 Task: Look for Airbnb options in Kon Tum, Vietnam from 5th December, 2023 to 15th December, 2023 for 9 adults.5 bedrooms having 5 beds and 5 bathrooms. Property type can be house. Look for 4 properties as per requirement.
Action: Mouse moved to (421, 52)
Screenshot: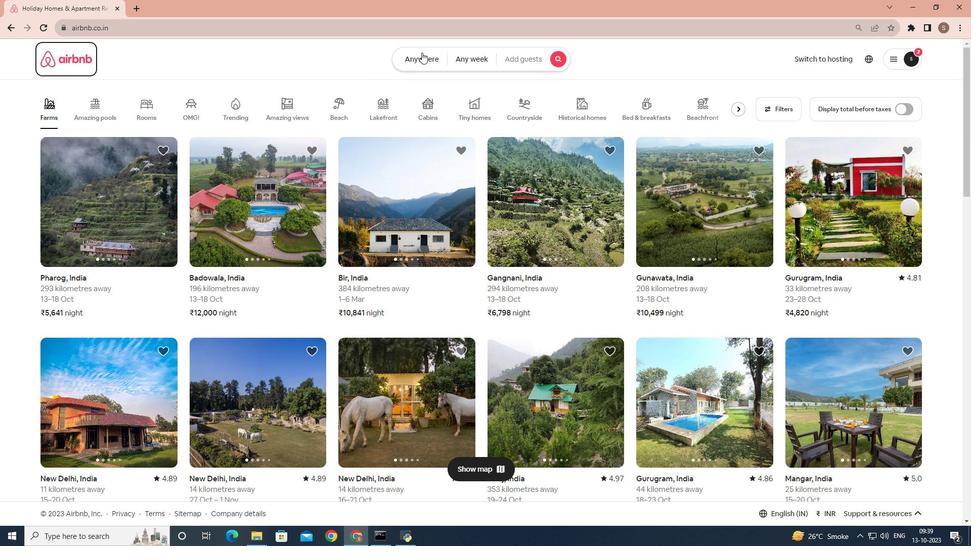 
Action: Mouse pressed left at (421, 52)
Screenshot: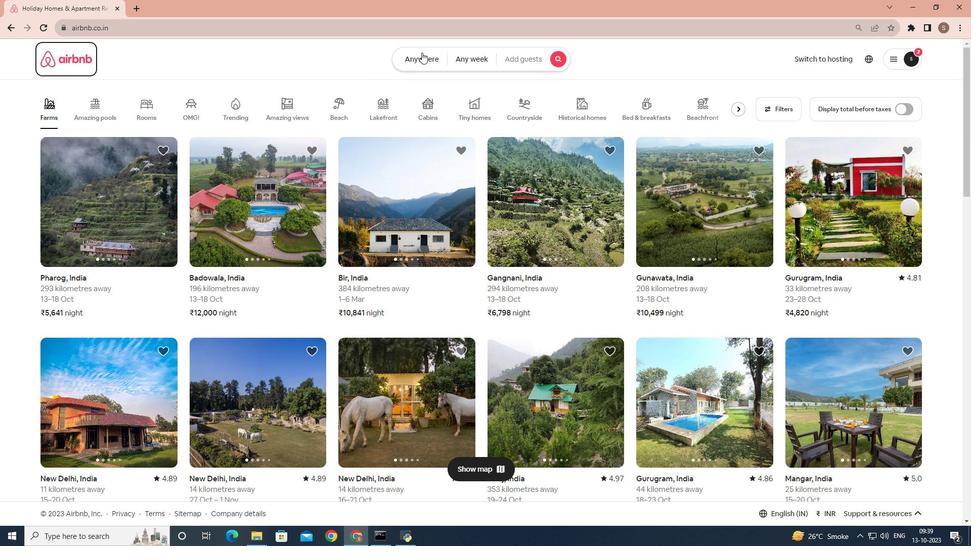 
Action: Mouse moved to (335, 100)
Screenshot: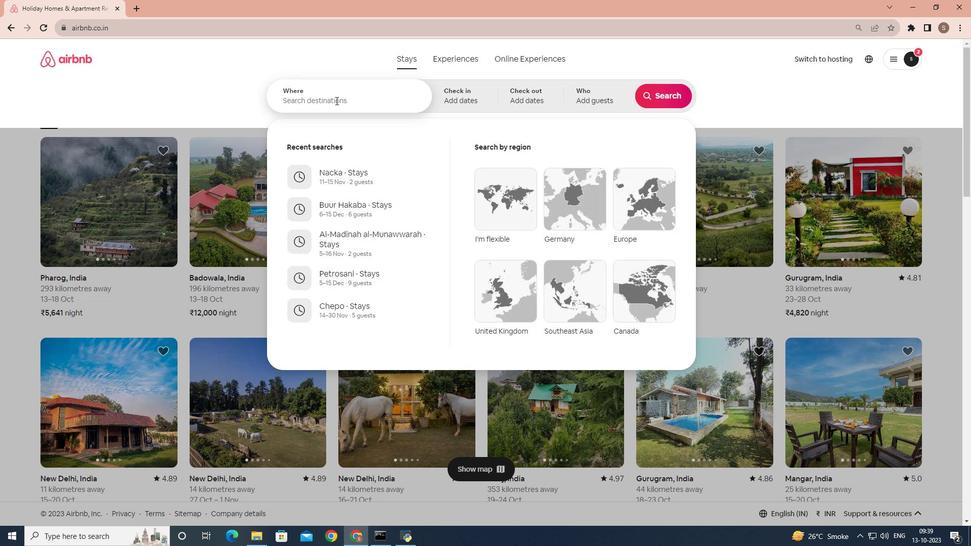 
Action: Mouse pressed left at (335, 100)
Screenshot: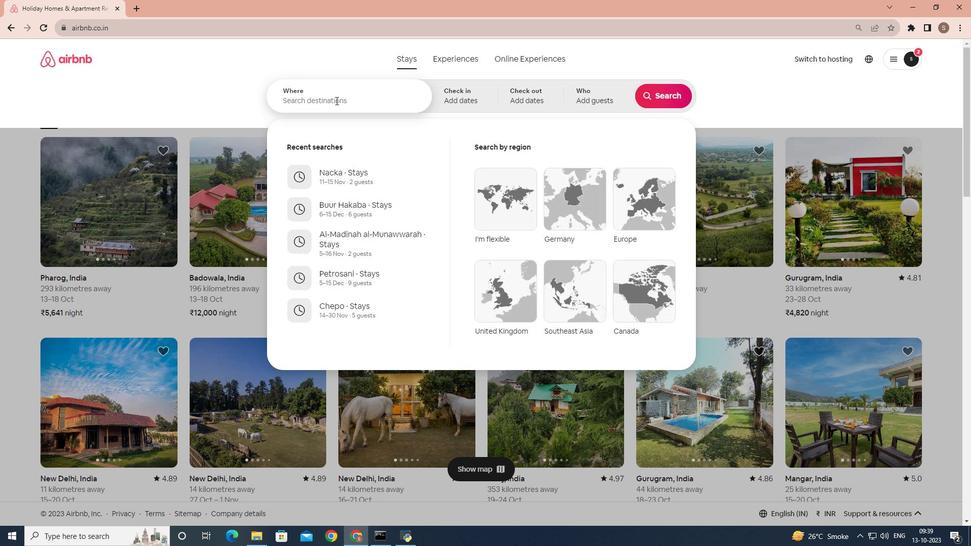 
Action: Key pressed <Key.shift>Kon<Key.space><Key.shift>Tum,<Key.space><Key.shift>Vietnam
Screenshot: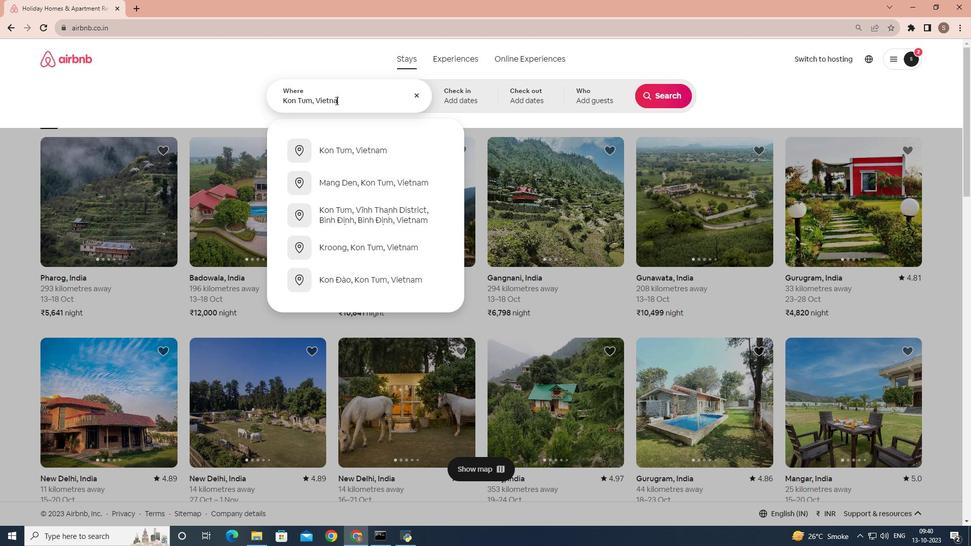 
Action: Mouse moved to (369, 155)
Screenshot: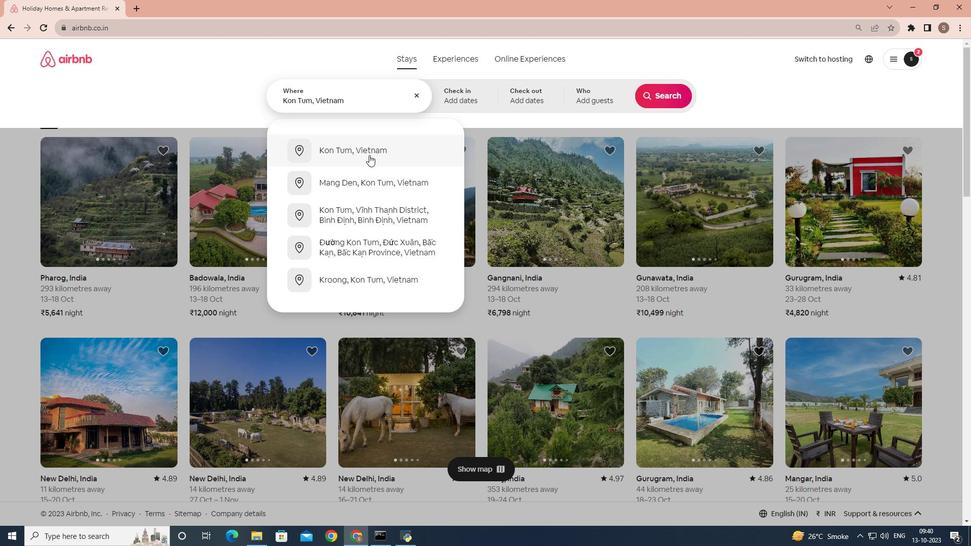 
Action: Mouse pressed left at (369, 155)
Screenshot: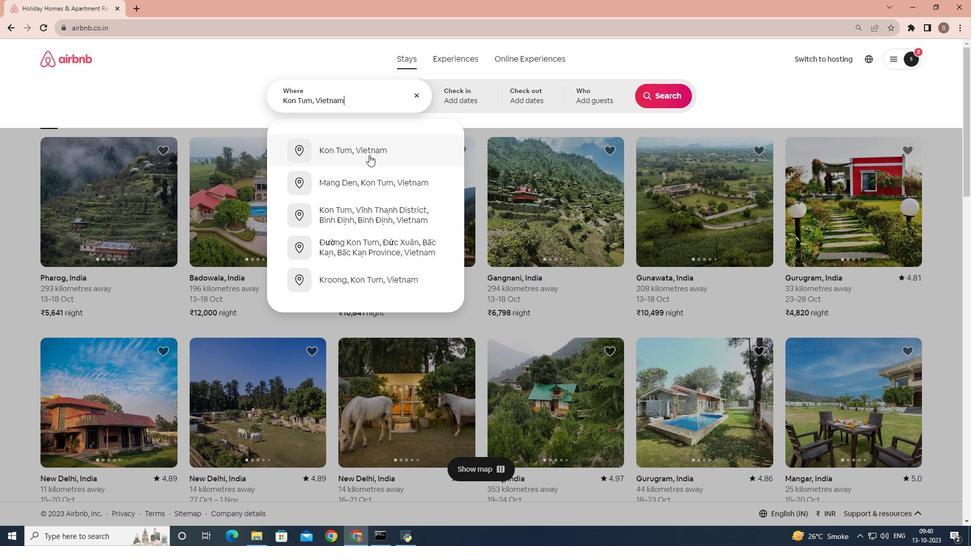 
Action: Mouse moved to (656, 178)
Screenshot: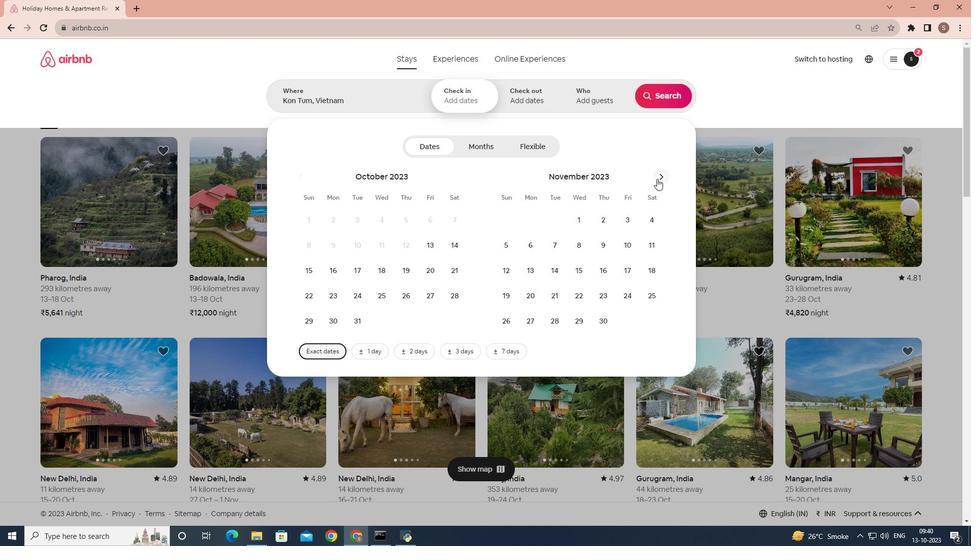 
Action: Mouse pressed left at (656, 178)
Screenshot: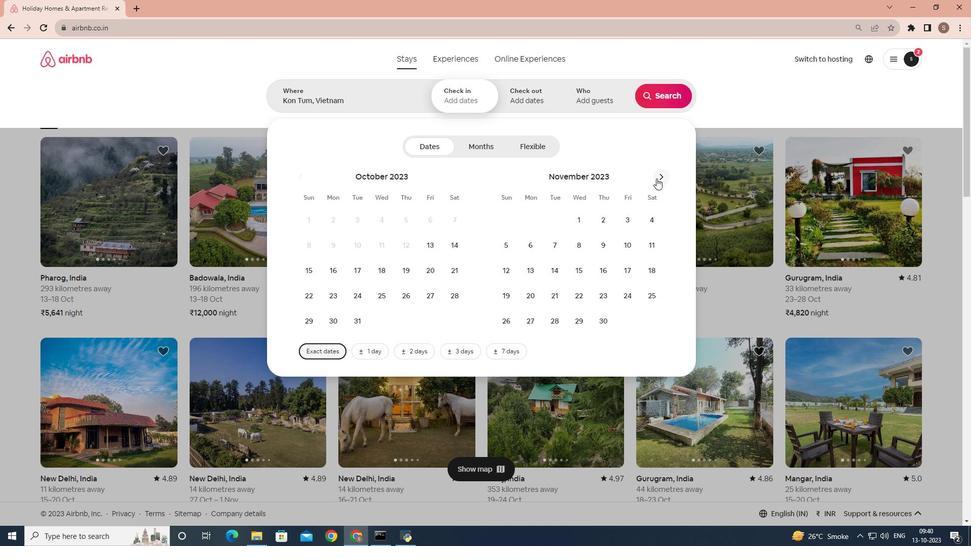 
Action: Mouse moved to (552, 250)
Screenshot: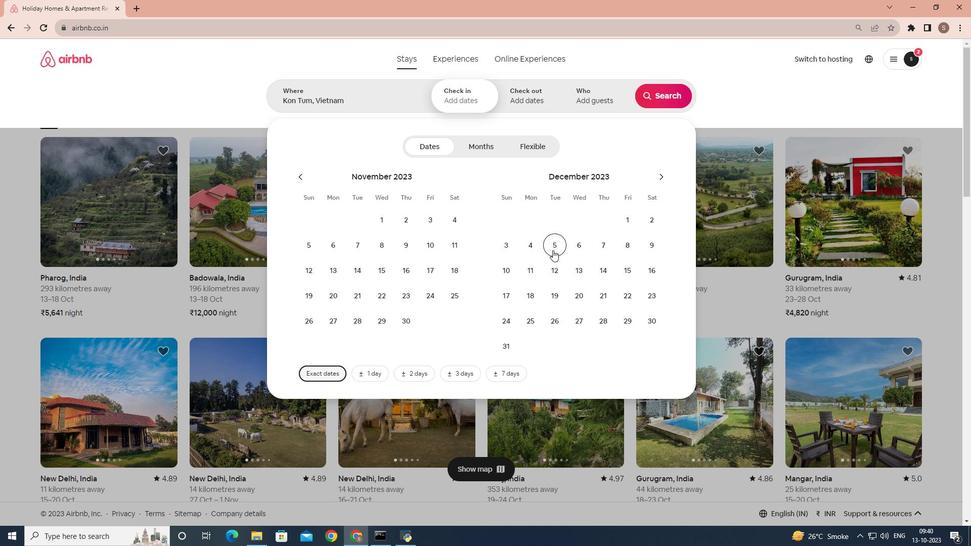 
Action: Mouse pressed left at (552, 250)
Screenshot: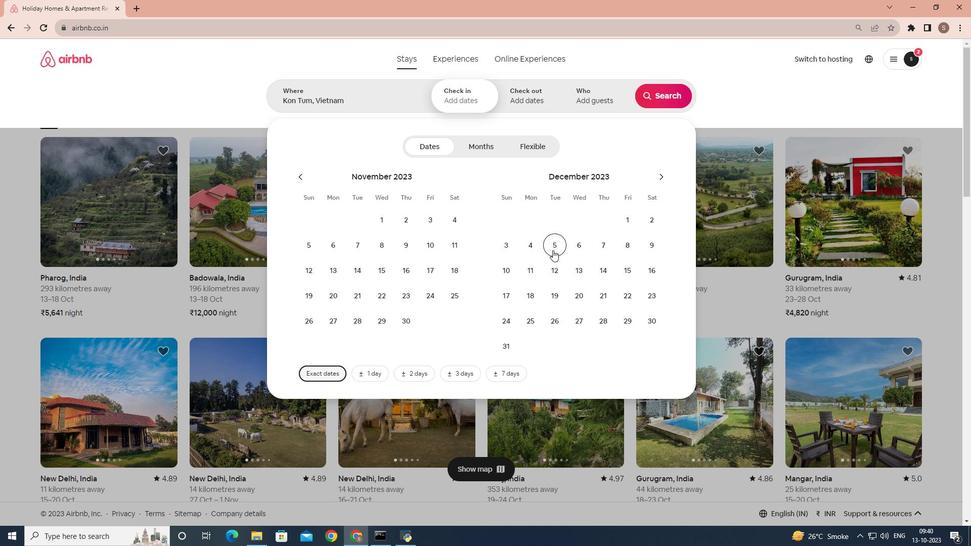 
Action: Mouse moved to (625, 267)
Screenshot: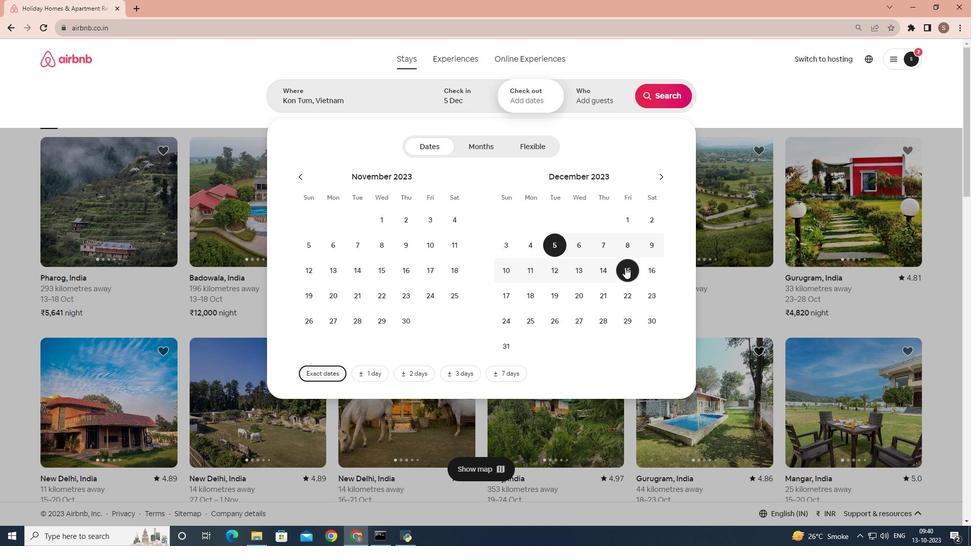 
Action: Mouse pressed left at (625, 267)
Screenshot: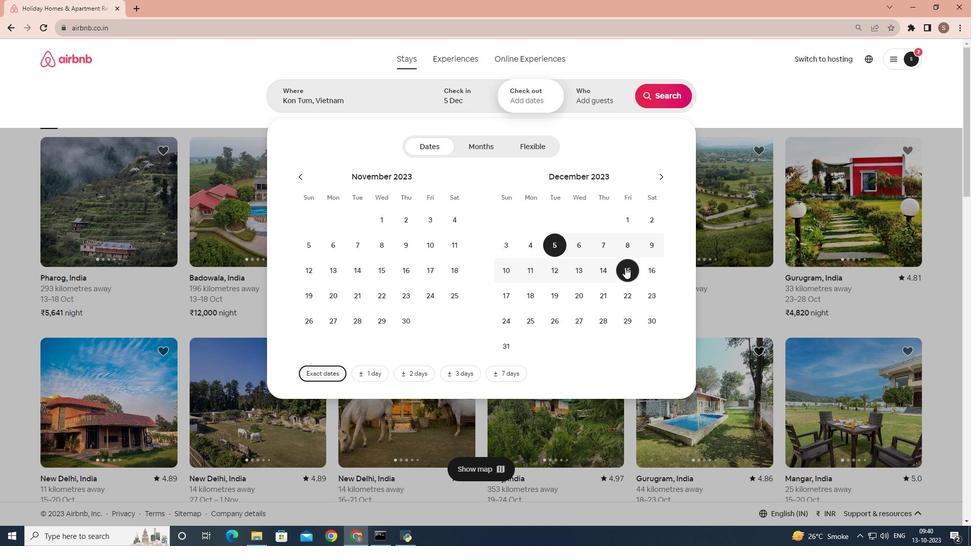 
Action: Mouse moved to (581, 105)
Screenshot: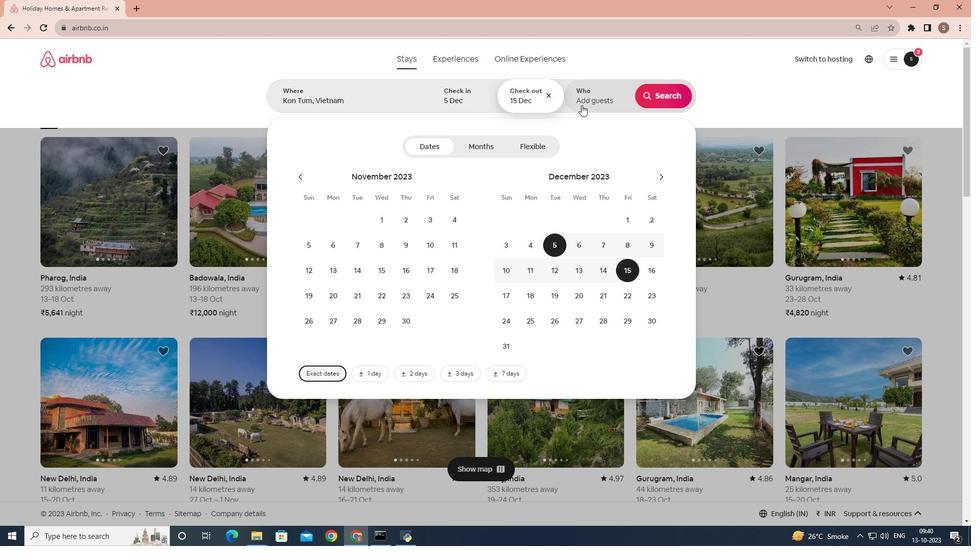 
Action: Mouse pressed left at (581, 105)
Screenshot: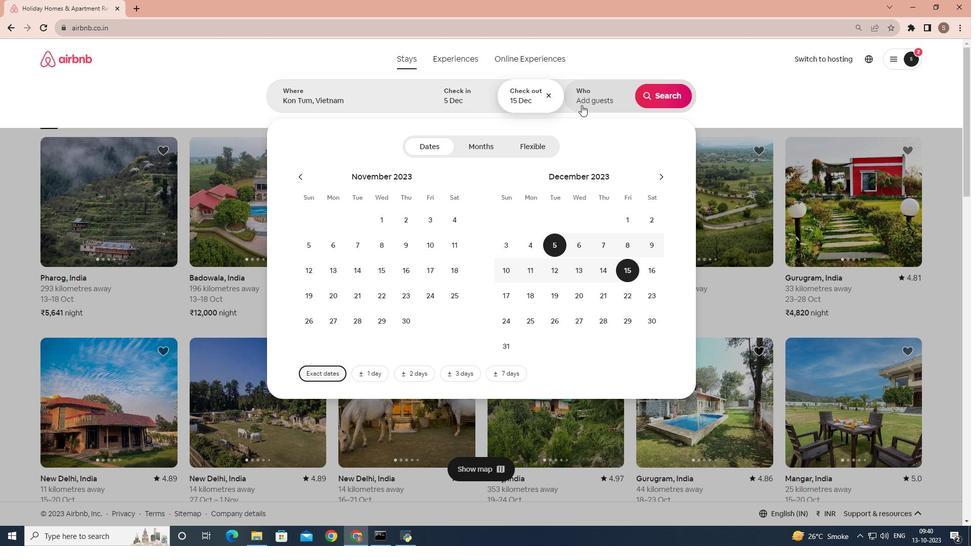 
Action: Mouse moved to (667, 149)
Screenshot: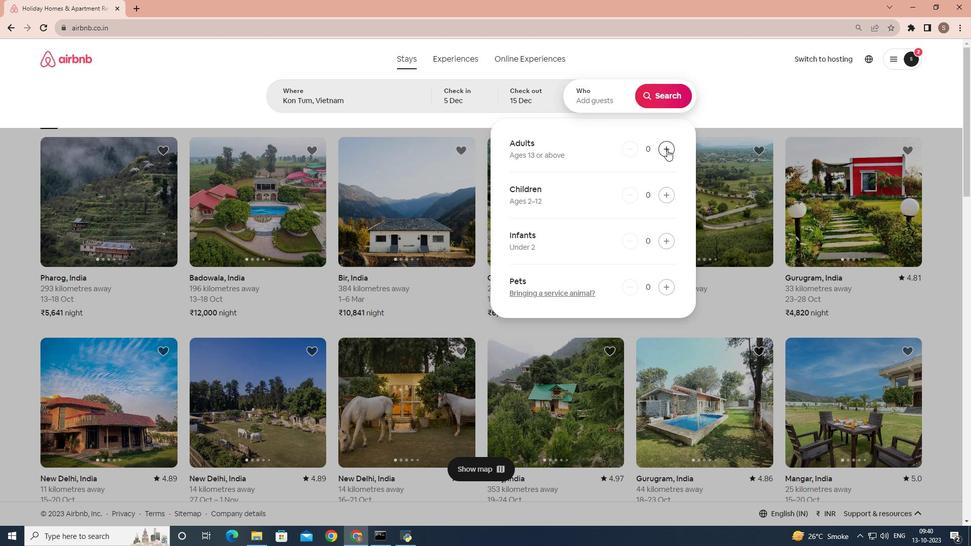 
Action: Mouse pressed left at (667, 149)
Screenshot: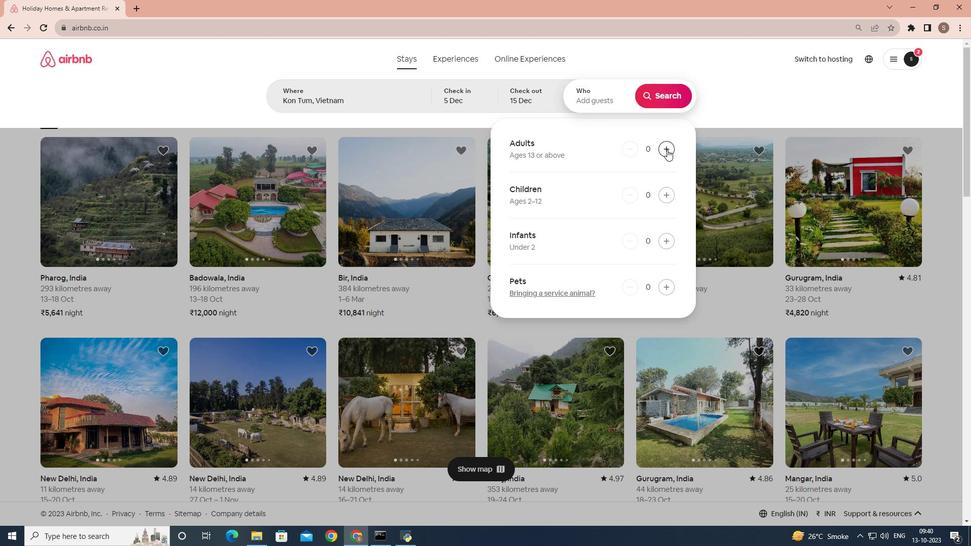 
Action: Mouse pressed left at (667, 149)
Screenshot: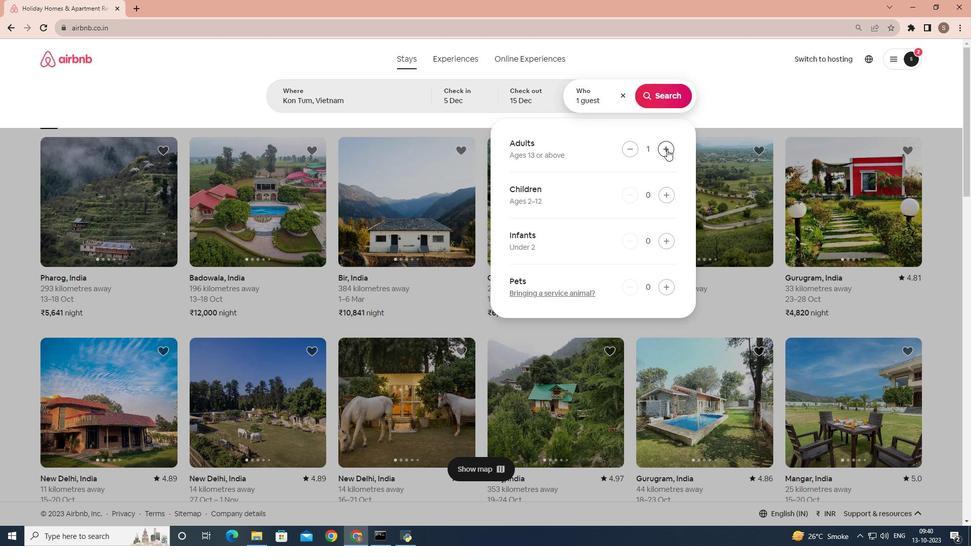 
Action: Mouse pressed left at (667, 149)
Screenshot: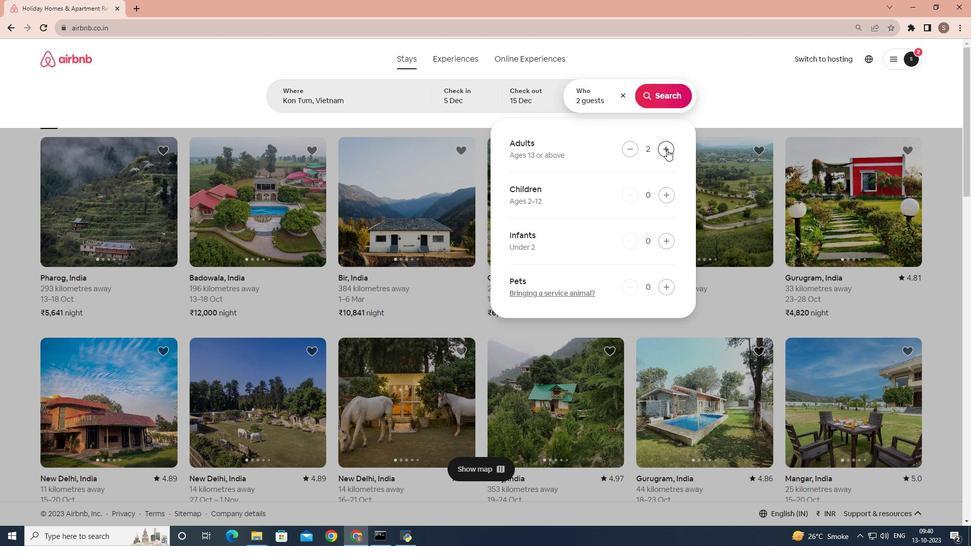 
Action: Mouse pressed left at (667, 149)
Screenshot: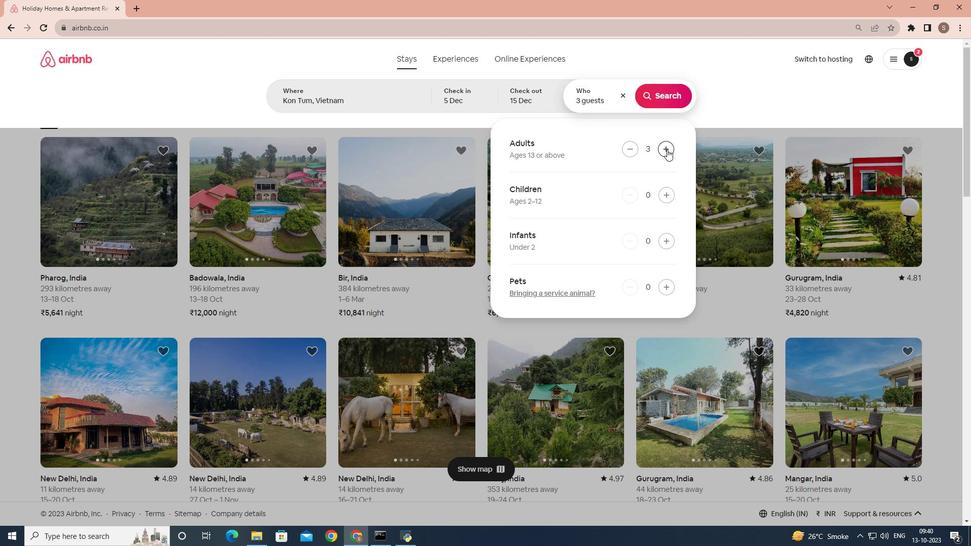 
Action: Mouse pressed left at (667, 149)
Screenshot: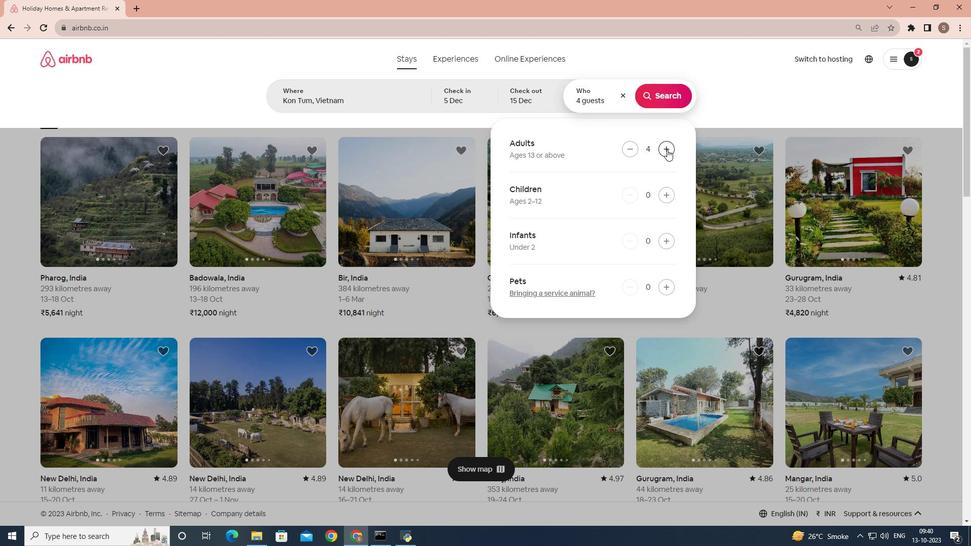 
Action: Mouse pressed left at (667, 149)
Screenshot: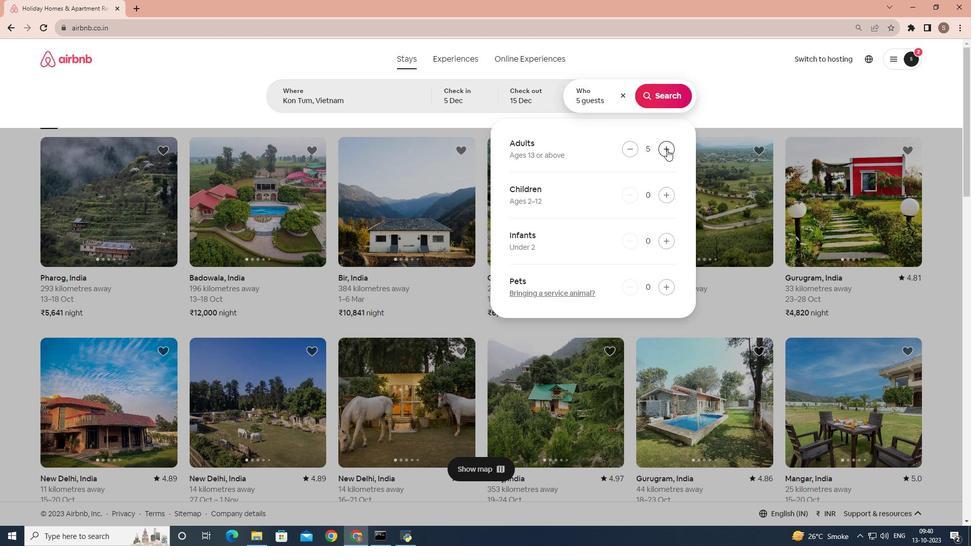 
Action: Mouse pressed left at (667, 149)
Screenshot: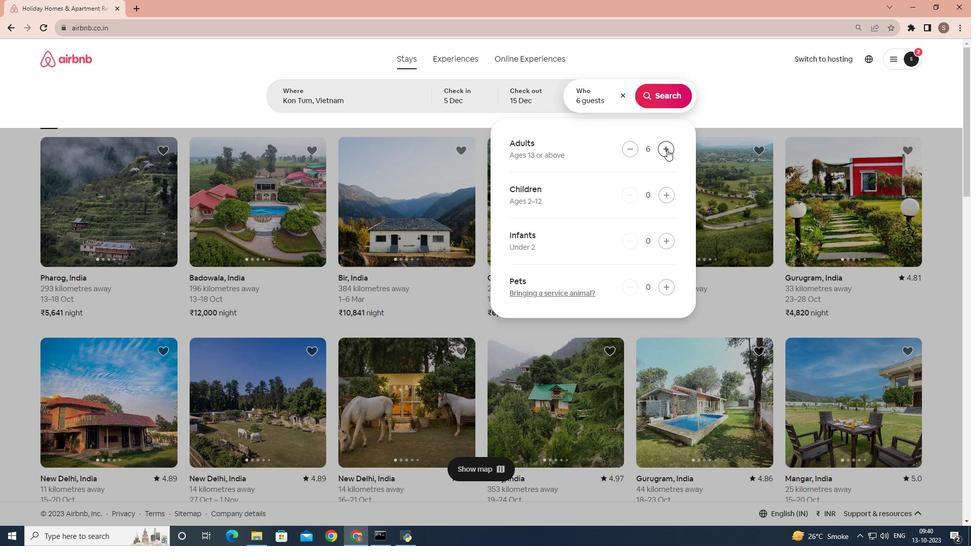 
Action: Mouse pressed left at (667, 149)
Screenshot: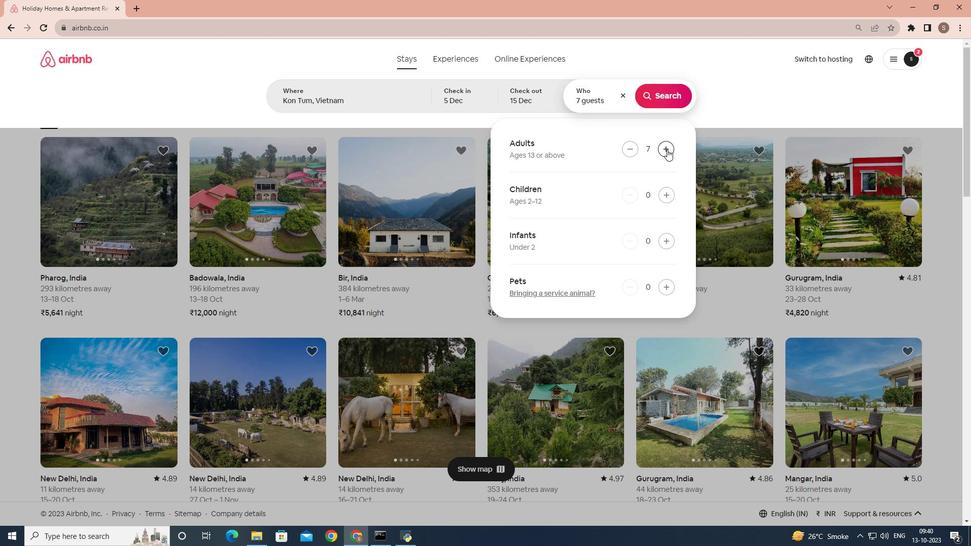 
Action: Mouse pressed left at (667, 149)
Screenshot: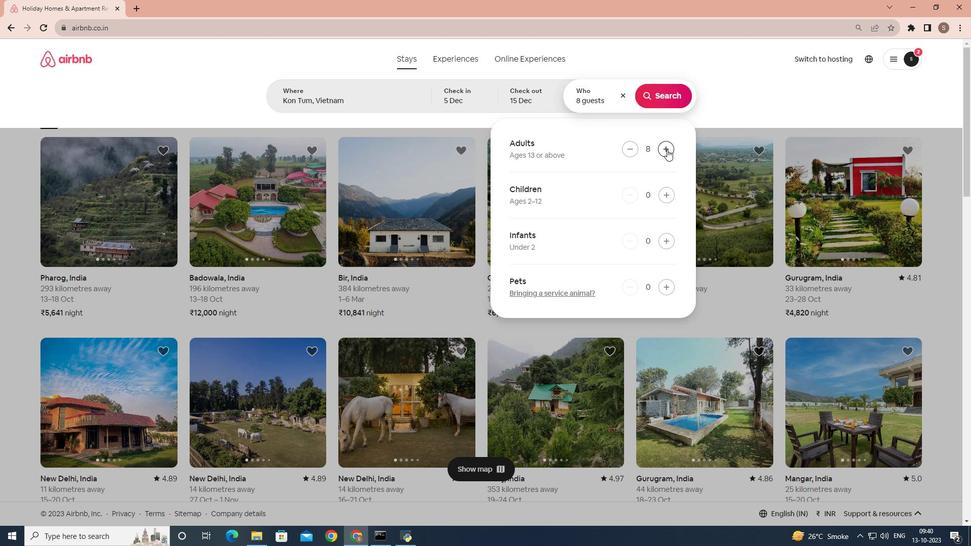 
Action: Mouse moved to (658, 90)
Screenshot: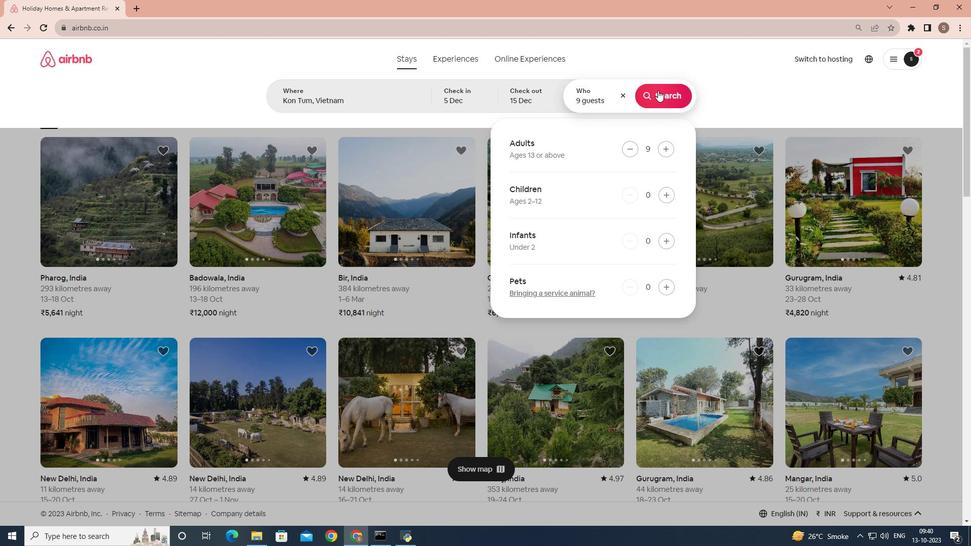 
Action: Mouse pressed left at (658, 90)
Screenshot: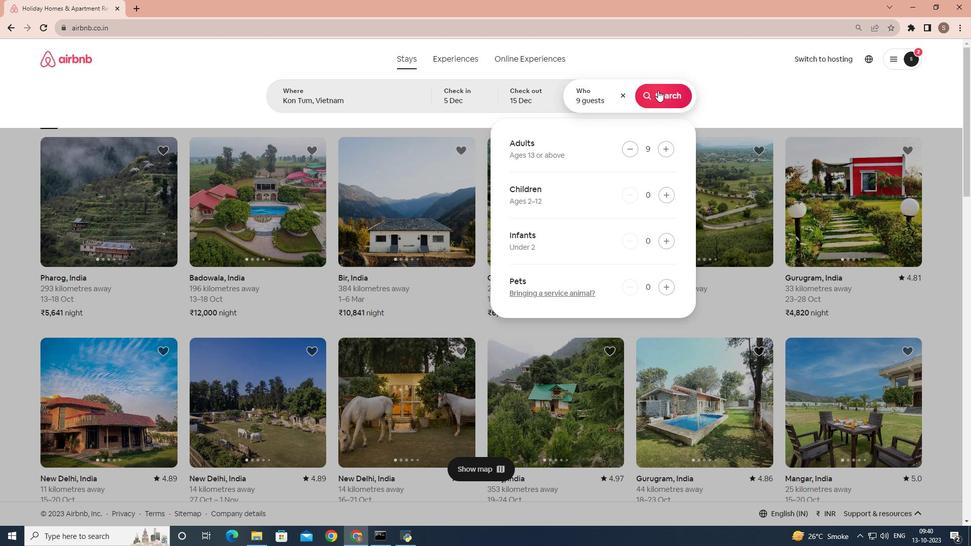 
Action: Mouse moved to (796, 102)
Screenshot: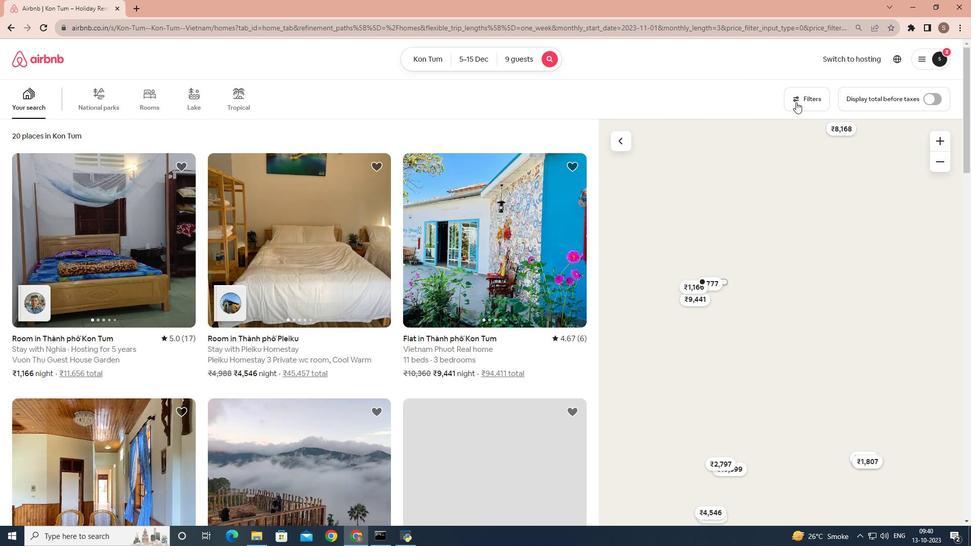 
Action: Mouse pressed left at (796, 102)
Screenshot: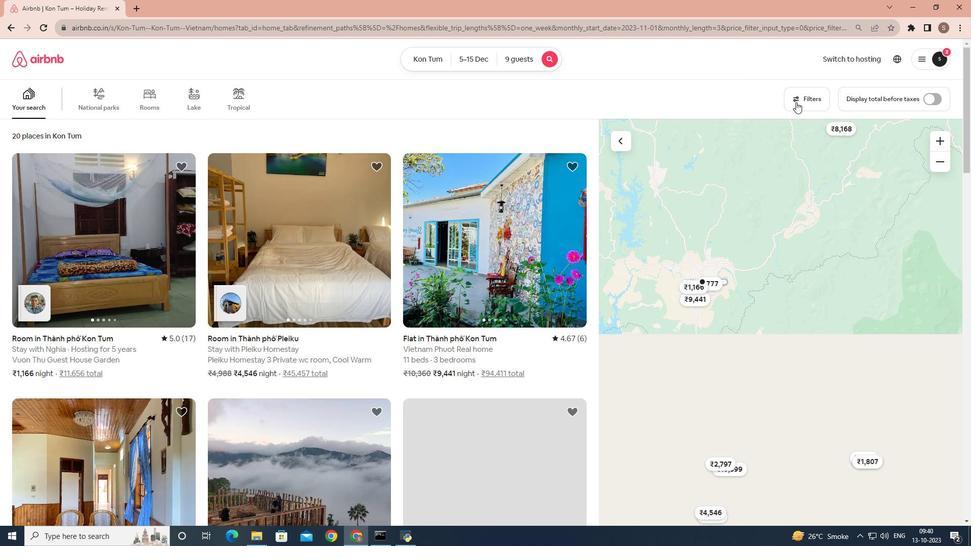 
Action: Mouse moved to (572, 285)
Screenshot: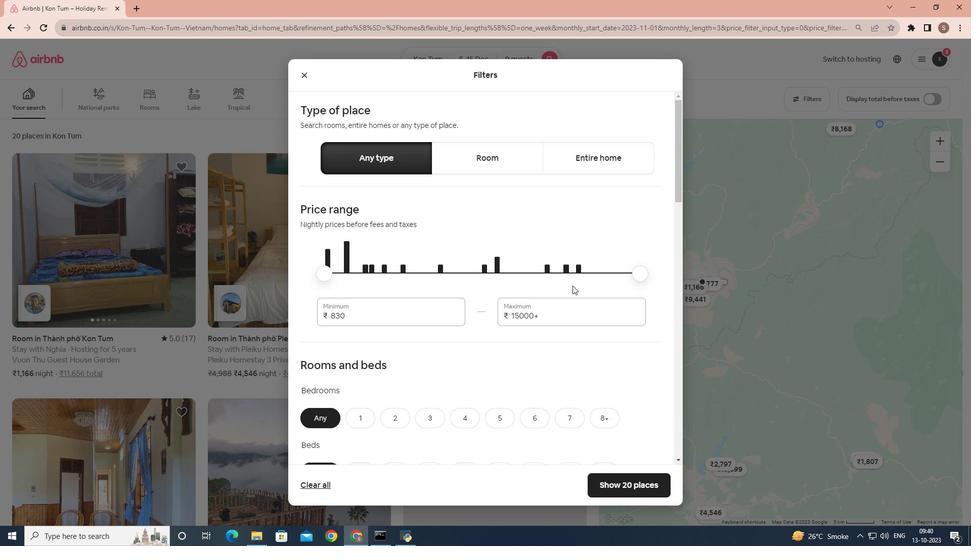 
Action: Mouse scrolled (572, 284) with delta (0, 0)
Screenshot: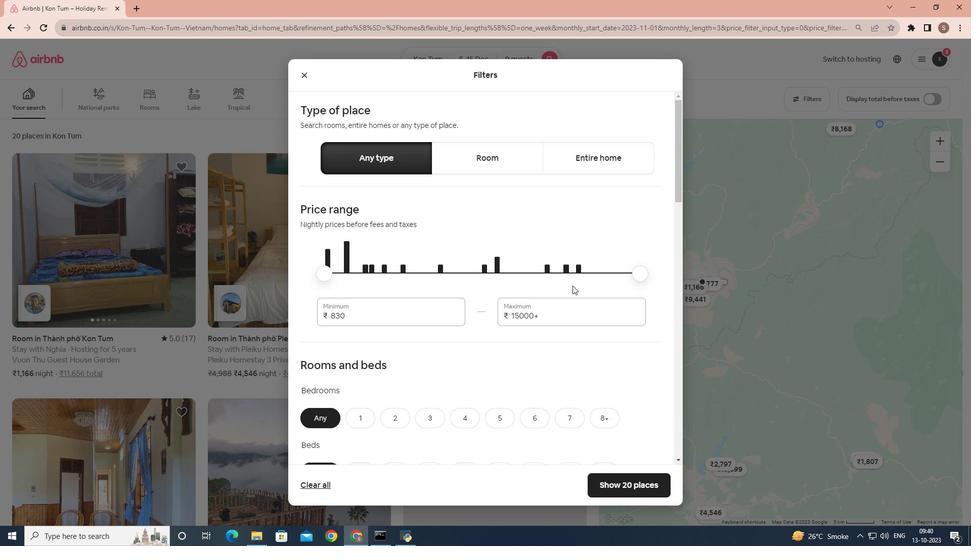 
Action: Mouse moved to (500, 372)
Screenshot: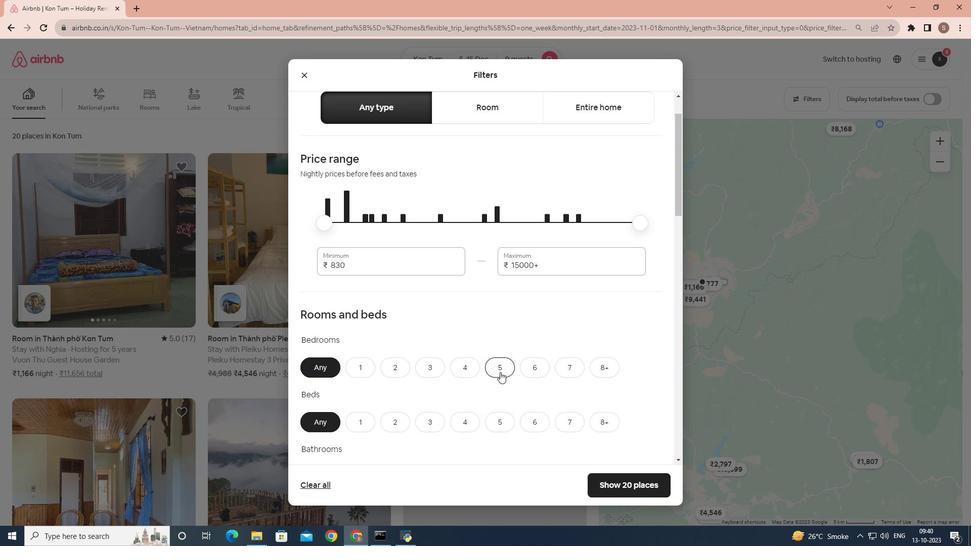 
Action: Mouse pressed left at (500, 372)
Screenshot: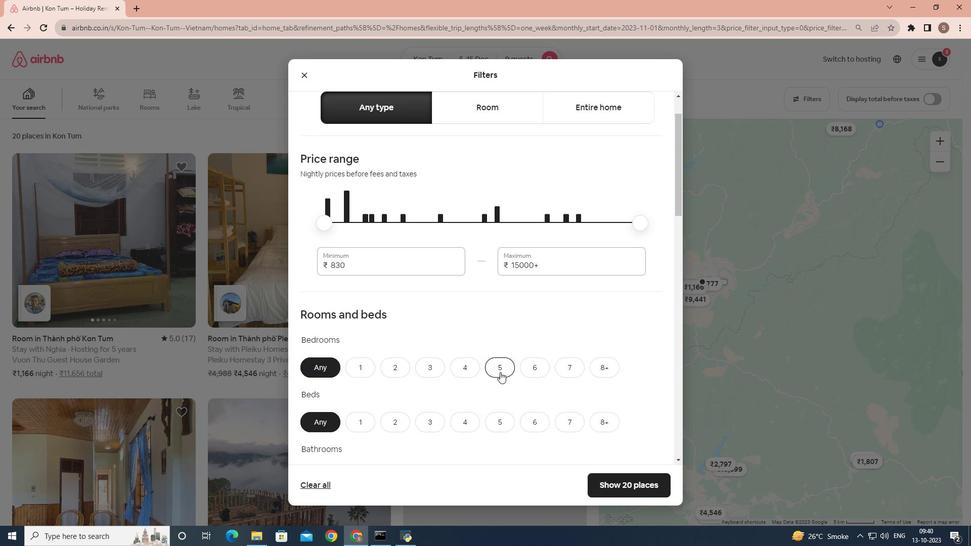 
Action: Mouse scrolled (500, 371) with delta (0, 0)
Screenshot: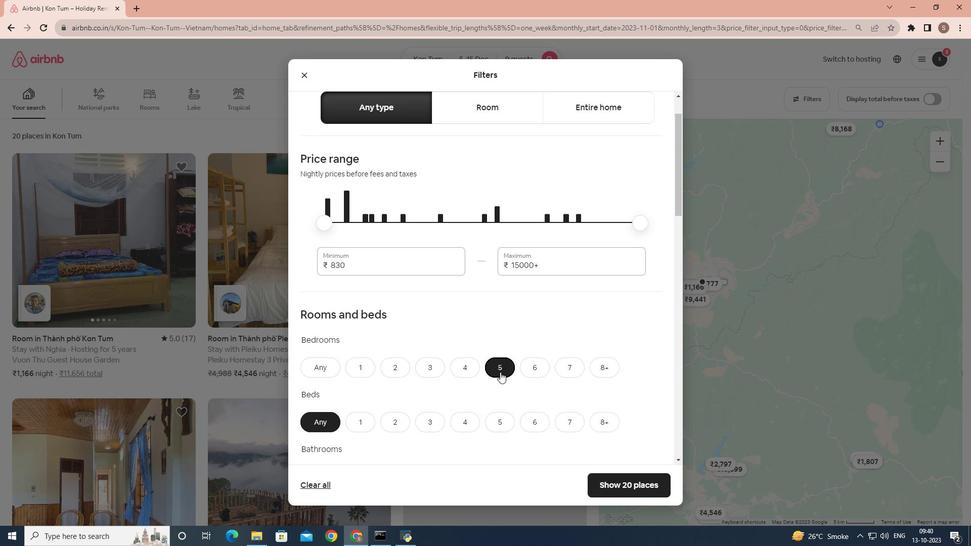 
Action: Mouse scrolled (500, 371) with delta (0, 0)
Screenshot: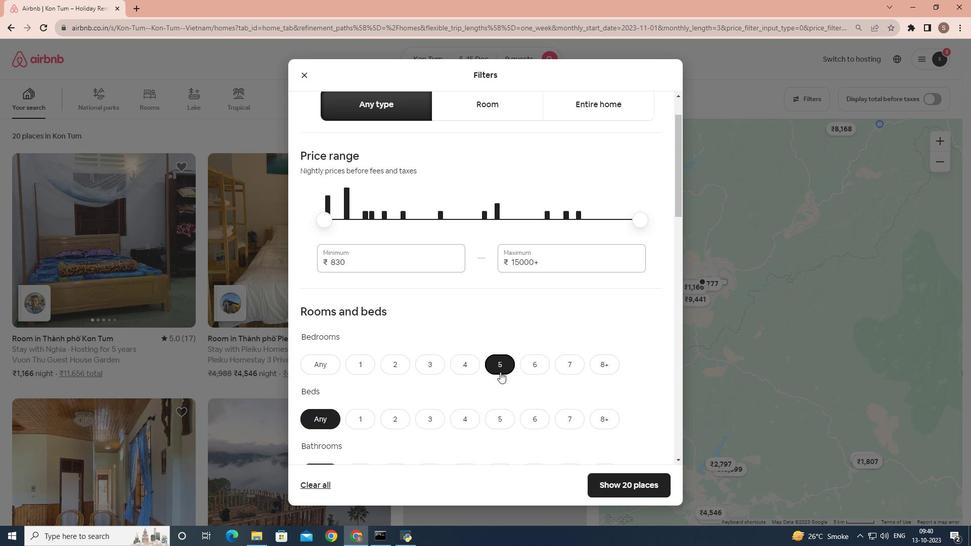 
Action: Mouse moved to (505, 318)
Screenshot: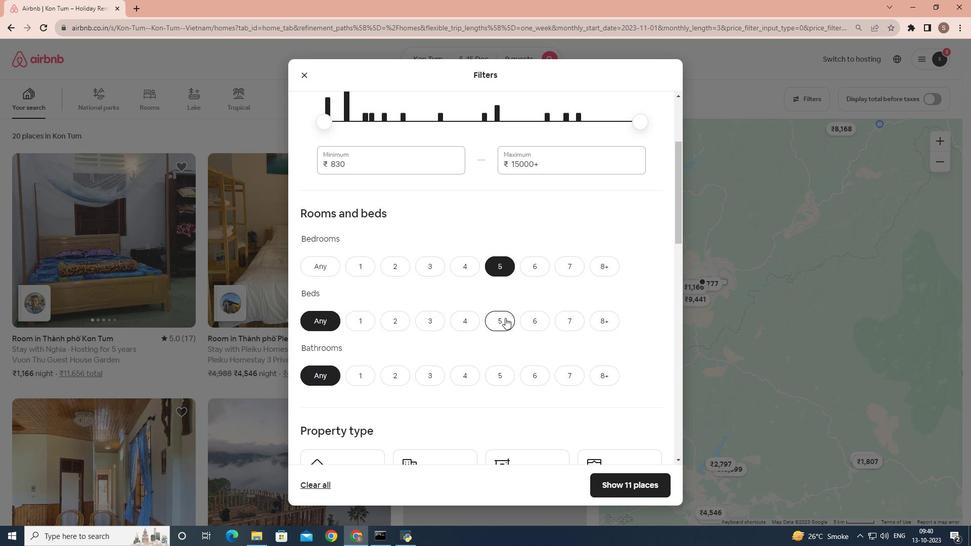 
Action: Mouse pressed left at (505, 318)
Screenshot: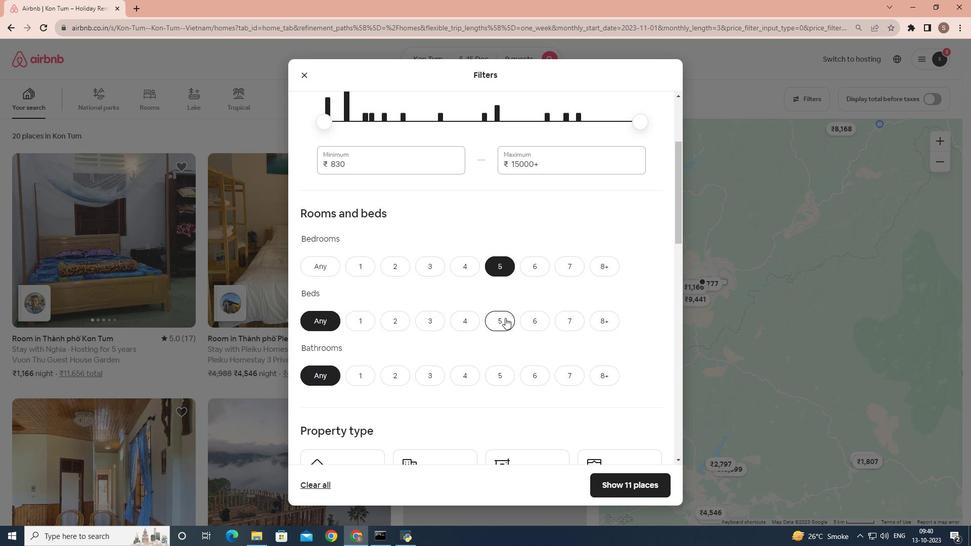 
Action: Mouse scrolled (505, 317) with delta (0, 0)
Screenshot: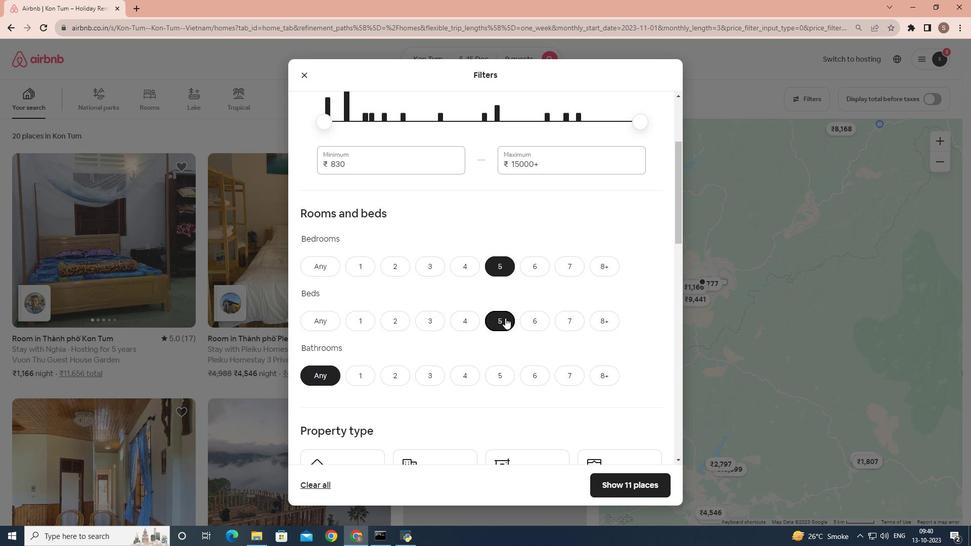 
Action: Mouse scrolled (505, 317) with delta (0, 0)
Screenshot: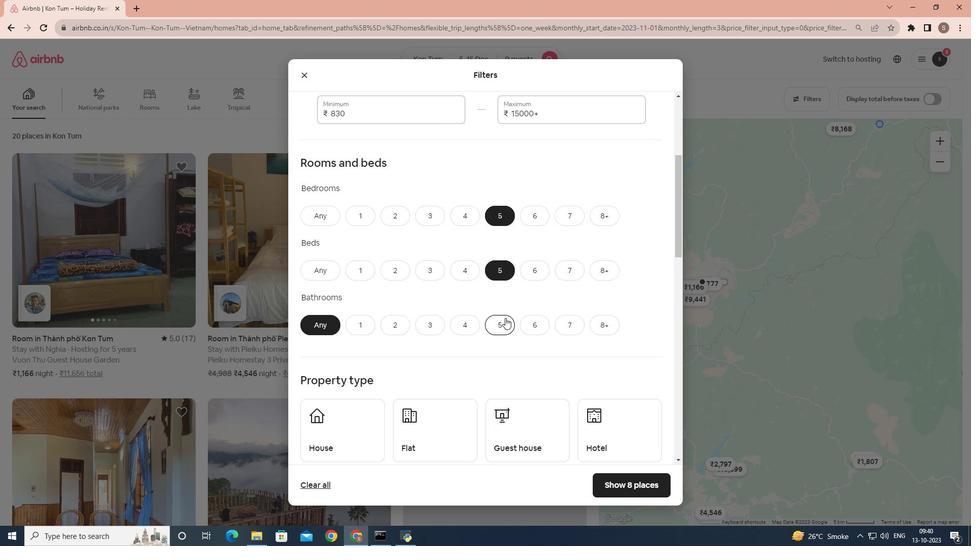 
Action: Mouse moved to (494, 275)
Screenshot: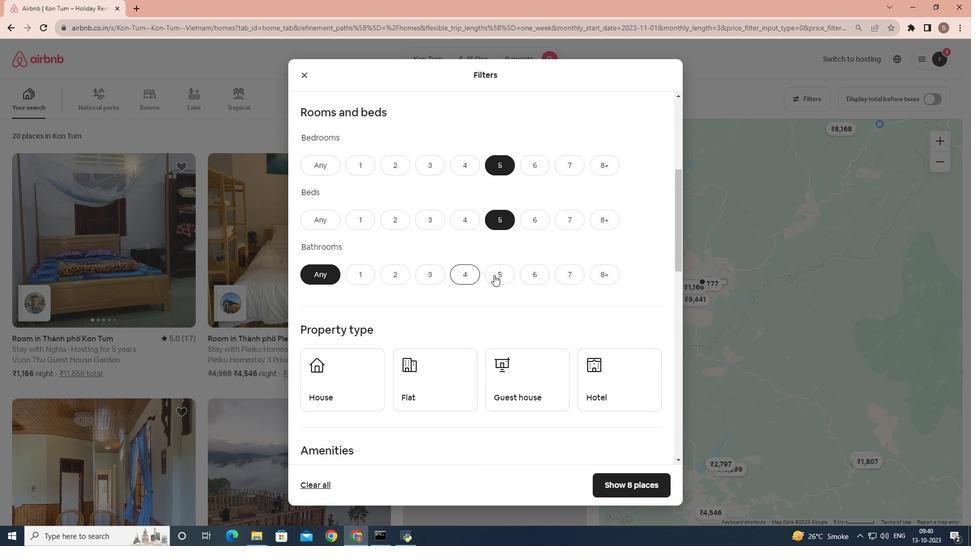 
Action: Mouse pressed left at (494, 275)
Screenshot: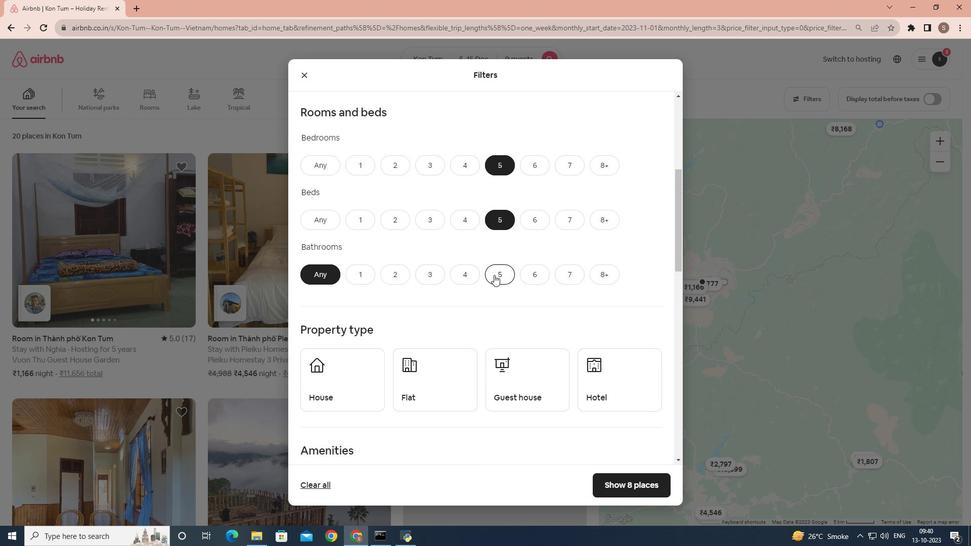
Action: Mouse moved to (496, 294)
Screenshot: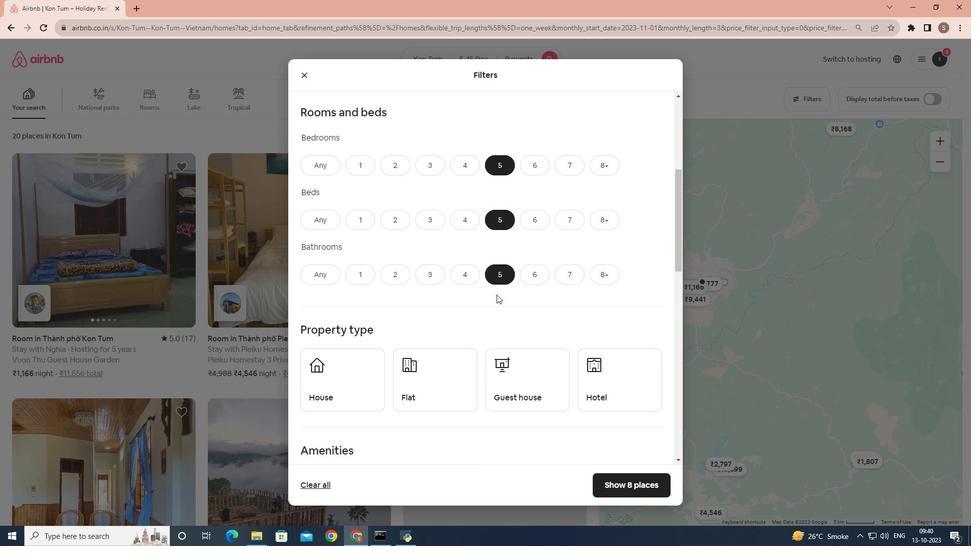 
Action: Mouse scrolled (496, 294) with delta (0, 0)
Screenshot: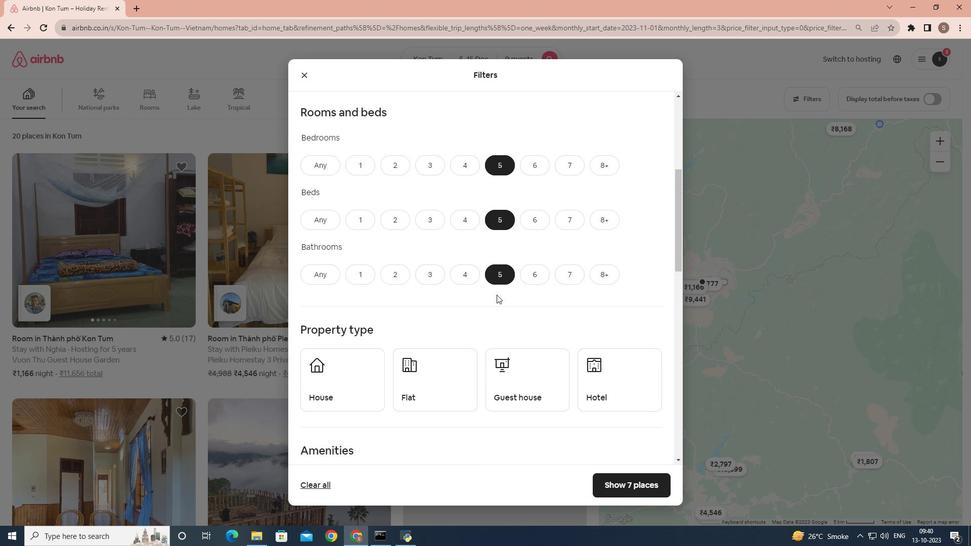 
Action: Mouse moved to (347, 347)
Screenshot: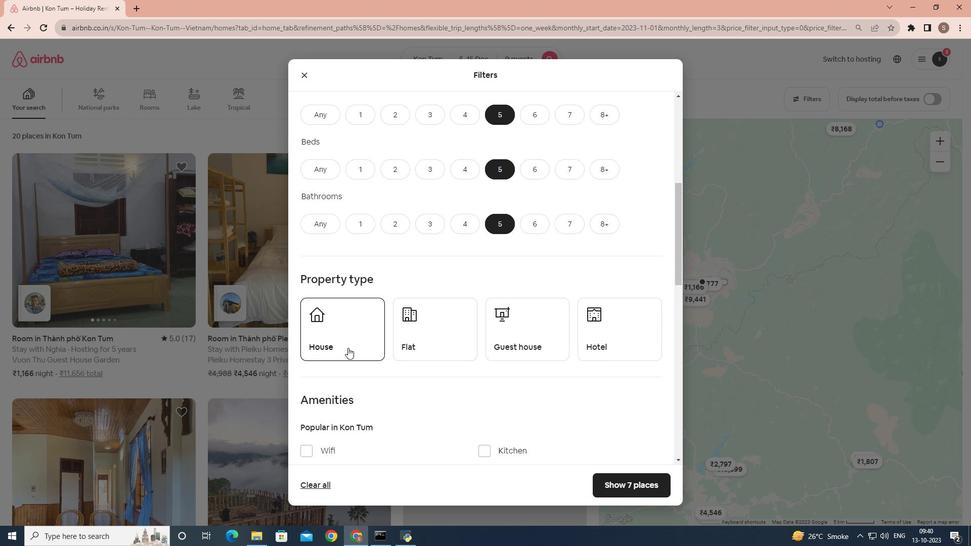 
Action: Mouse pressed left at (347, 347)
Screenshot: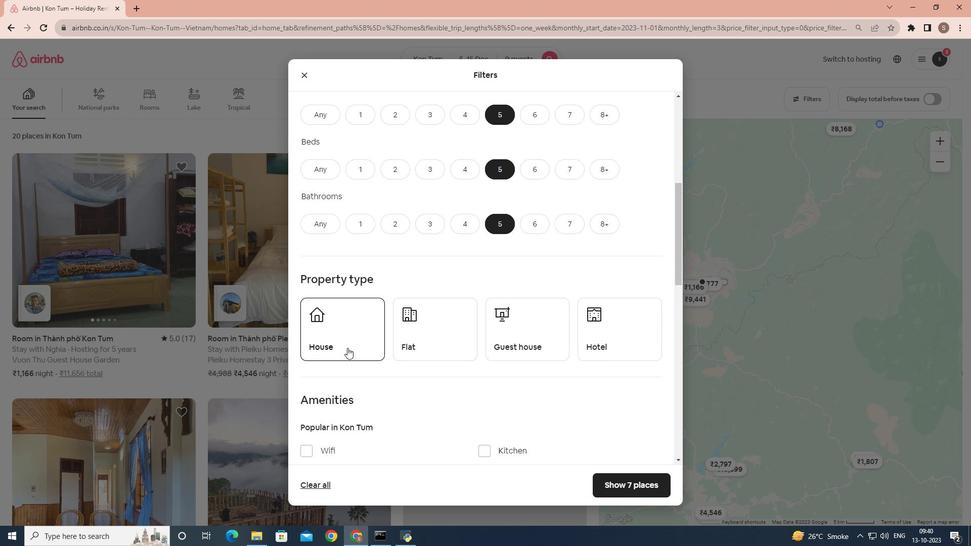 
Action: Mouse moved to (611, 479)
Screenshot: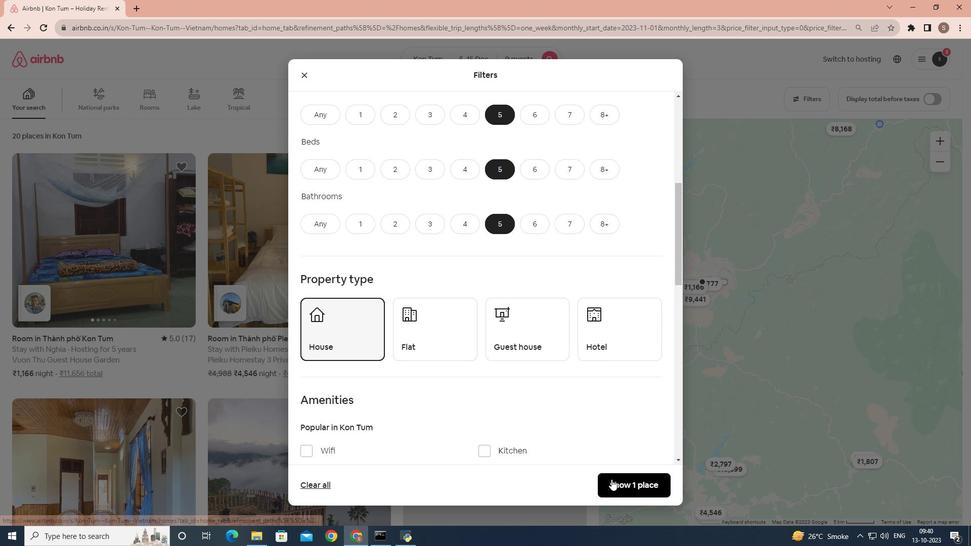 
Action: Mouse pressed left at (611, 479)
Screenshot: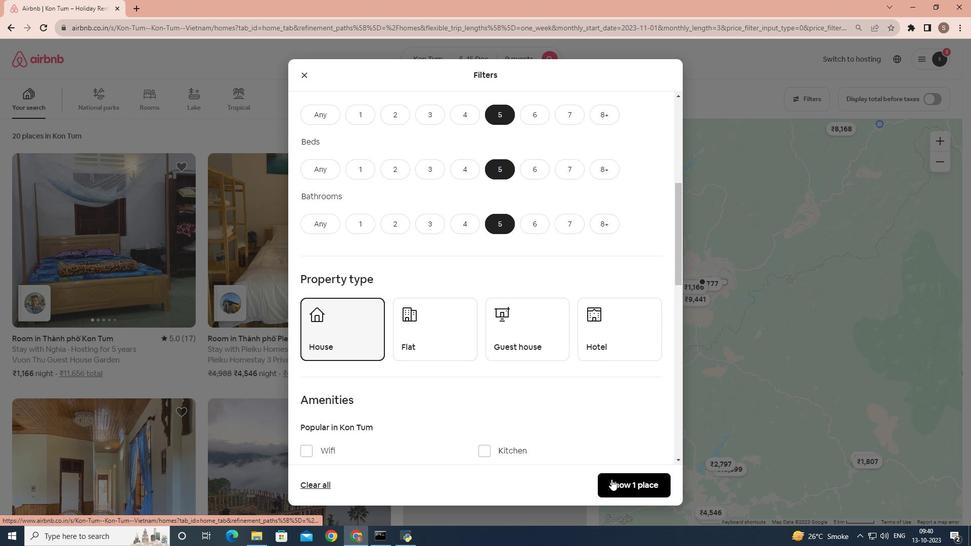 
Action: Mouse moved to (116, 233)
Screenshot: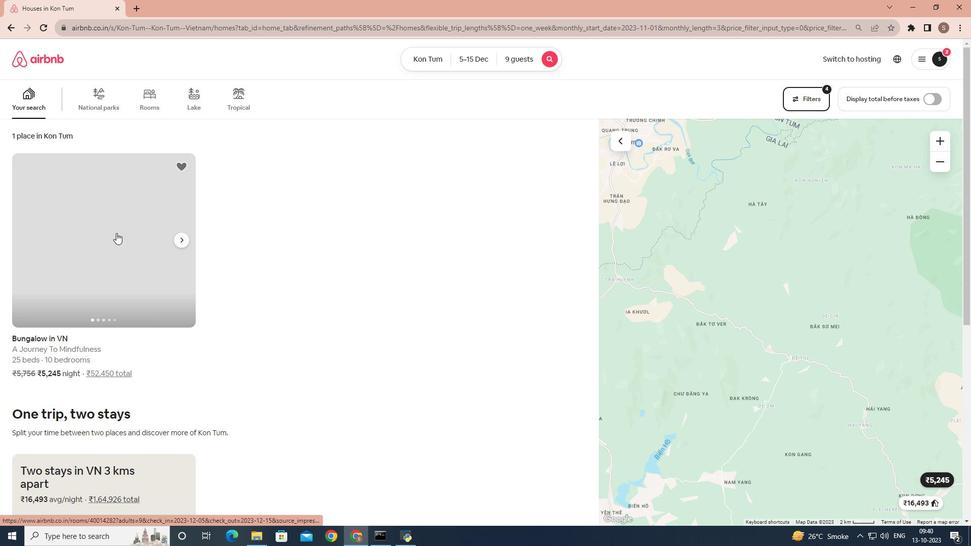 
Action: Mouse pressed left at (116, 233)
Screenshot: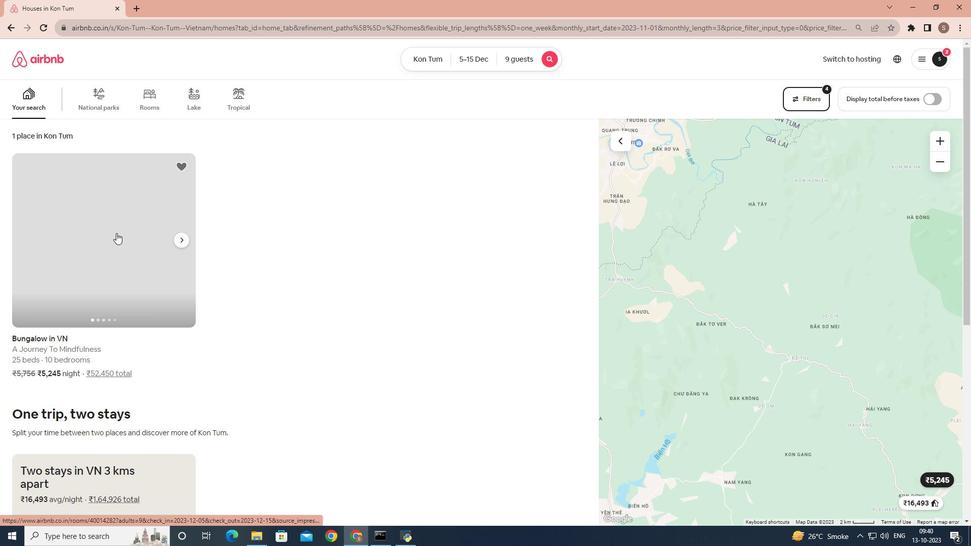 
Action: Mouse moved to (719, 369)
Screenshot: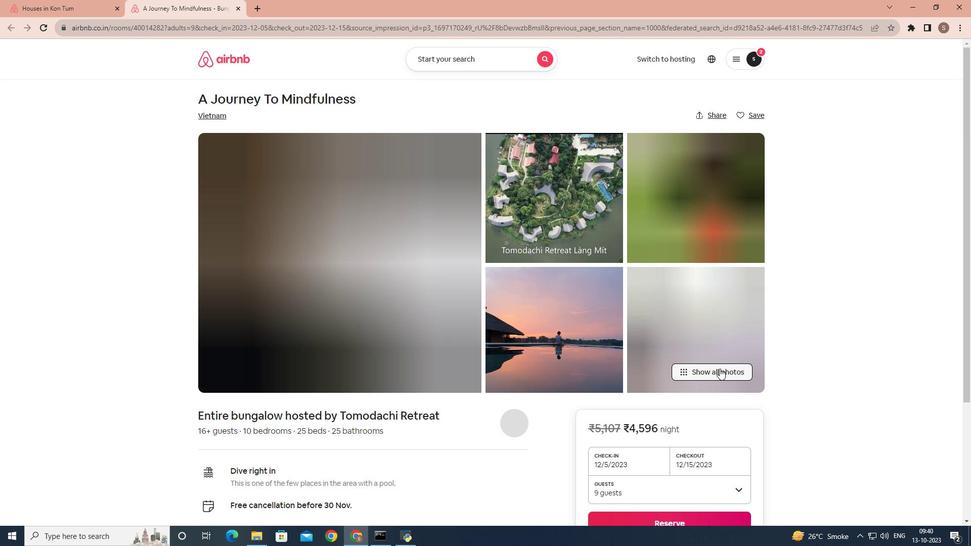 
Action: Mouse pressed left at (719, 369)
Screenshot: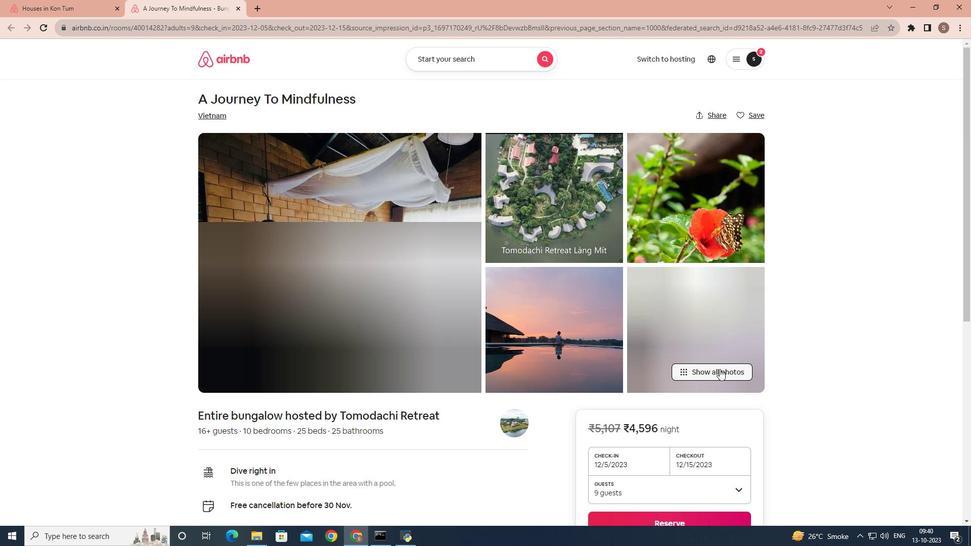 
Action: Mouse moved to (705, 352)
Screenshot: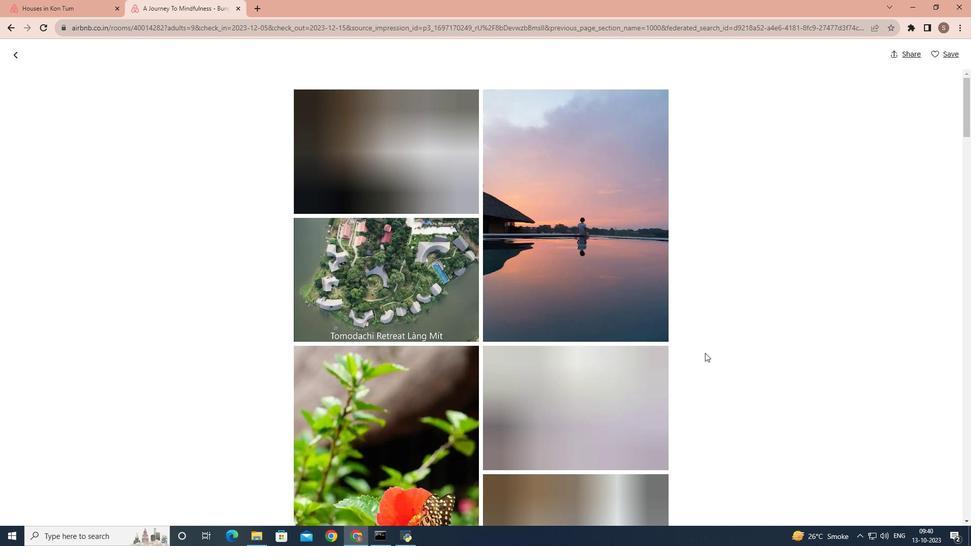 
Action: Mouse scrolled (705, 352) with delta (0, 0)
Screenshot: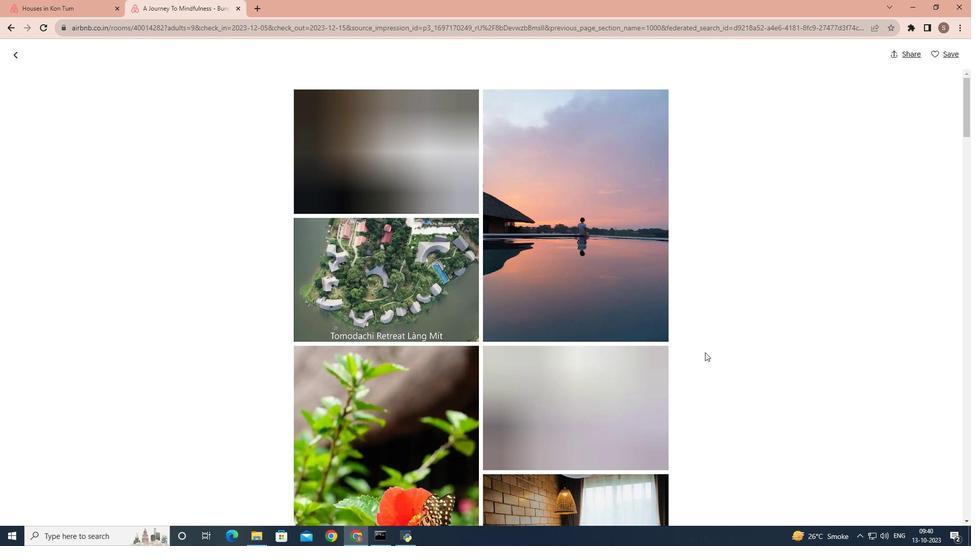 
Action: Mouse scrolled (705, 352) with delta (0, 0)
Screenshot: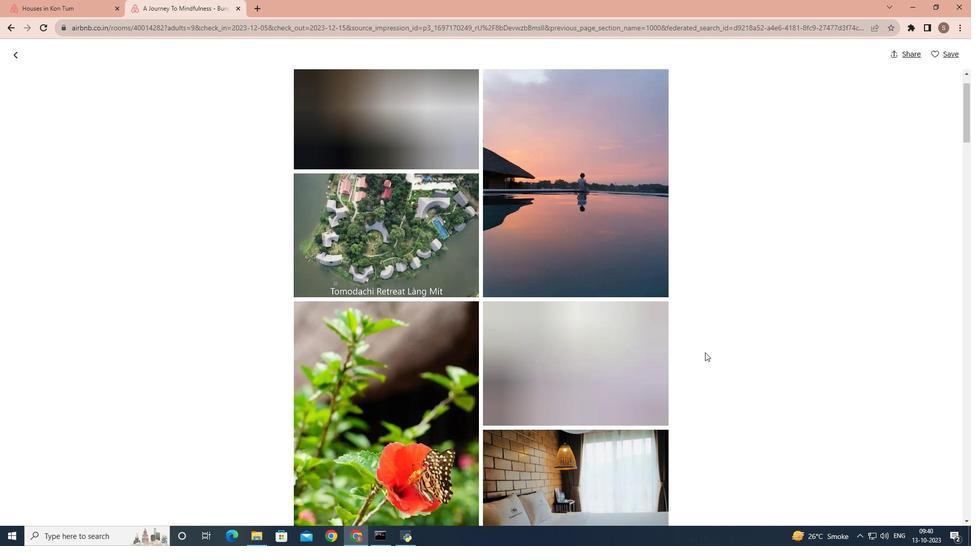 
Action: Mouse scrolled (705, 352) with delta (0, 0)
Screenshot: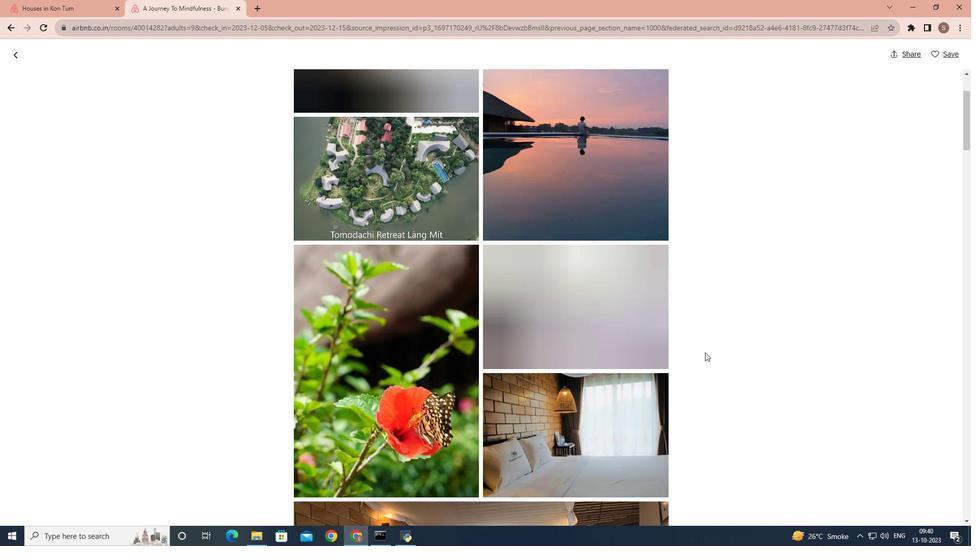 
Action: Mouse scrolled (705, 352) with delta (0, 0)
Screenshot: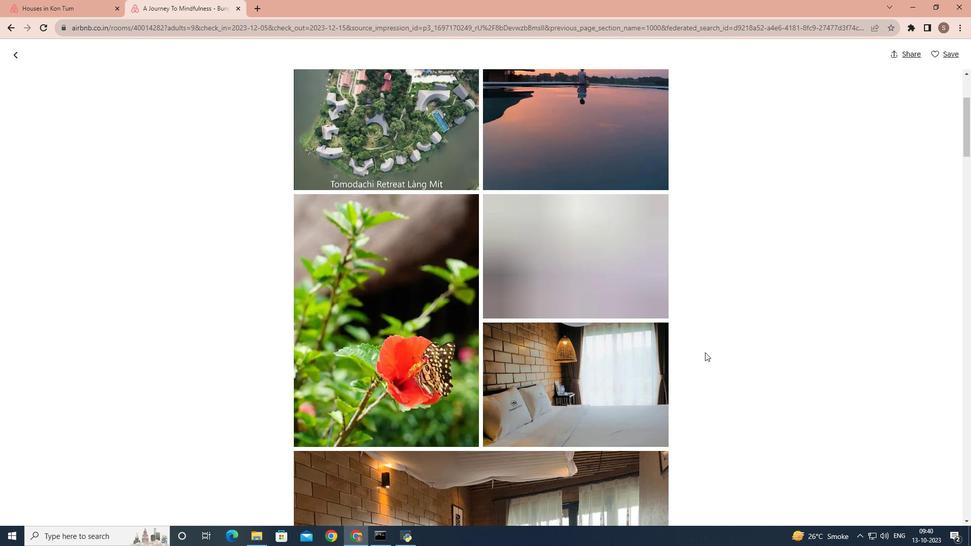 
Action: Mouse scrolled (705, 352) with delta (0, 0)
Screenshot: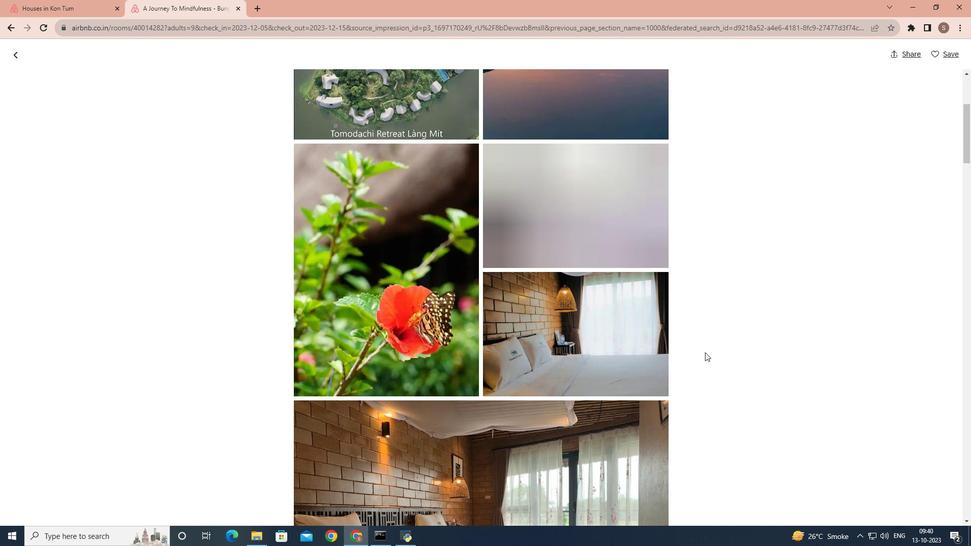 
Action: Mouse scrolled (705, 352) with delta (0, 0)
Screenshot: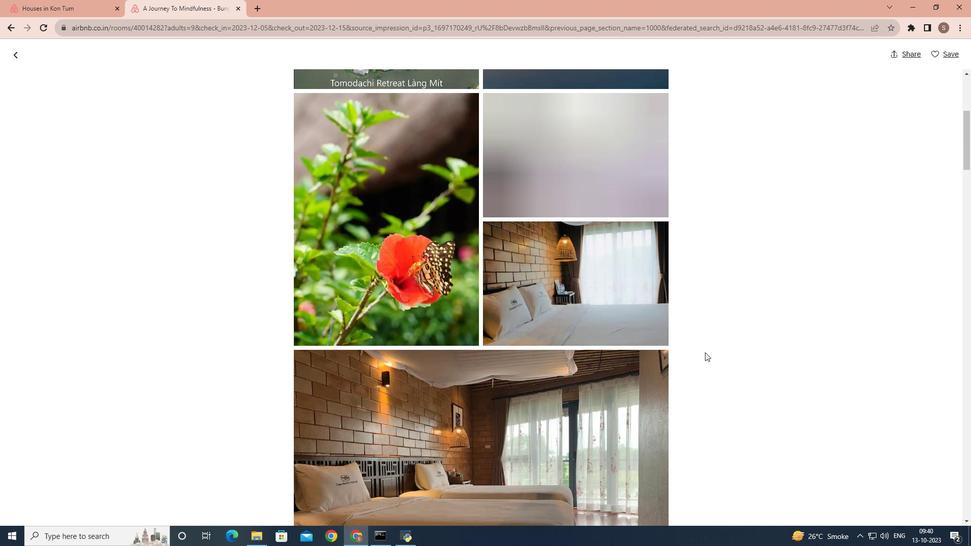 
Action: Mouse scrolled (705, 352) with delta (0, 0)
Screenshot: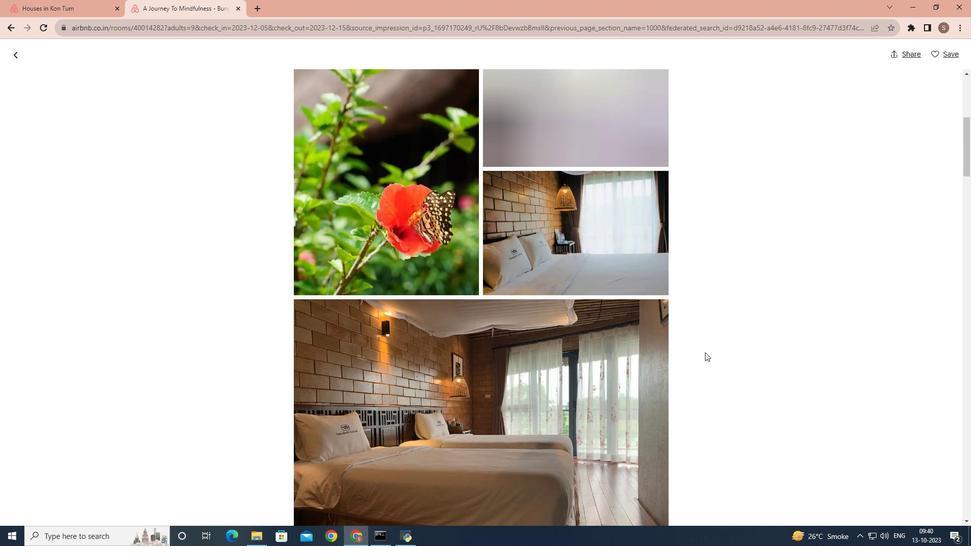 
Action: Mouse scrolled (705, 352) with delta (0, 0)
Screenshot: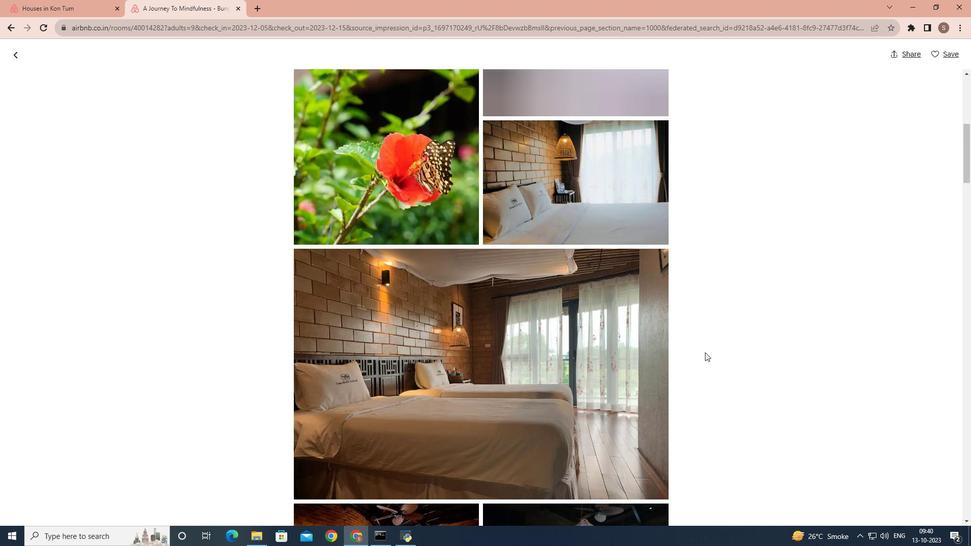 
Action: Mouse scrolled (705, 352) with delta (0, 0)
Screenshot: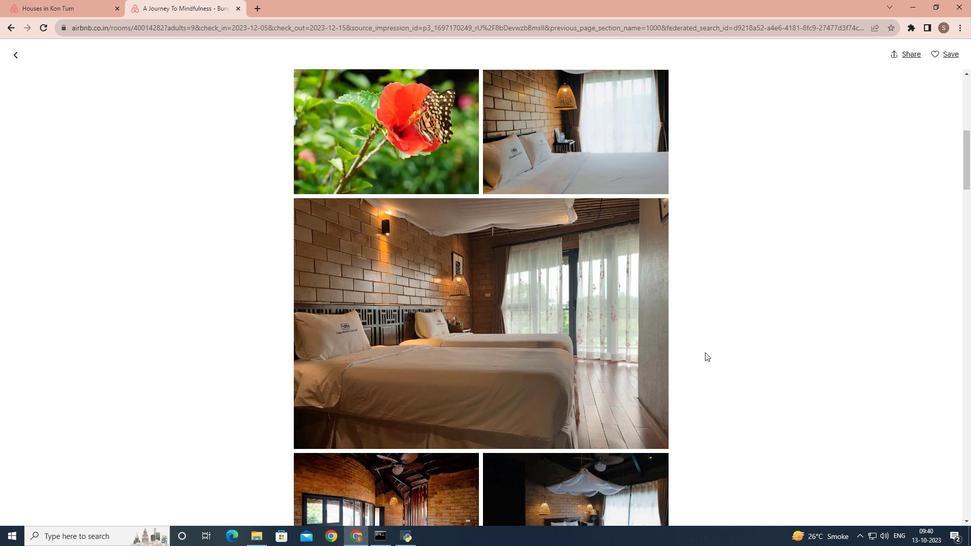 
Action: Mouse scrolled (705, 352) with delta (0, 0)
Screenshot: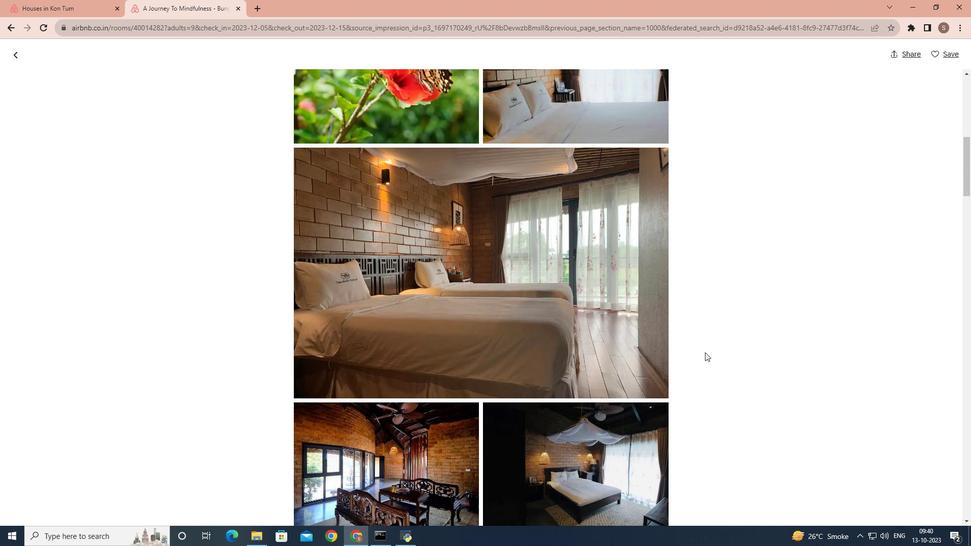 
Action: Mouse scrolled (705, 352) with delta (0, 0)
Screenshot: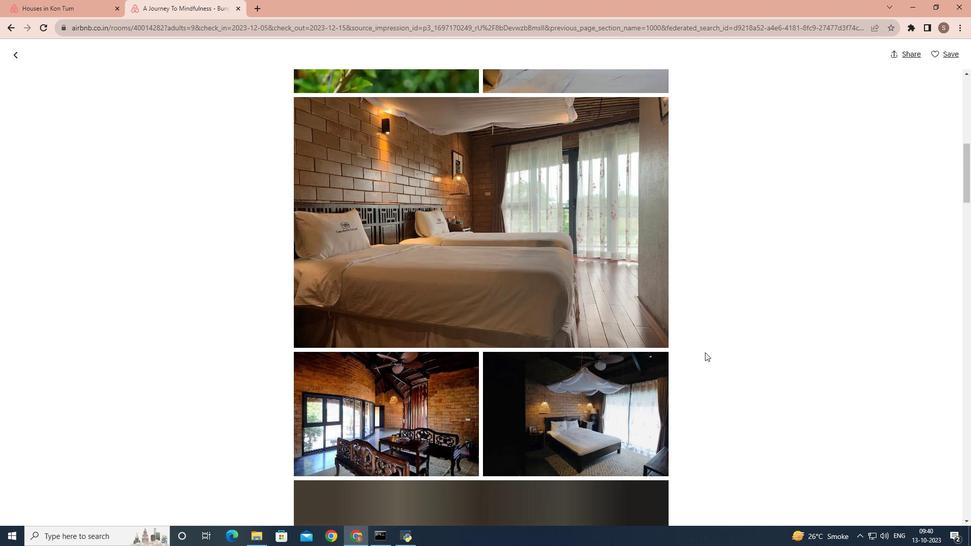
Action: Mouse scrolled (705, 352) with delta (0, 0)
Screenshot: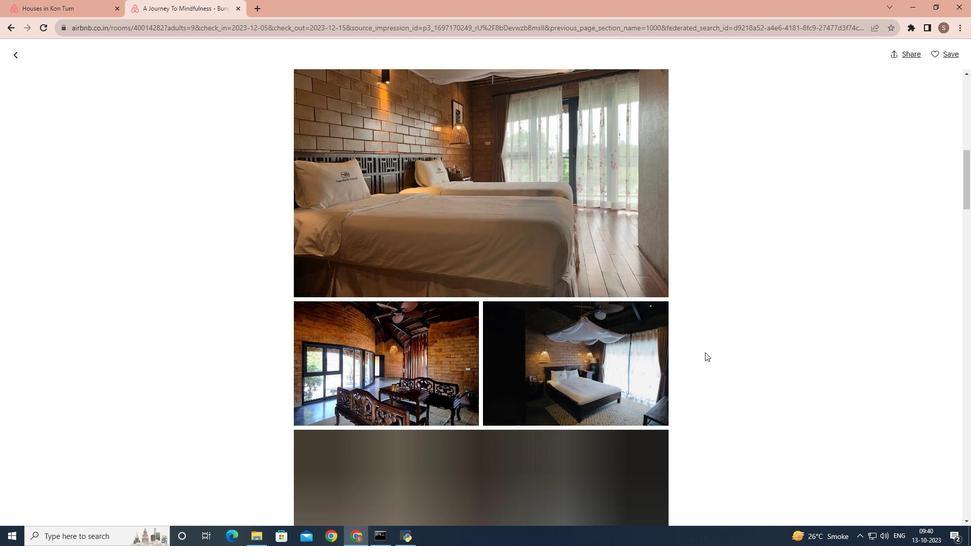 
Action: Mouse scrolled (705, 352) with delta (0, 0)
Screenshot: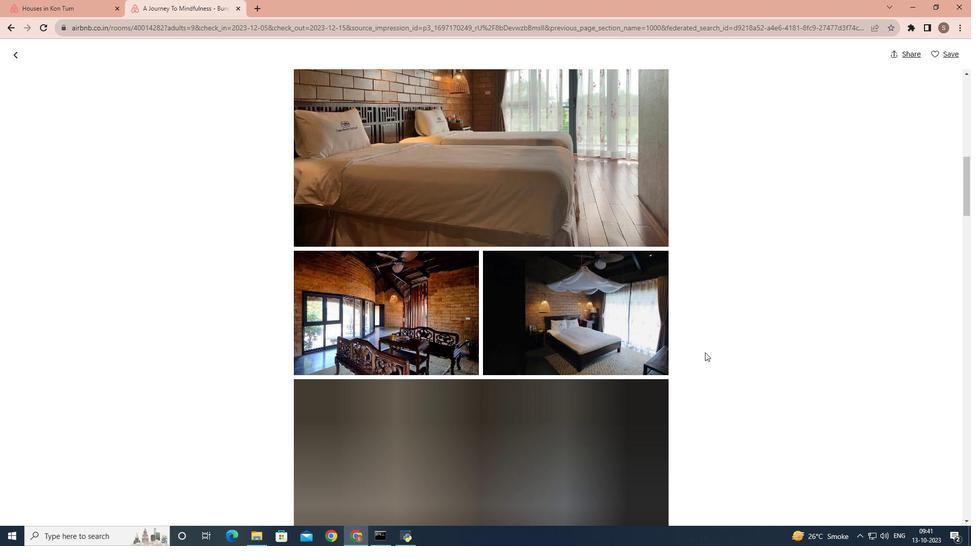 
Action: Mouse scrolled (705, 352) with delta (0, 0)
Screenshot: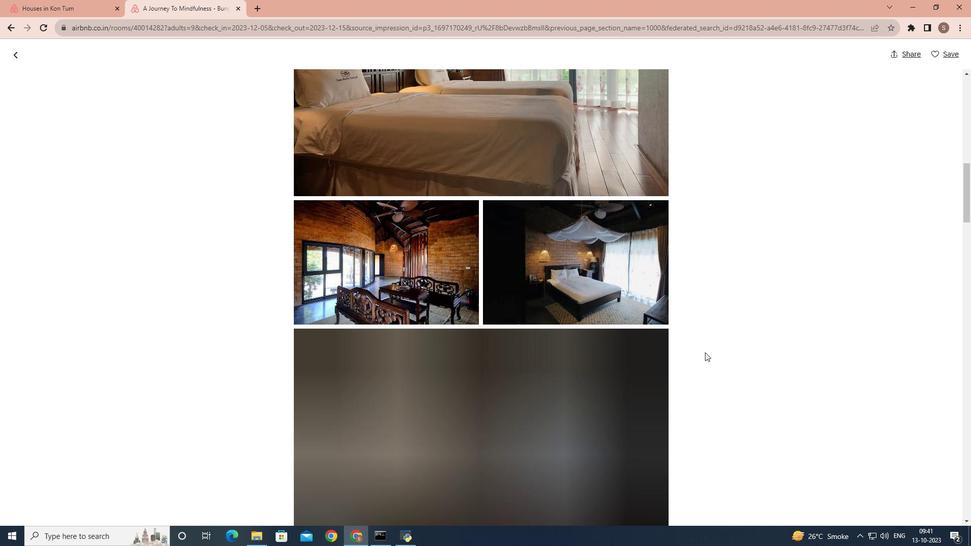 
Action: Mouse scrolled (705, 352) with delta (0, 0)
Screenshot: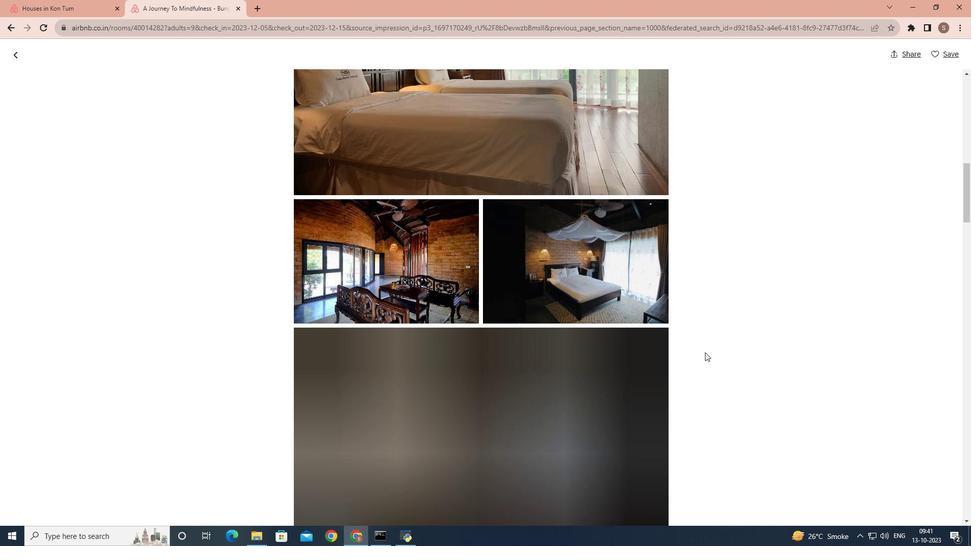 
Action: Mouse scrolled (705, 352) with delta (0, 0)
Screenshot: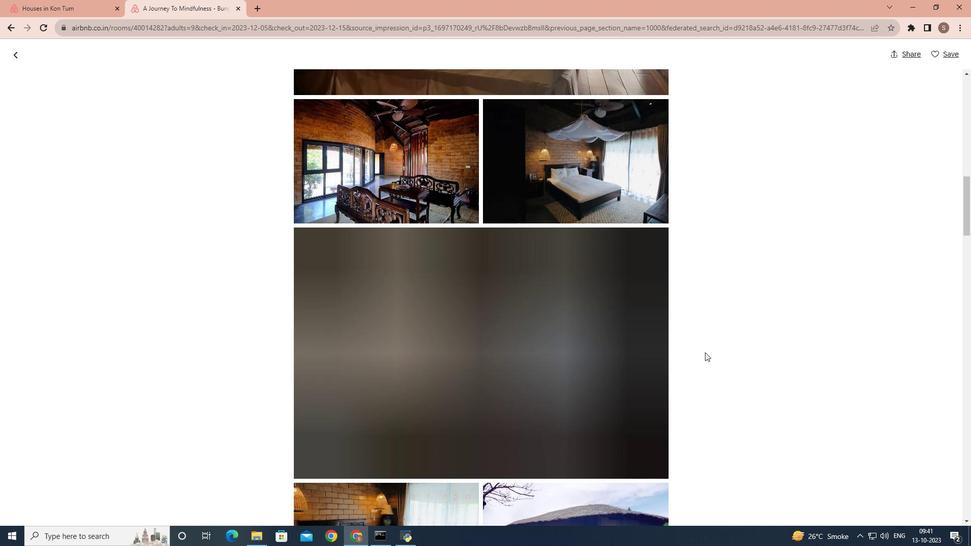 
Action: Mouse scrolled (705, 352) with delta (0, 0)
Screenshot: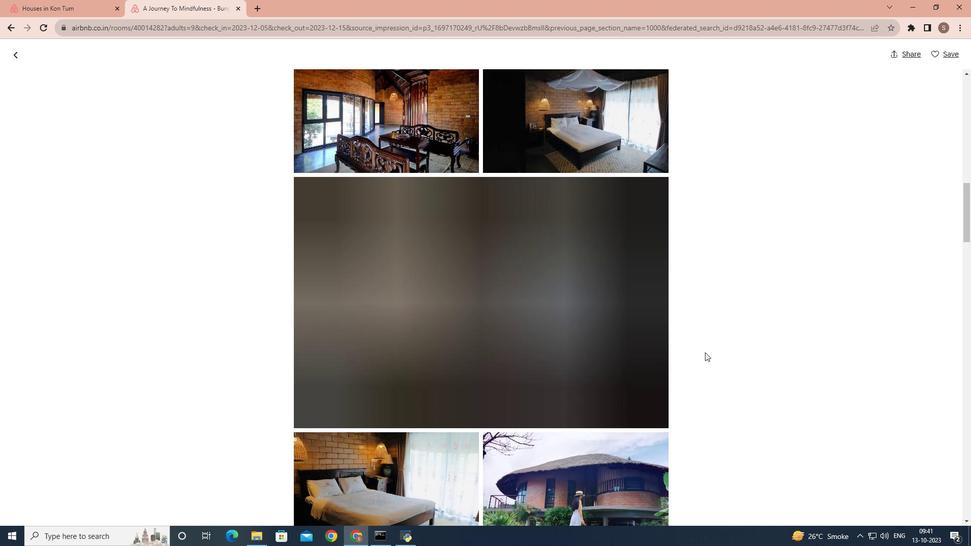 
Action: Mouse scrolled (705, 352) with delta (0, 0)
Screenshot: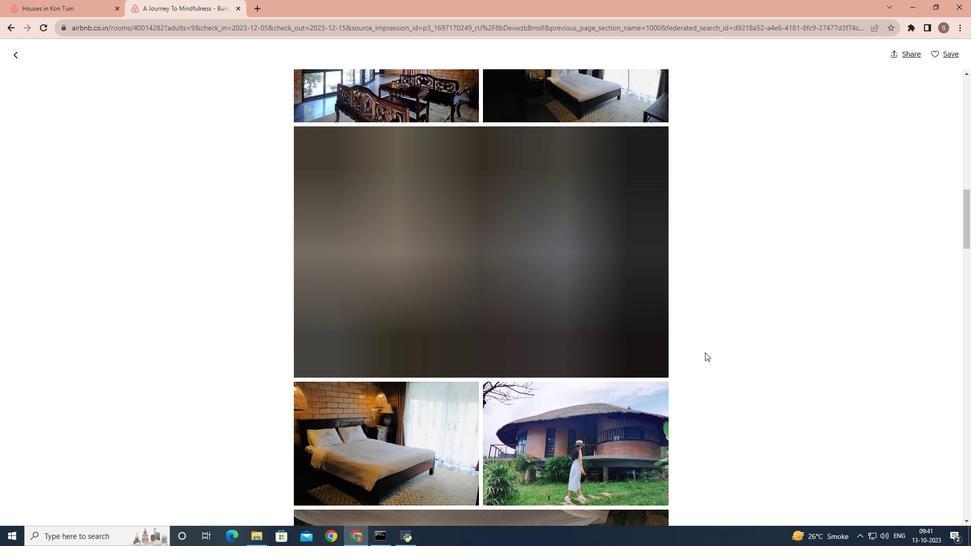 
Action: Mouse scrolled (705, 352) with delta (0, 0)
Screenshot: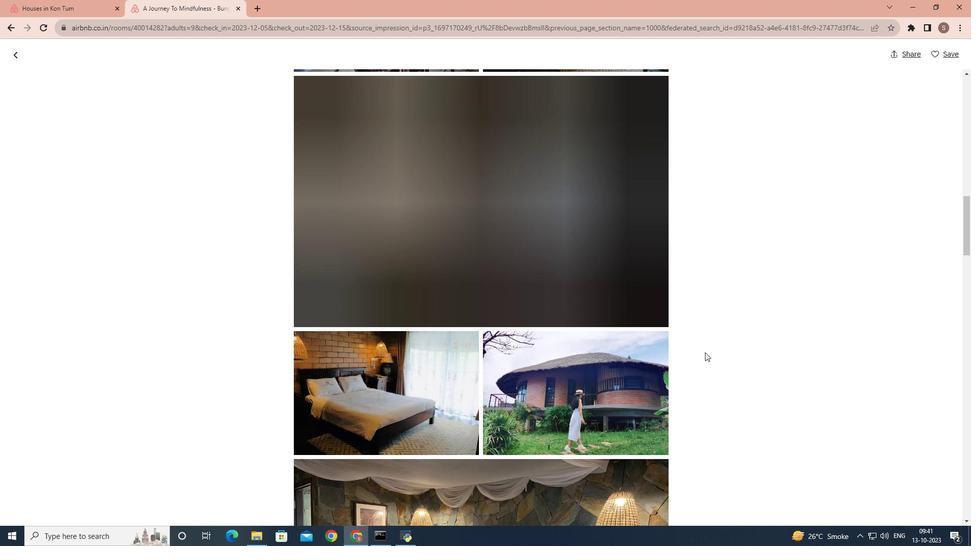 
Action: Mouse scrolled (705, 352) with delta (0, 0)
Screenshot: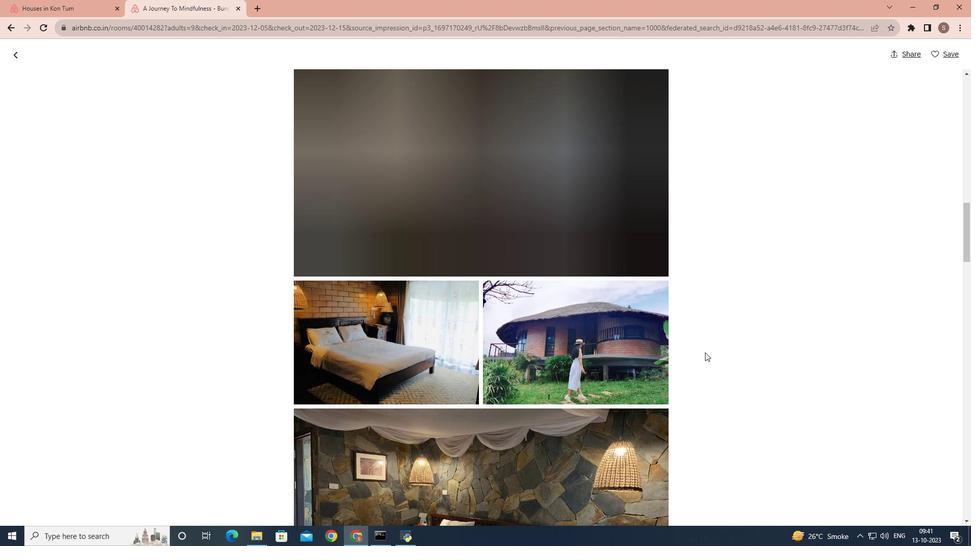 
Action: Mouse scrolled (705, 352) with delta (0, 0)
Screenshot: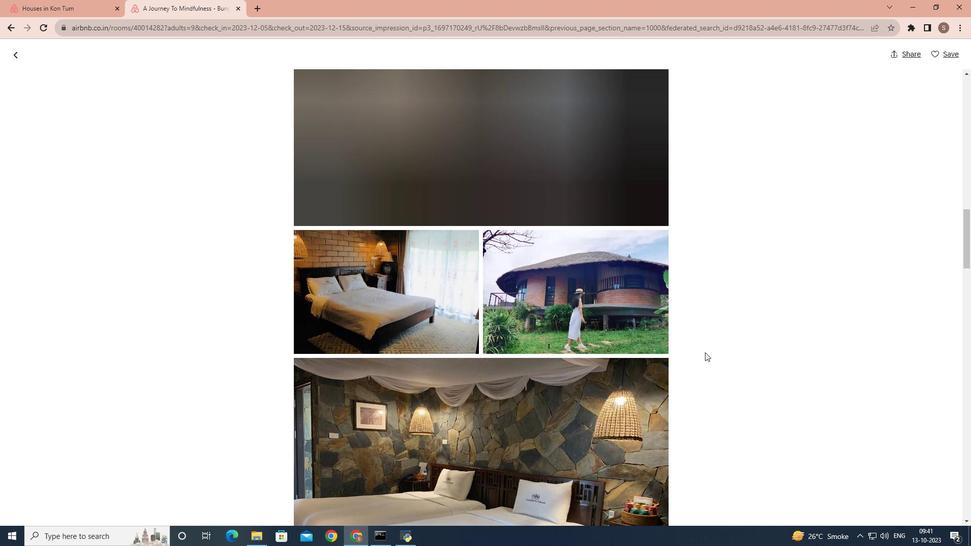
Action: Mouse scrolled (705, 352) with delta (0, 0)
Screenshot: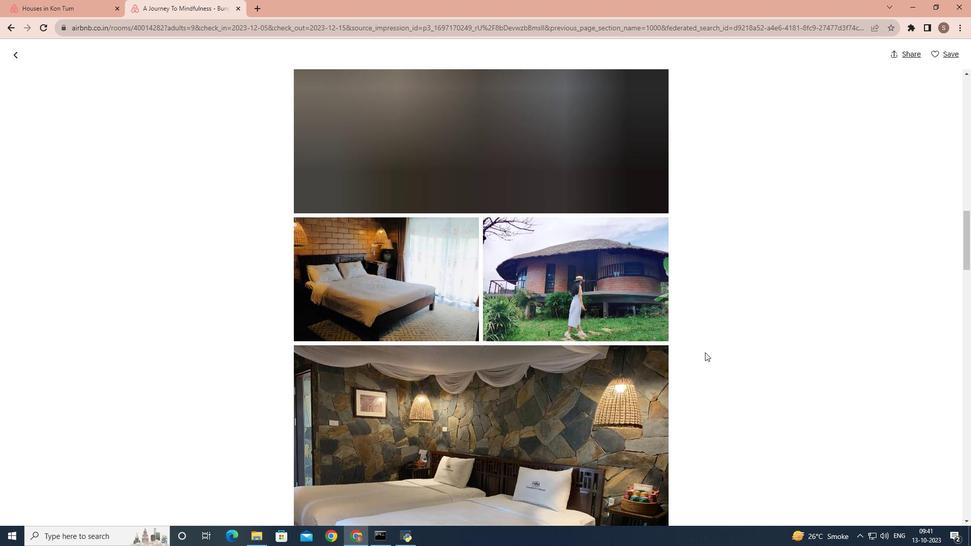 
Action: Mouse scrolled (705, 352) with delta (0, 0)
Screenshot: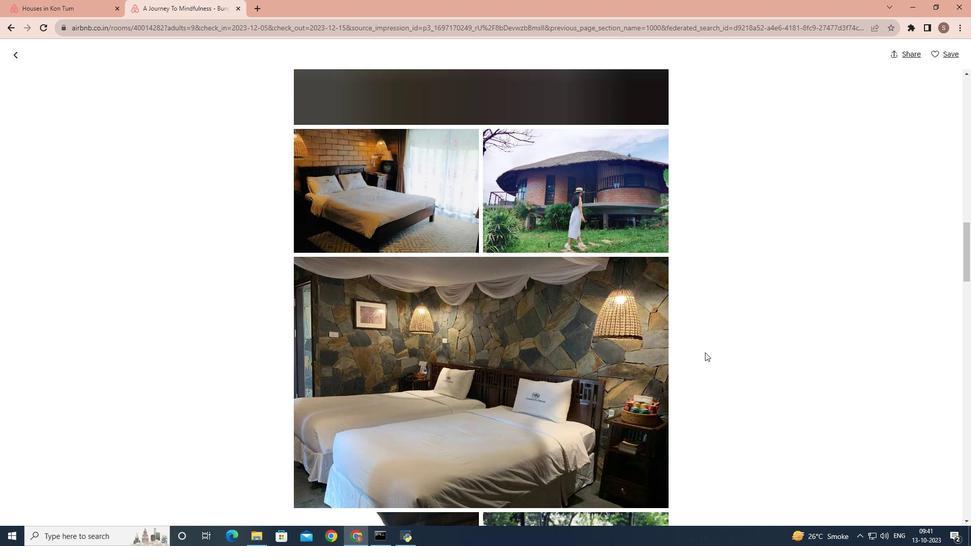 
Action: Mouse scrolled (705, 352) with delta (0, 0)
Screenshot: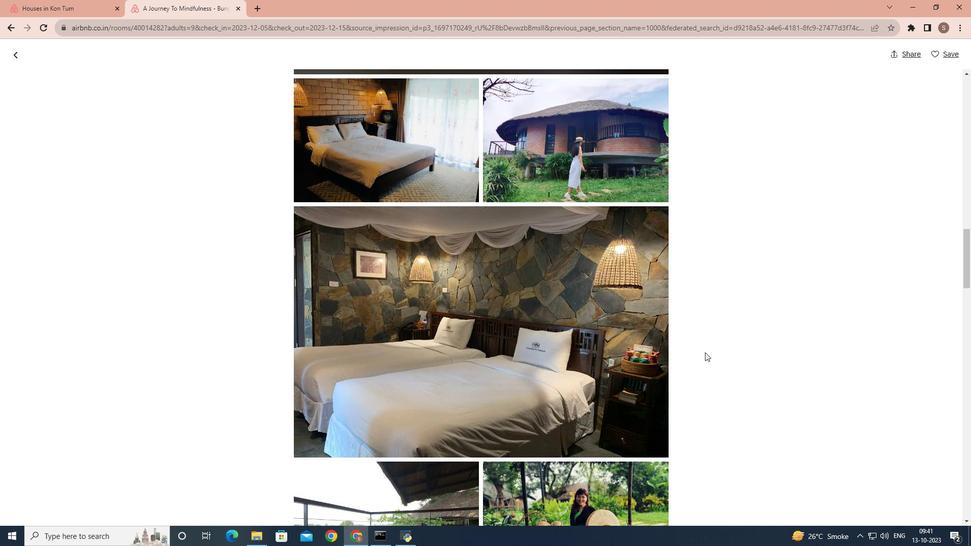 
Action: Mouse scrolled (705, 352) with delta (0, 0)
Screenshot: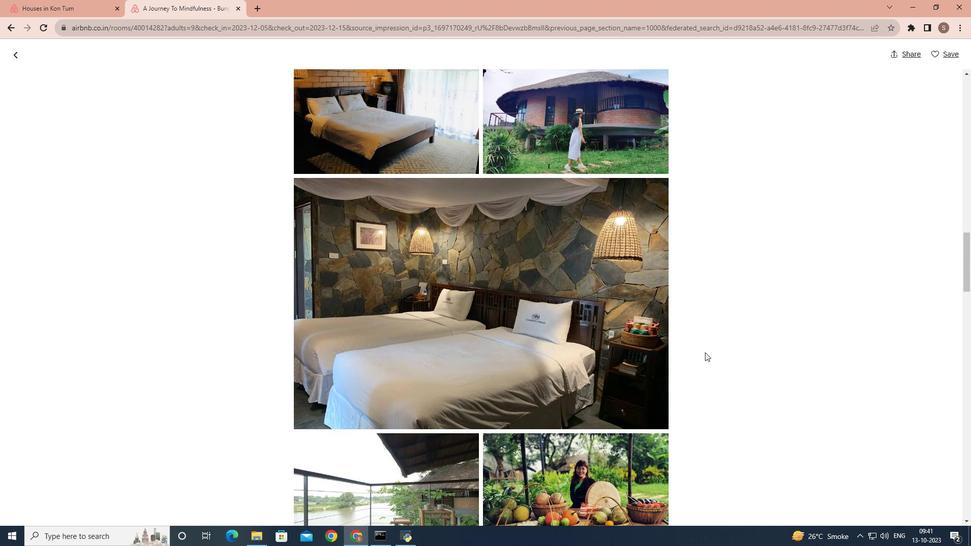 
Action: Mouse scrolled (705, 352) with delta (0, 0)
Screenshot: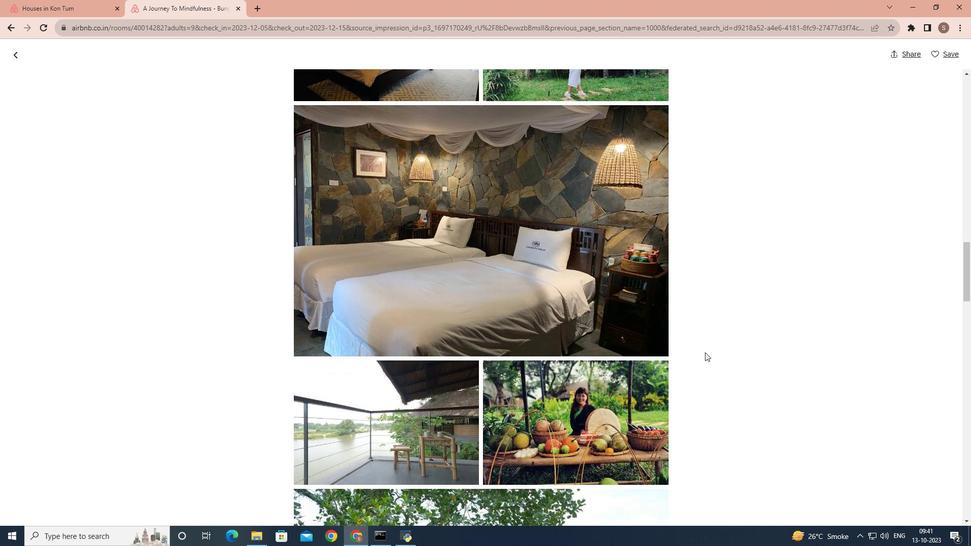 
Action: Mouse scrolled (705, 352) with delta (0, 0)
Screenshot: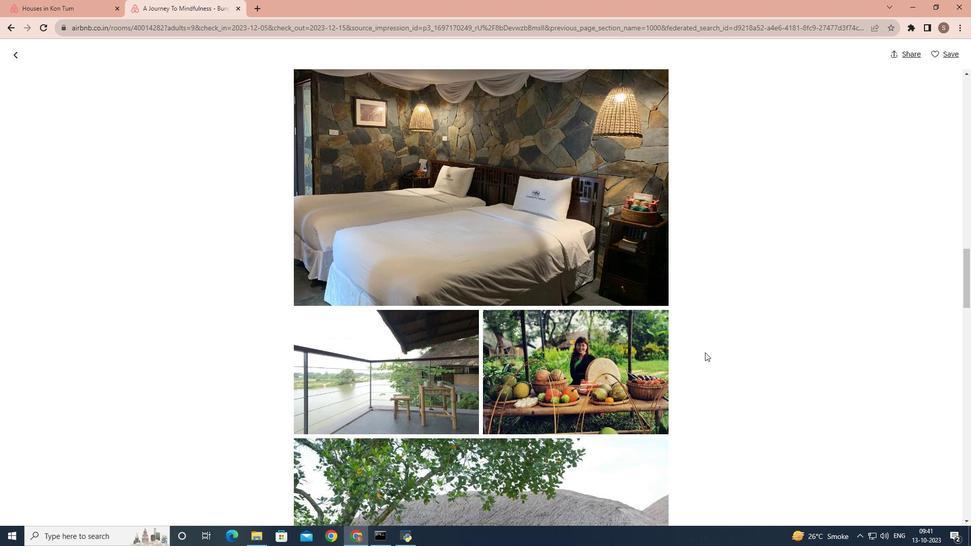 
Action: Mouse scrolled (705, 352) with delta (0, 0)
Screenshot: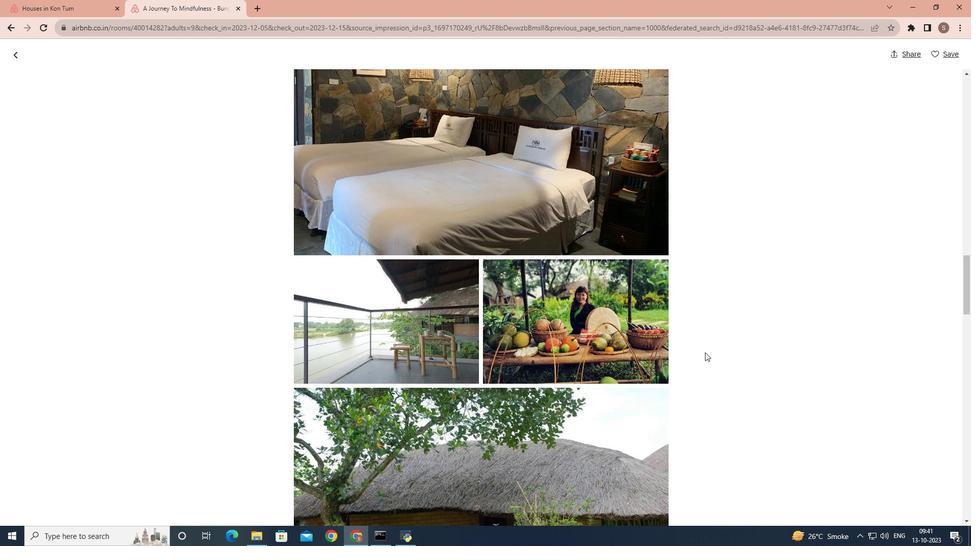 
Action: Mouse scrolled (705, 352) with delta (0, 0)
Screenshot: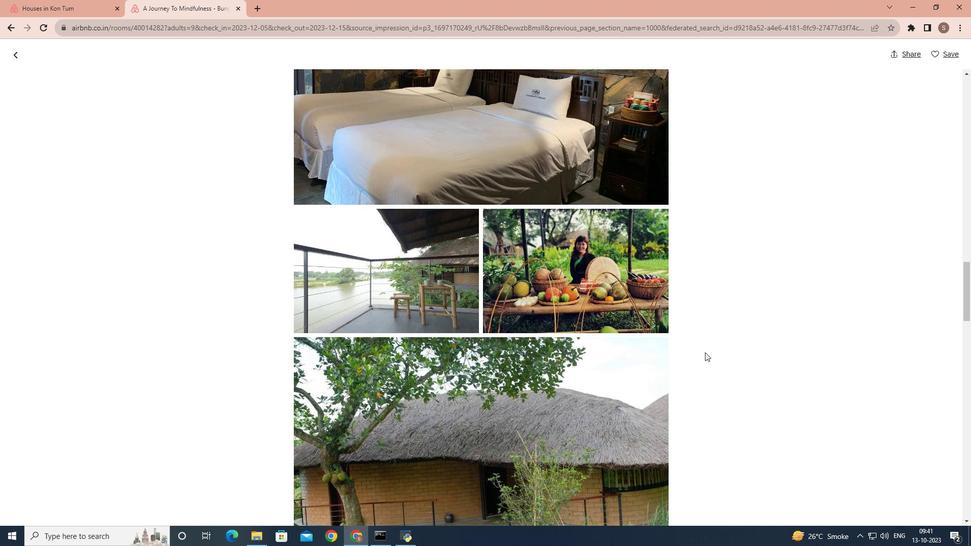 
Action: Mouse scrolled (705, 352) with delta (0, 0)
Screenshot: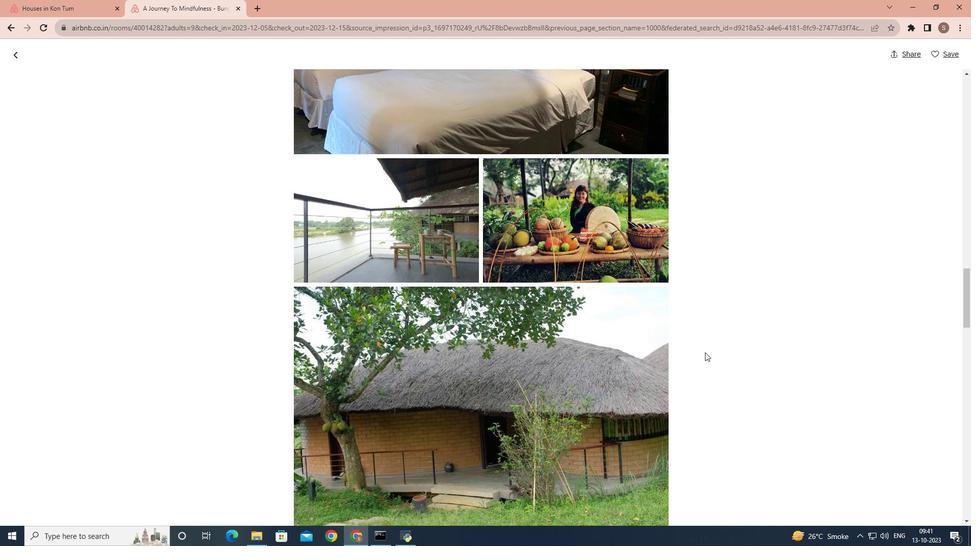 
Action: Mouse scrolled (705, 352) with delta (0, 0)
Screenshot: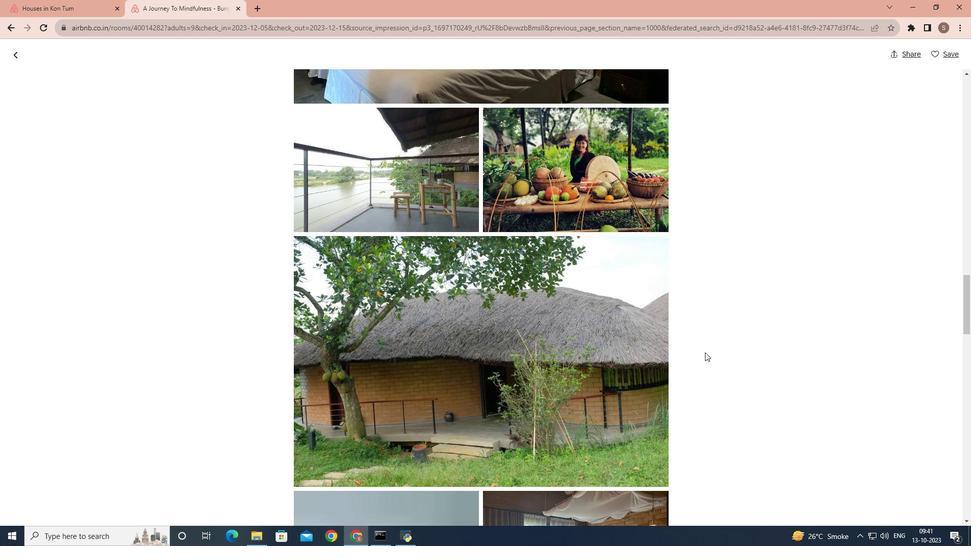 
Action: Mouse scrolled (705, 352) with delta (0, 0)
Screenshot: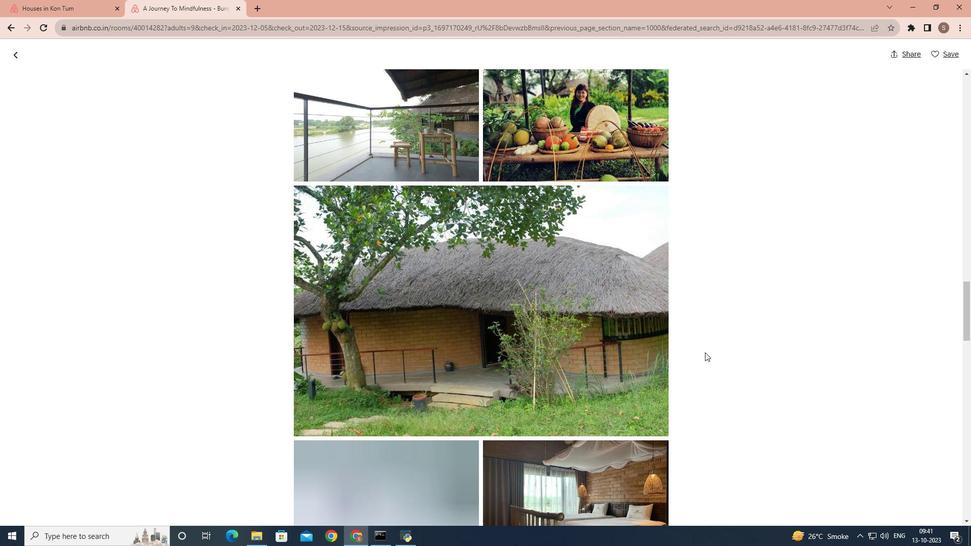 
Action: Mouse scrolled (705, 352) with delta (0, 0)
Screenshot: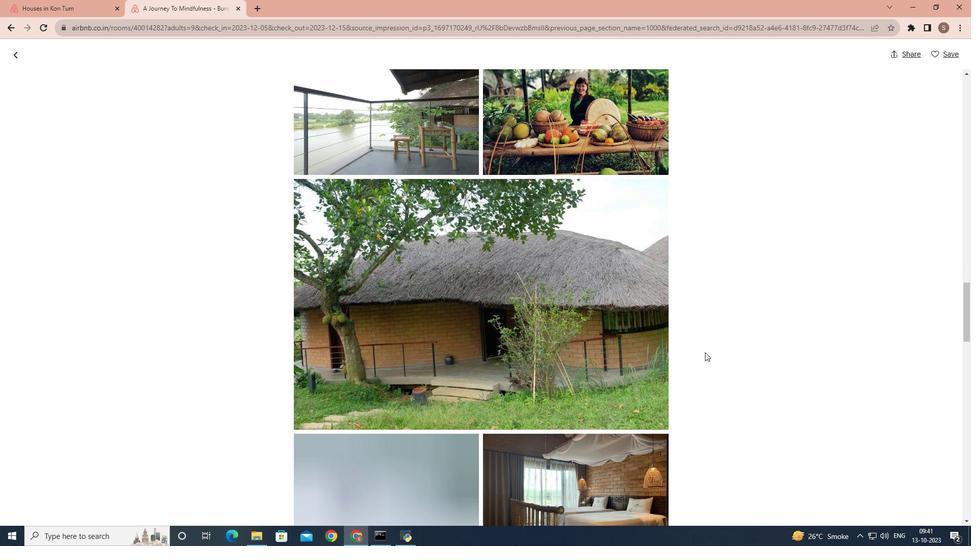 
Action: Mouse scrolled (705, 352) with delta (0, 0)
Screenshot: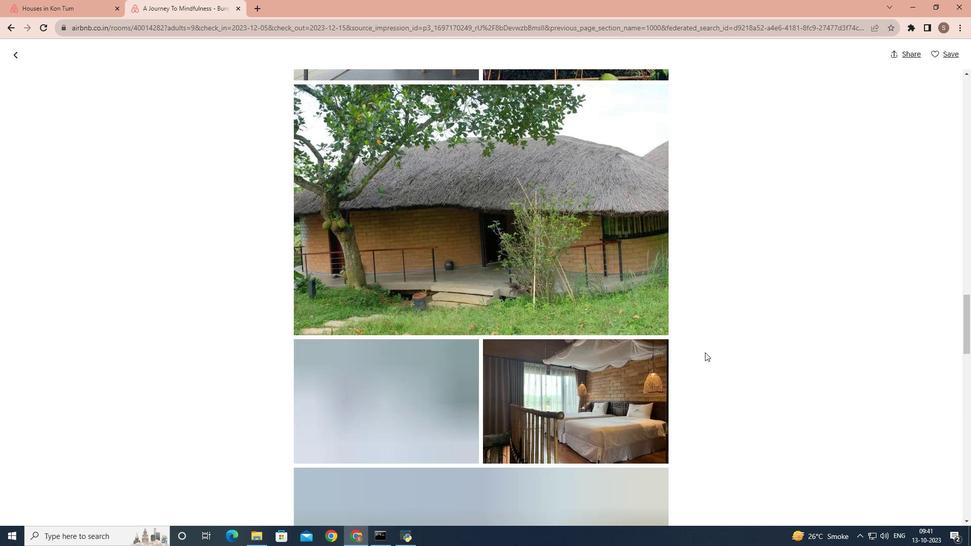 
Action: Mouse scrolled (705, 352) with delta (0, 0)
Screenshot: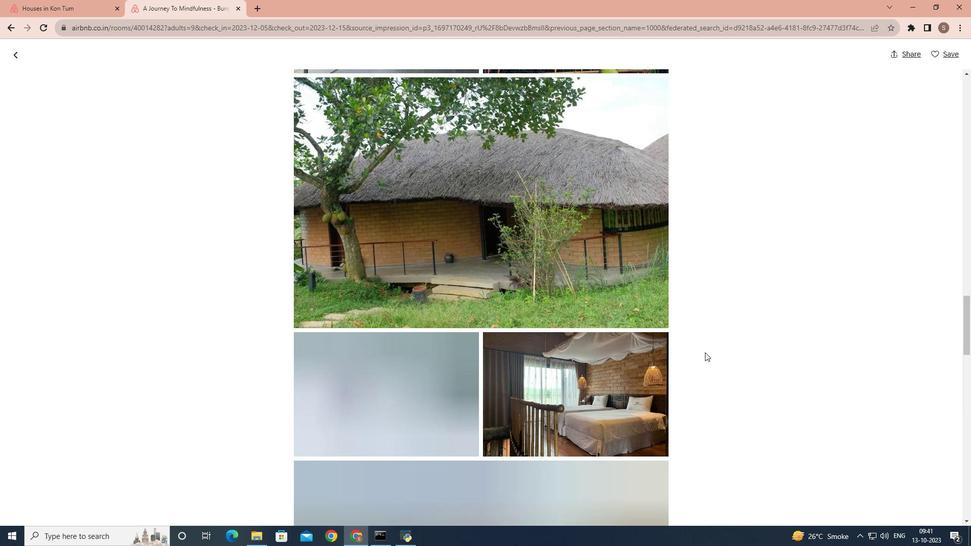 
Action: Mouse scrolled (705, 352) with delta (0, 0)
Screenshot: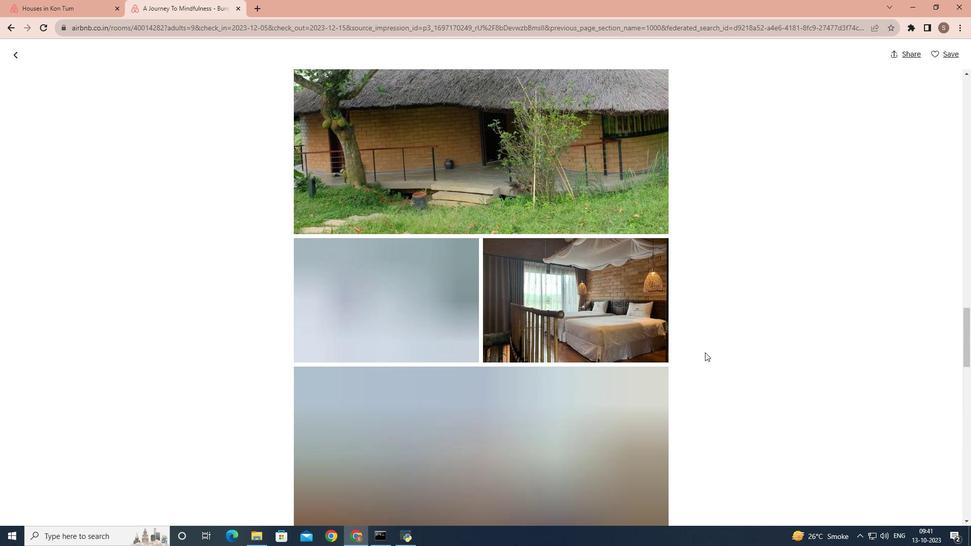 
Action: Mouse scrolled (705, 352) with delta (0, 0)
Screenshot: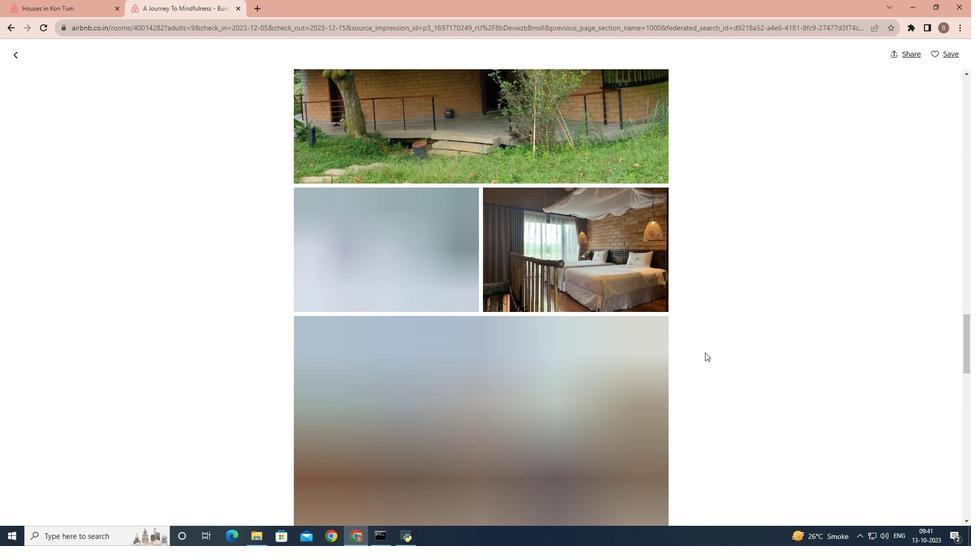 
Action: Mouse scrolled (705, 352) with delta (0, 0)
Screenshot: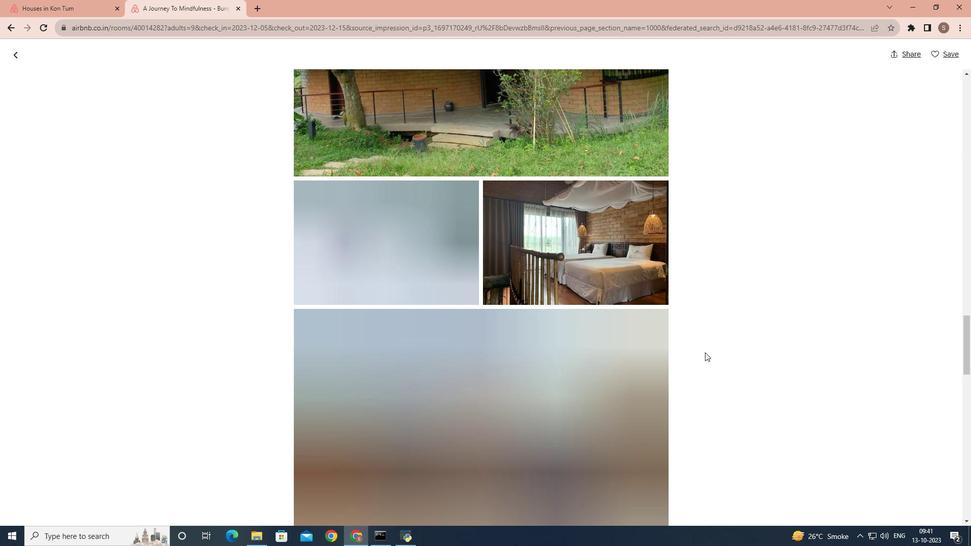 
Action: Mouse scrolled (705, 352) with delta (0, 0)
Screenshot: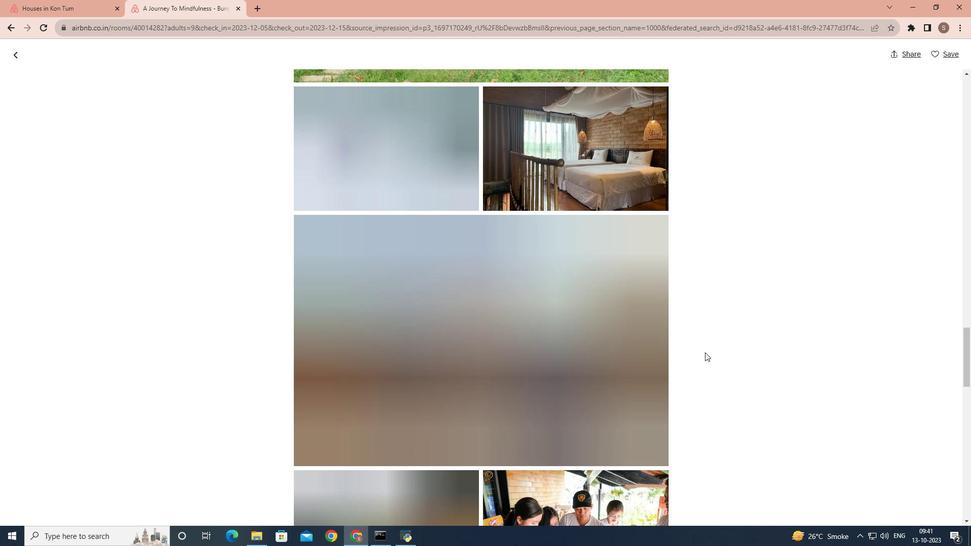 
Action: Mouse scrolled (705, 352) with delta (0, 0)
Screenshot: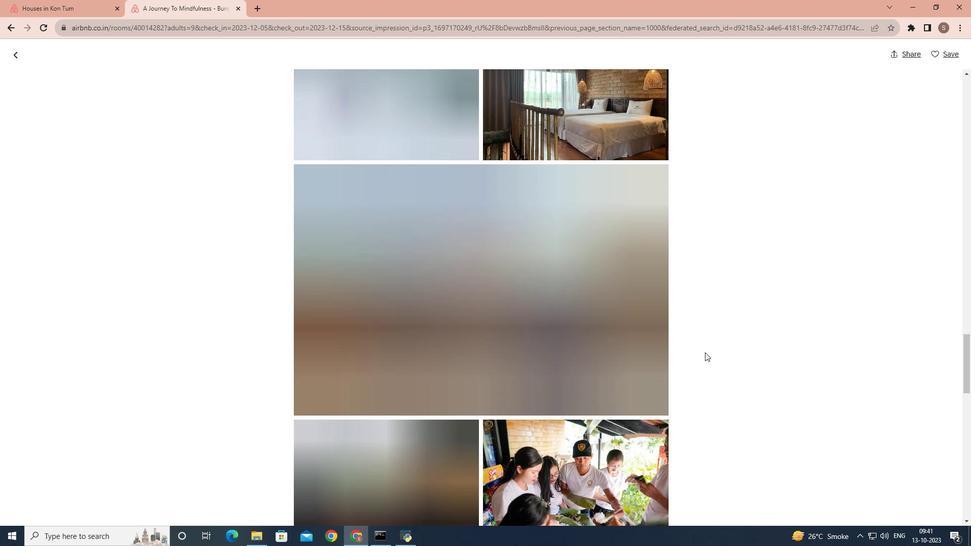 
Action: Mouse scrolled (705, 352) with delta (0, 0)
Screenshot: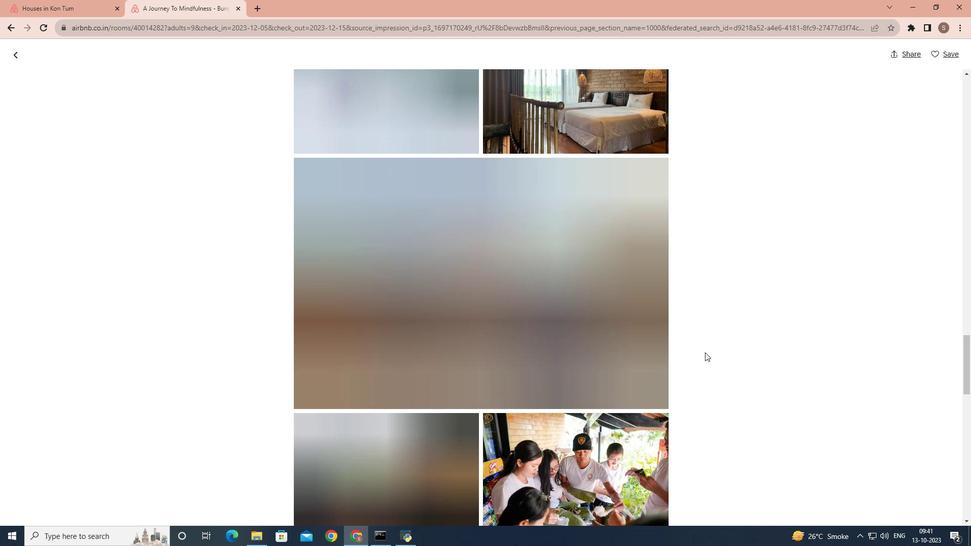 
Action: Mouse scrolled (705, 352) with delta (0, 0)
Screenshot: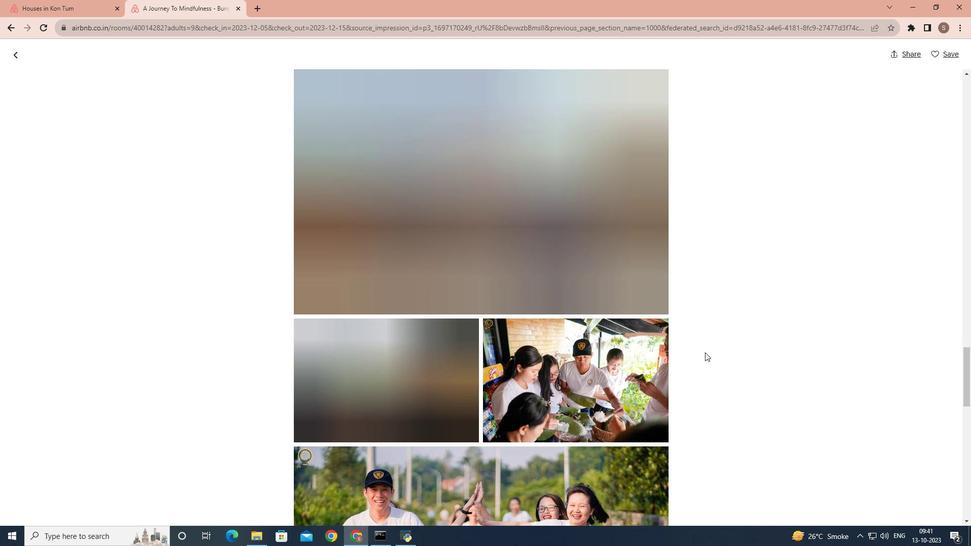 
Action: Mouse scrolled (705, 352) with delta (0, 0)
Screenshot: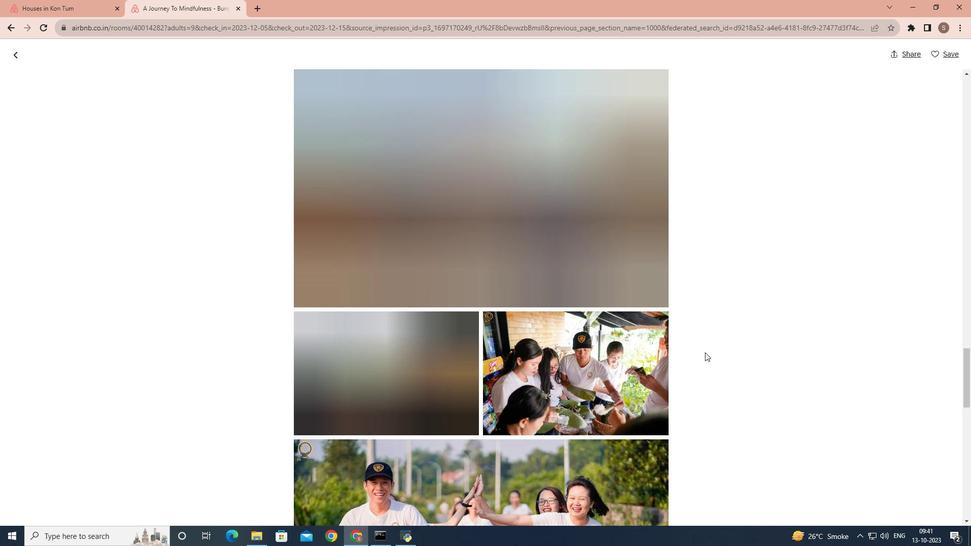
Action: Mouse scrolled (705, 352) with delta (0, 0)
Screenshot: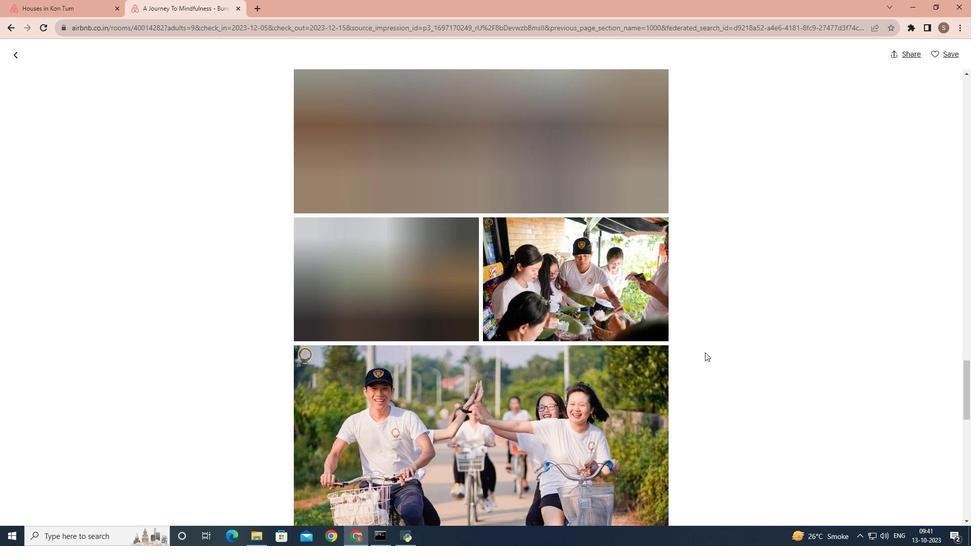 
Action: Mouse scrolled (705, 352) with delta (0, 0)
Screenshot: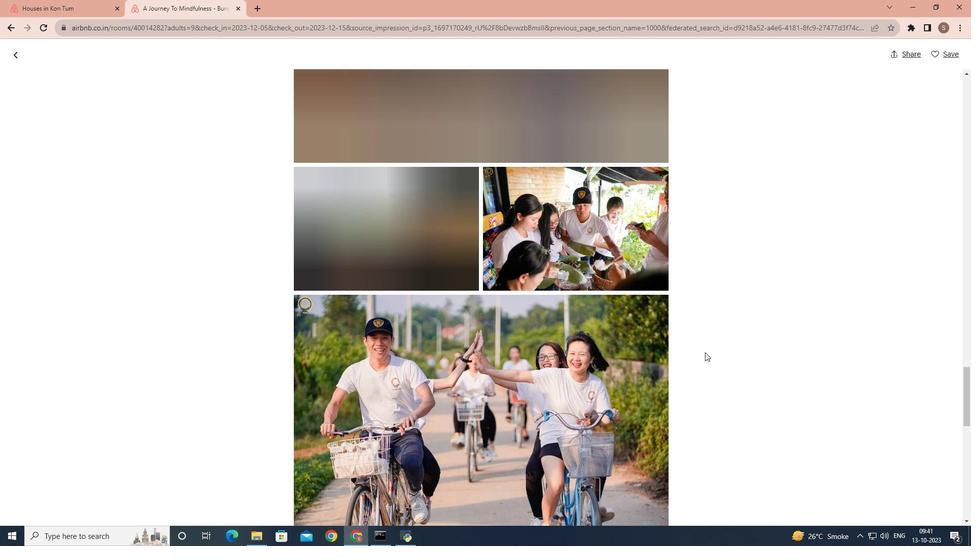 
Action: Mouse scrolled (705, 352) with delta (0, 0)
Screenshot: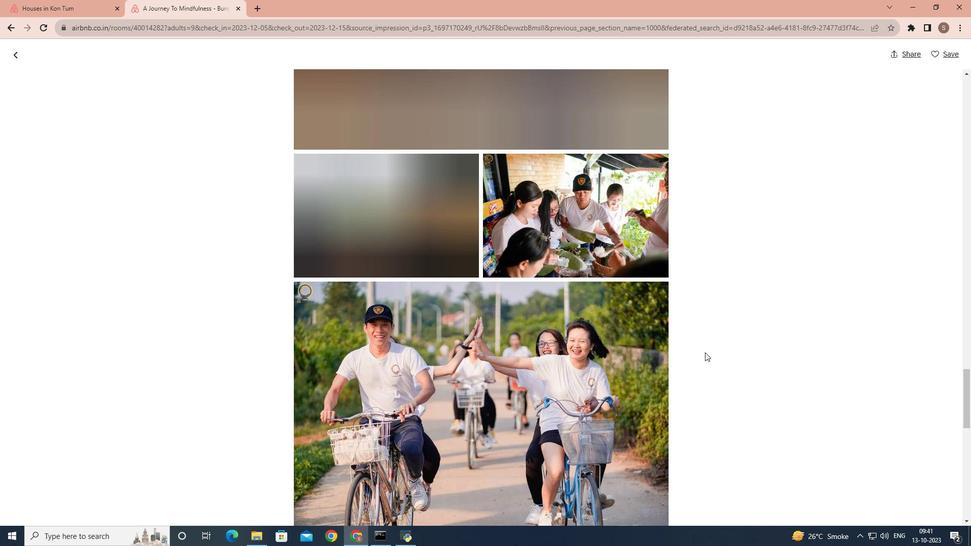 
Action: Mouse scrolled (705, 352) with delta (0, 0)
Screenshot: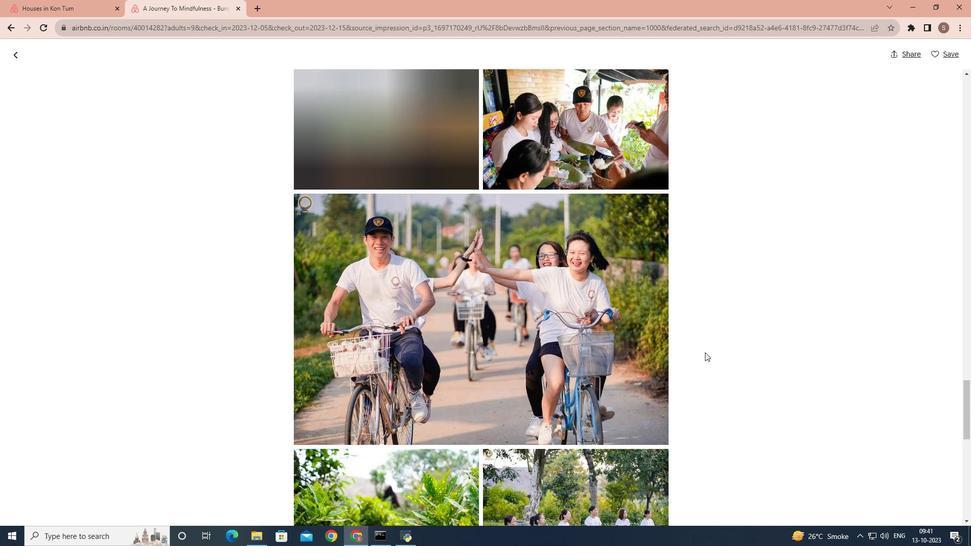
Action: Mouse scrolled (705, 352) with delta (0, 0)
Screenshot: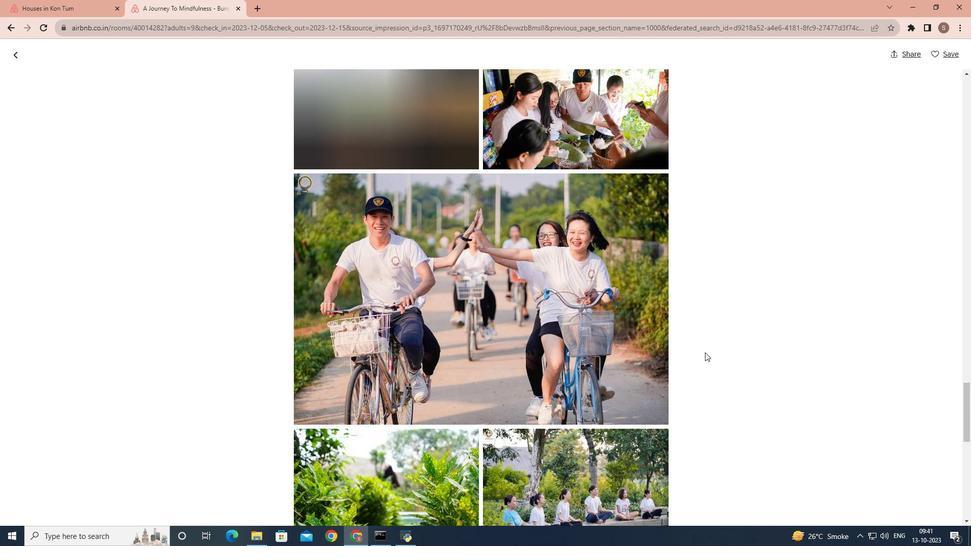 
Action: Mouse scrolled (705, 352) with delta (0, 0)
Screenshot: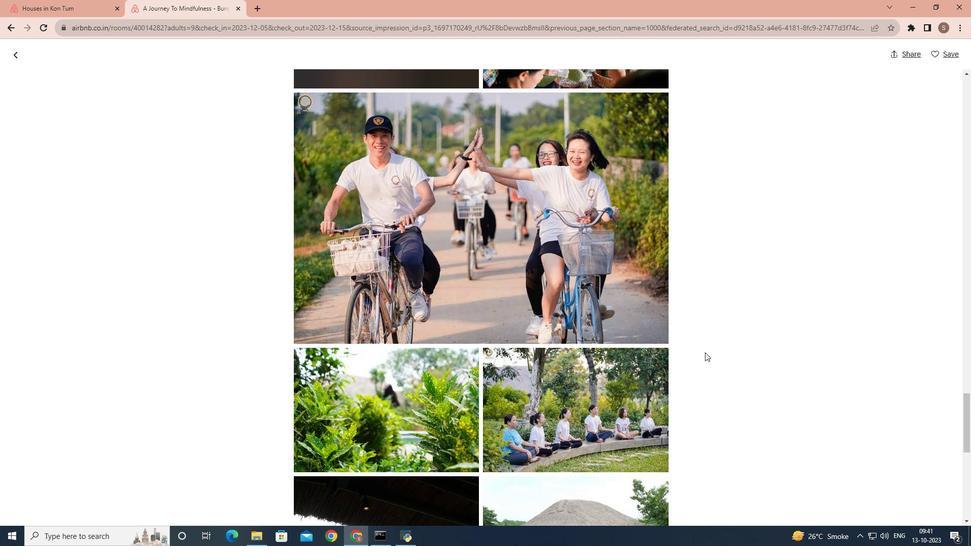 
Action: Mouse scrolled (705, 352) with delta (0, 0)
Screenshot: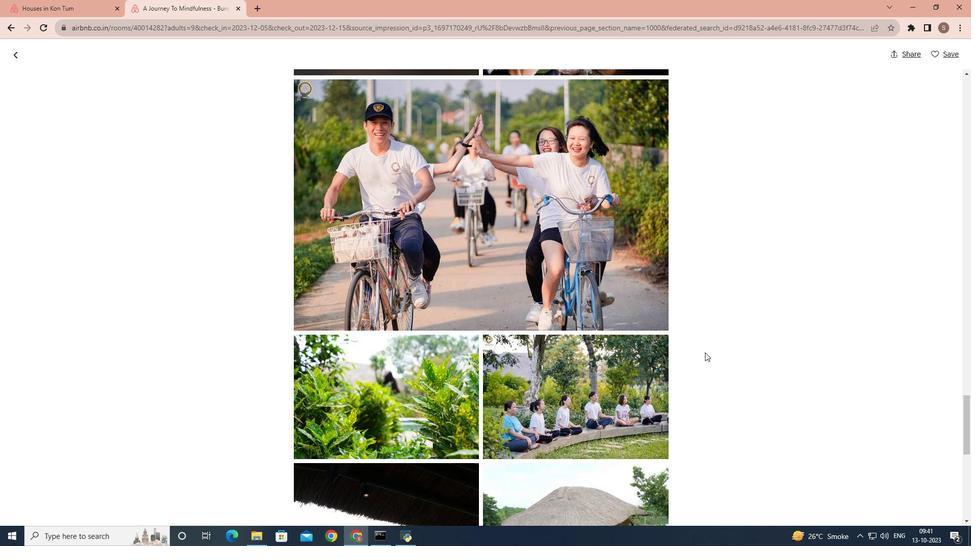 
Action: Mouse scrolled (705, 352) with delta (0, 0)
Screenshot: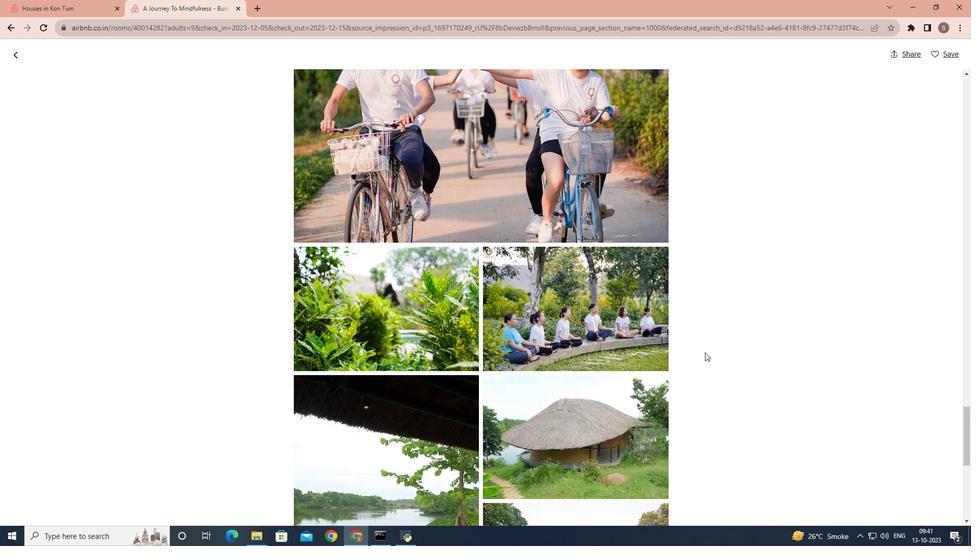 
Action: Mouse scrolled (705, 352) with delta (0, 0)
Screenshot: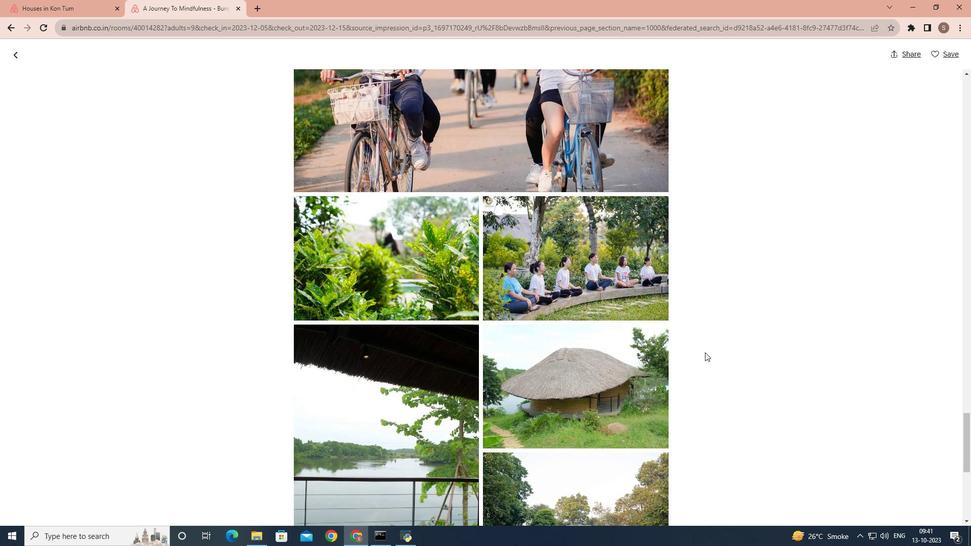 
Action: Mouse scrolled (705, 352) with delta (0, 0)
Screenshot: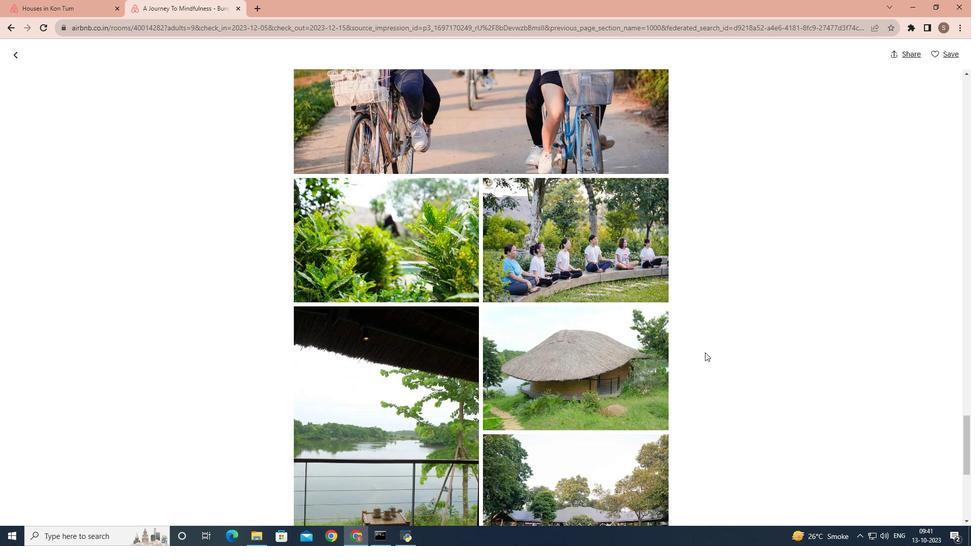 
Action: Mouse scrolled (705, 352) with delta (0, 0)
Screenshot: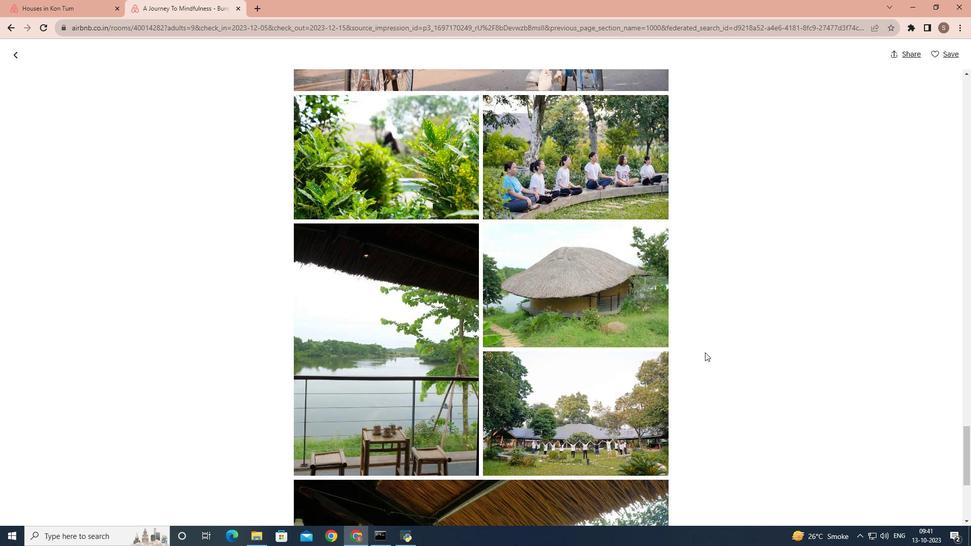 
Action: Mouse scrolled (705, 352) with delta (0, 0)
Screenshot: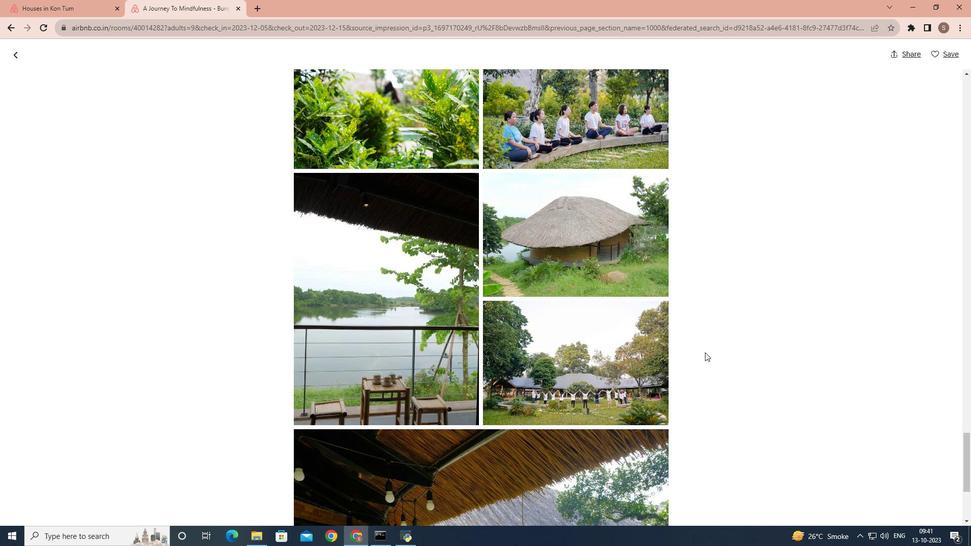 
Action: Mouse scrolled (705, 352) with delta (0, 0)
Screenshot: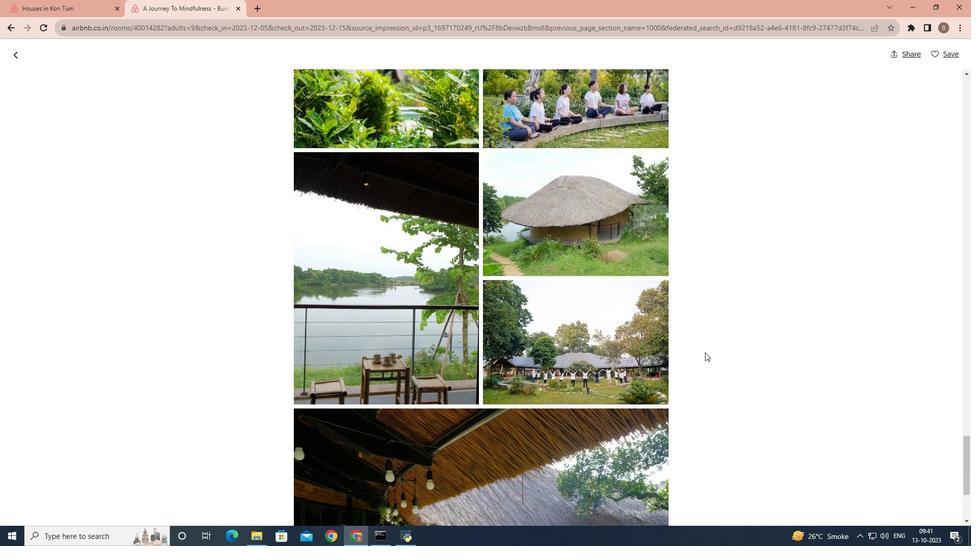 
Action: Mouse scrolled (705, 352) with delta (0, 0)
Screenshot: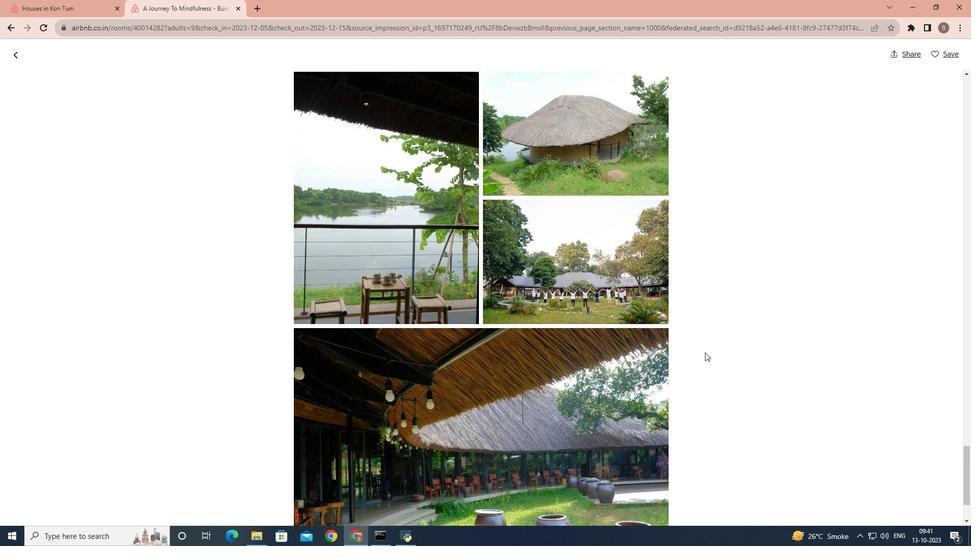 
Action: Mouse scrolled (705, 352) with delta (0, 0)
Screenshot: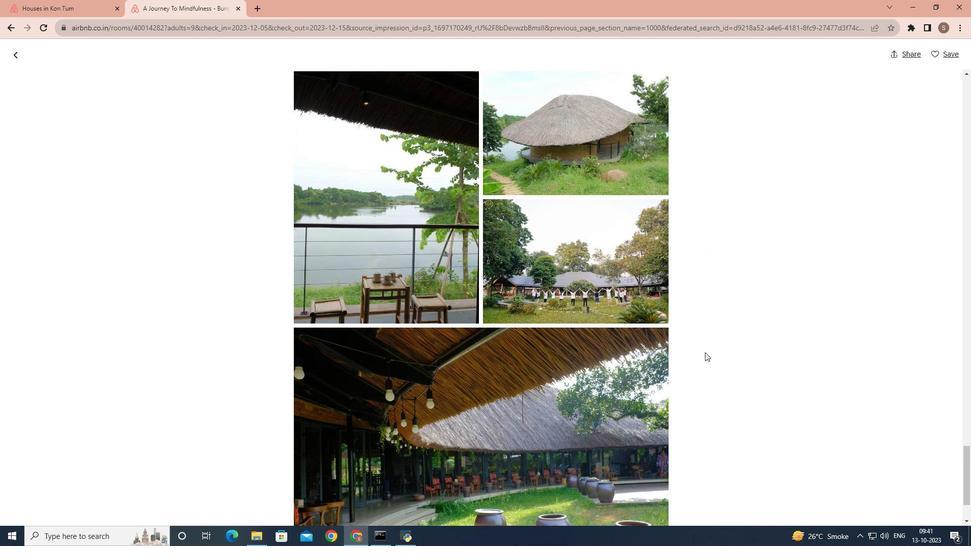 
Action: Mouse scrolled (705, 352) with delta (0, 0)
Screenshot: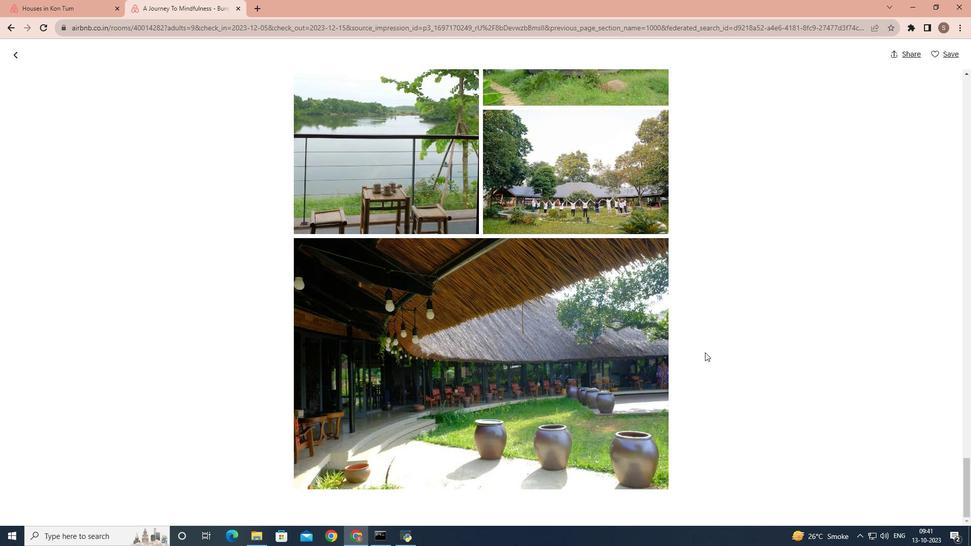 
Action: Mouse scrolled (705, 352) with delta (0, 0)
Screenshot: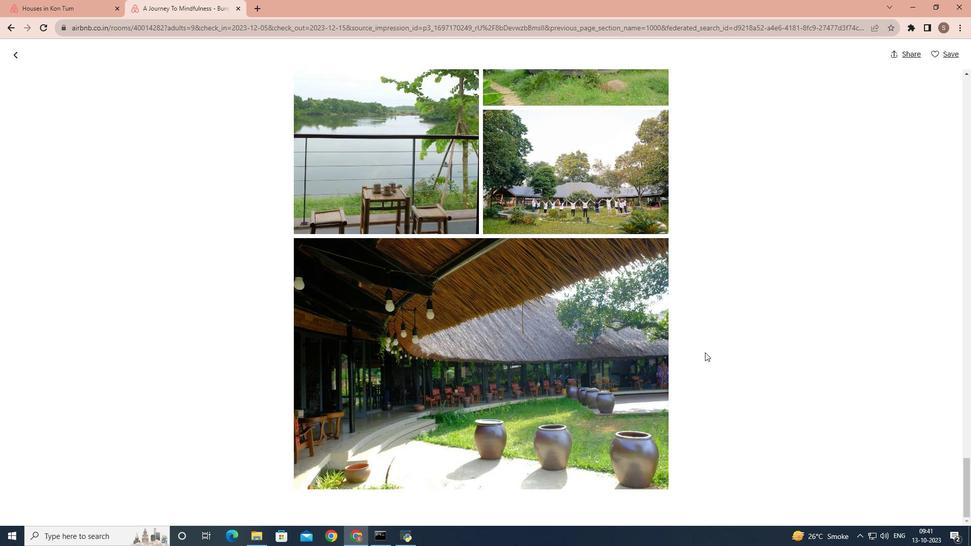 
Action: Mouse scrolled (705, 352) with delta (0, 0)
Screenshot: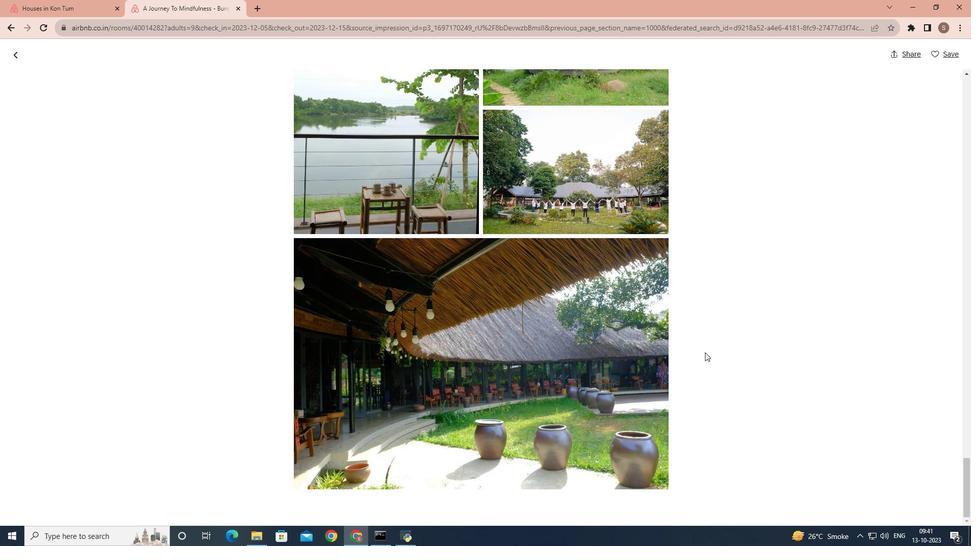 
Action: Mouse scrolled (705, 352) with delta (0, 0)
Screenshot: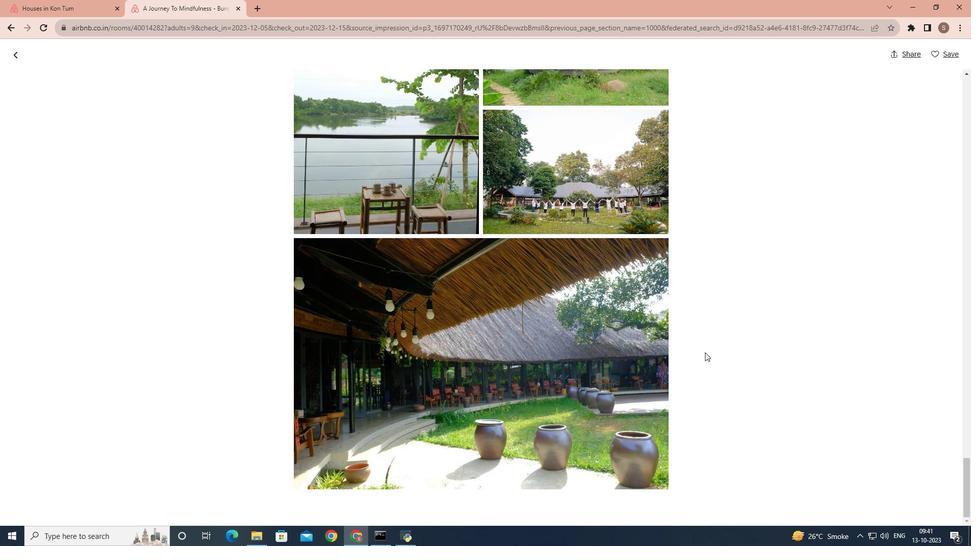 
Action: Mouse scrolled (705, 352) with delta (0, 0)
Screenshot: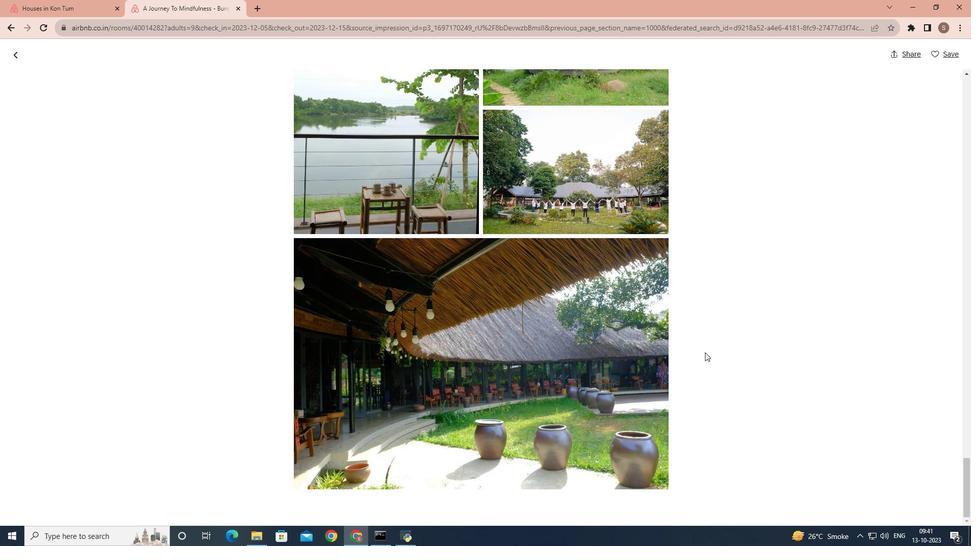 
Action: Mouse scrolled (705, 352) with delta (0, 0)
Screenshot: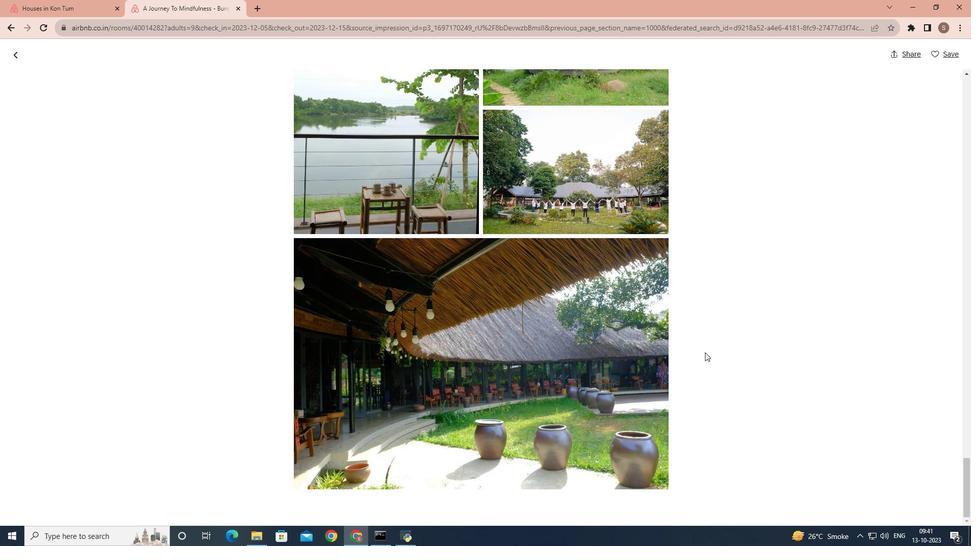 
Action: Mouse scrolled (705, 352) with delta (0, 0)
Screenshot: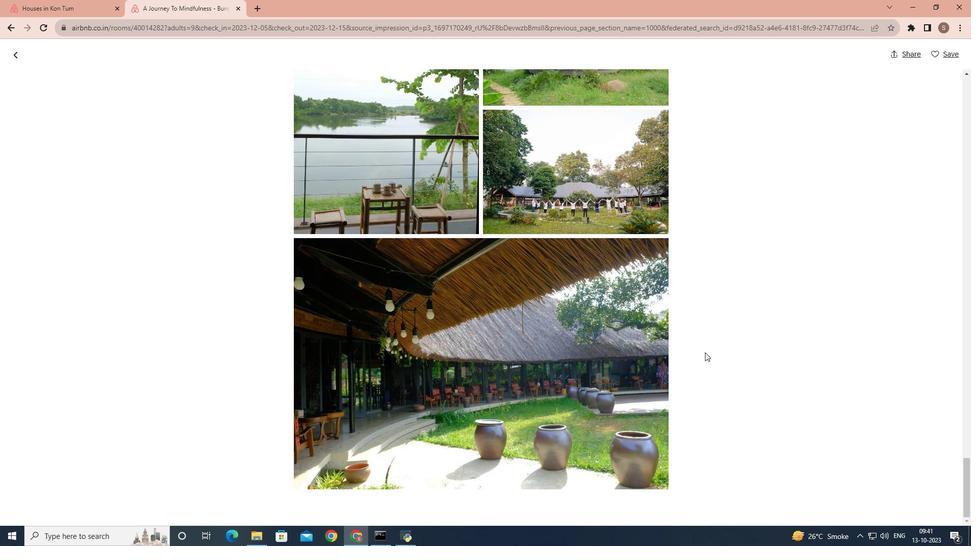 
Action: Mouse moved to (16, 57)
Screenshot: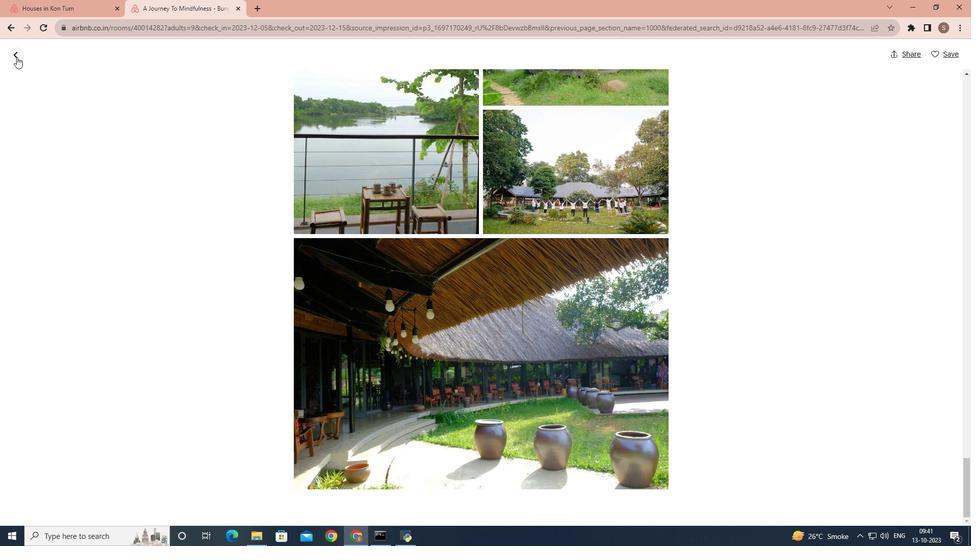 
Action: Mouse pressed left at (16, 57)
Screenshot: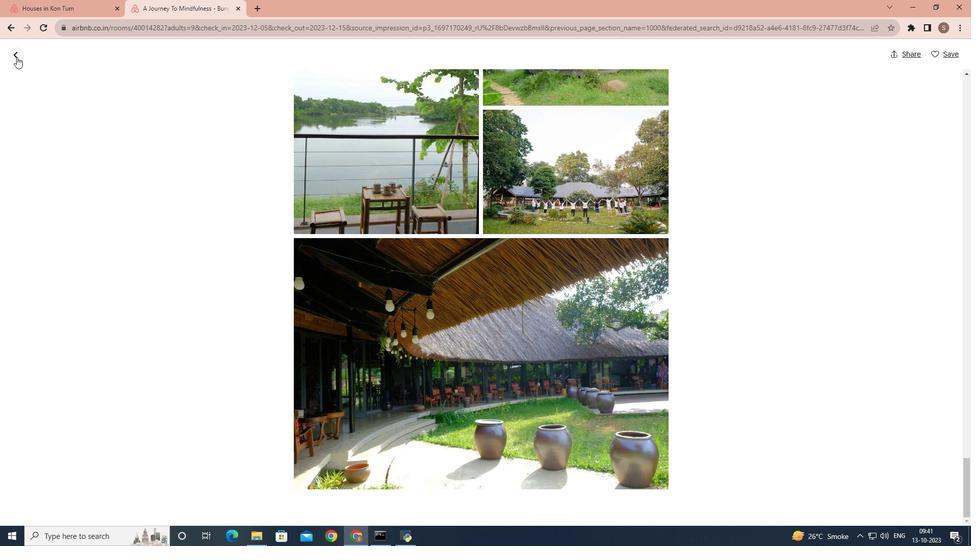
Action: Mouse moved to (659, 292)
Screenshot: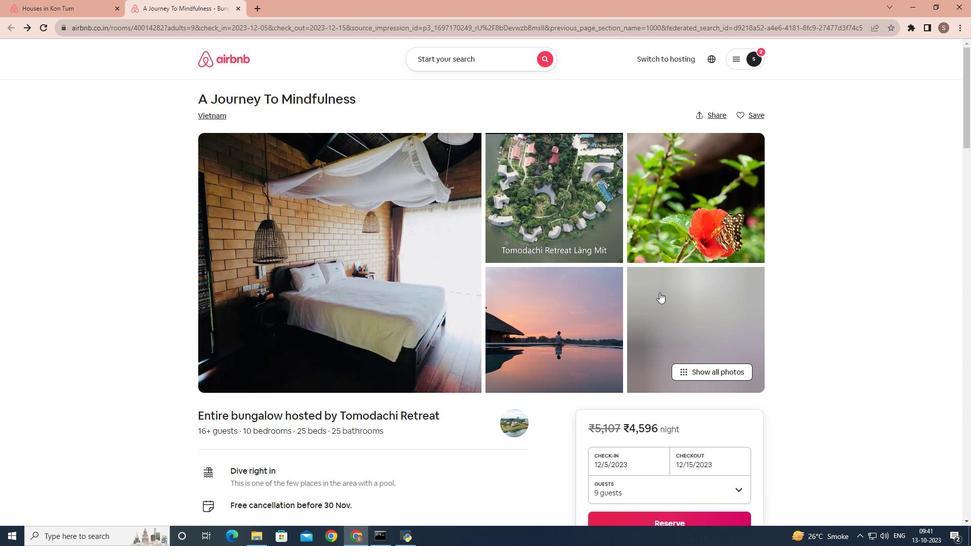 
Action: Mouse scrolled (659, 291) with delta (0, 0)
Screenshot: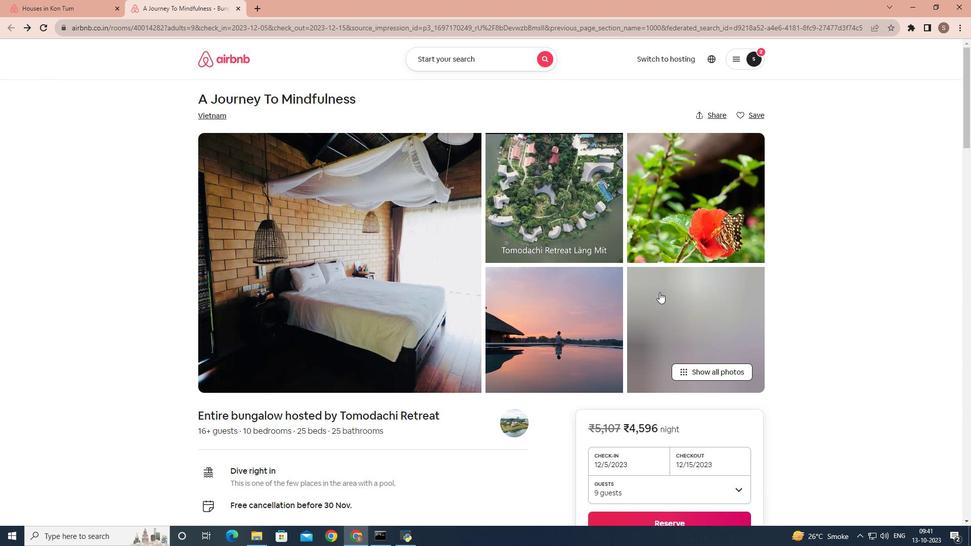 
Action: Mouse scrolled (659, 291) with delta (0, 0)
Screenshot: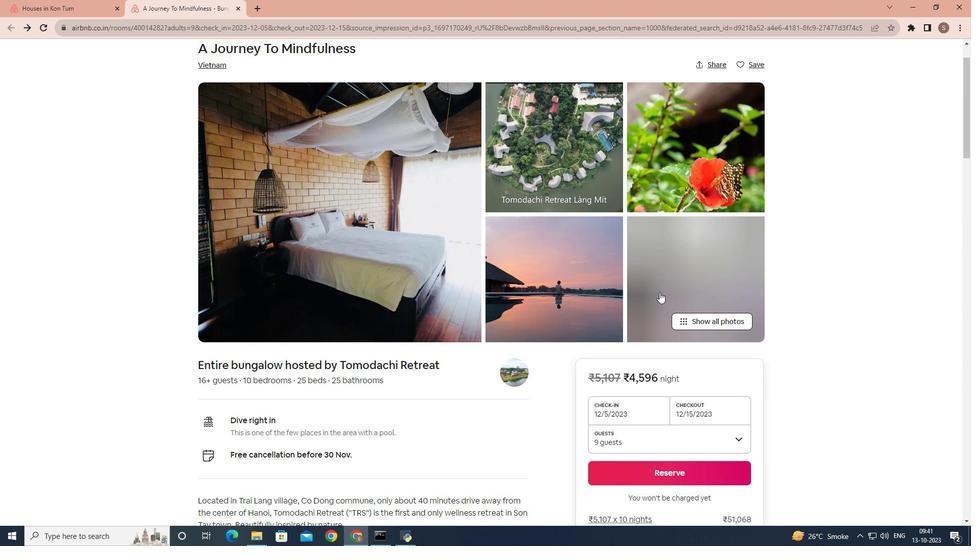 
Action: Mouse scrolled (659, 291) with delta (0, 0)
Screenshot: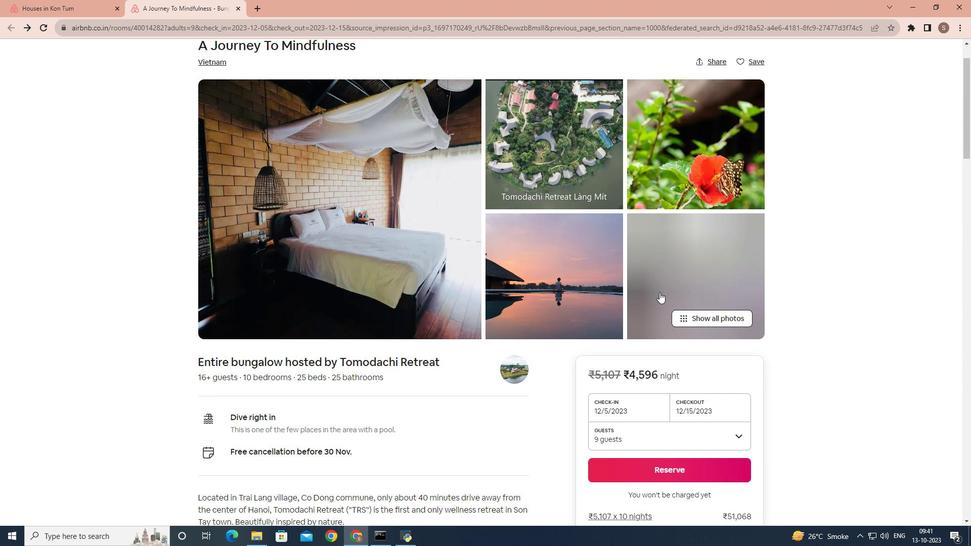 
Action: Mouse scrolled (659, 291) with delta (0, 0)
Screenshot: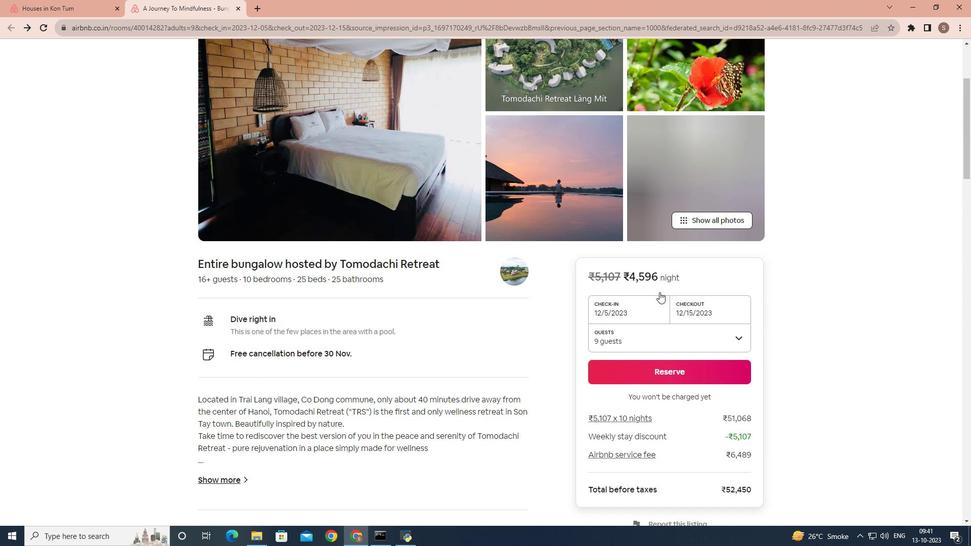 
Action: Mouse scrolled (659, 291) with delta (0, 0)
Screenshot: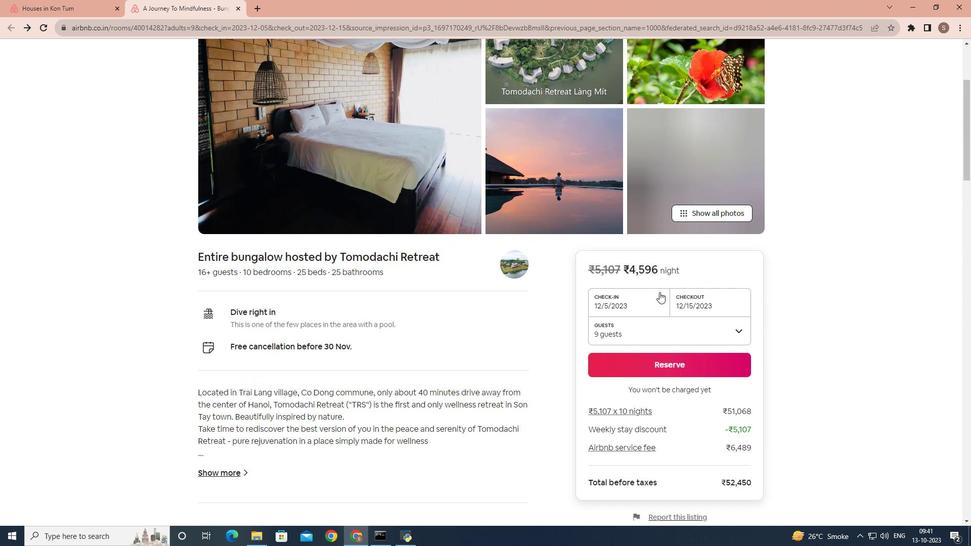 
Action: Mouse moved to (608, 326)
Screenshot: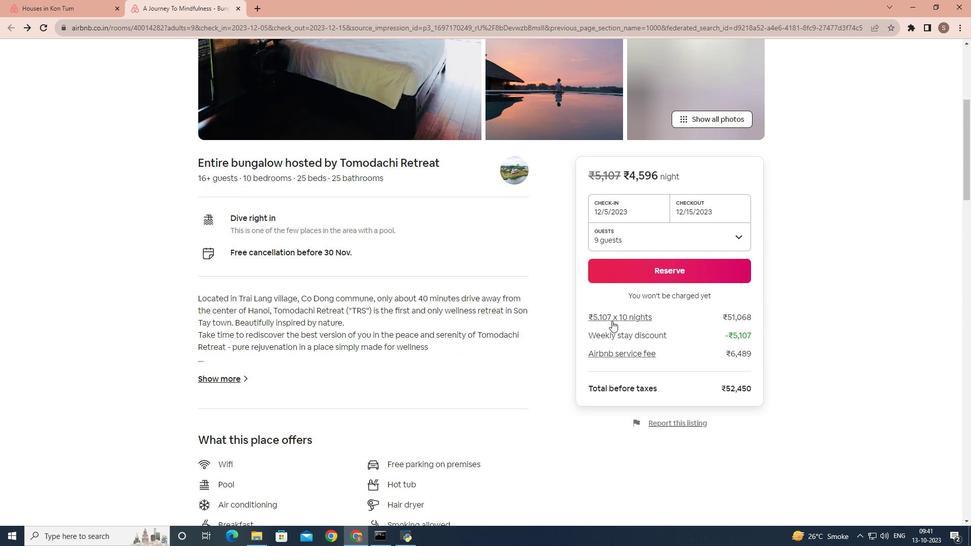 
Action: Mouse scrolled (608, 326) with delta (0, 0)
Screenshot: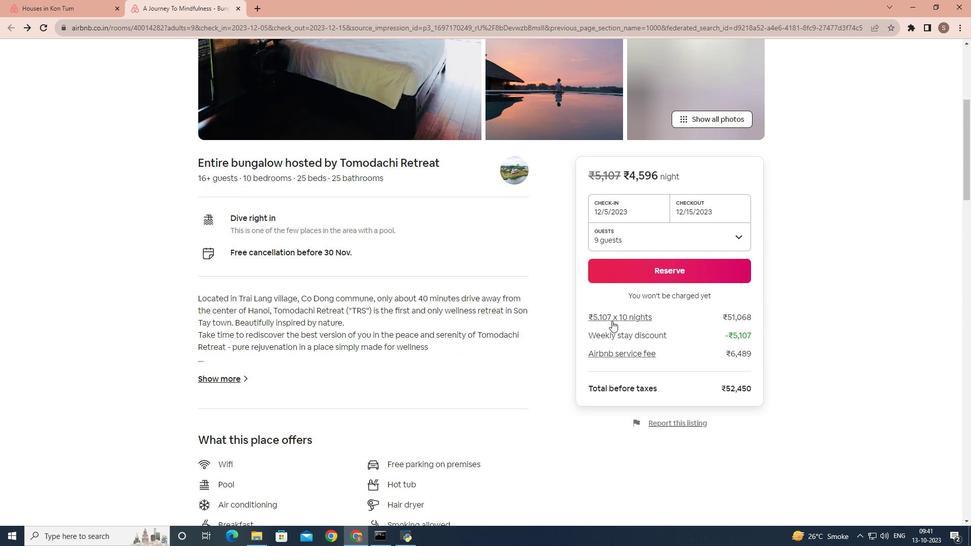 
Action: Mouse moved to (603, 333)
Screenshot: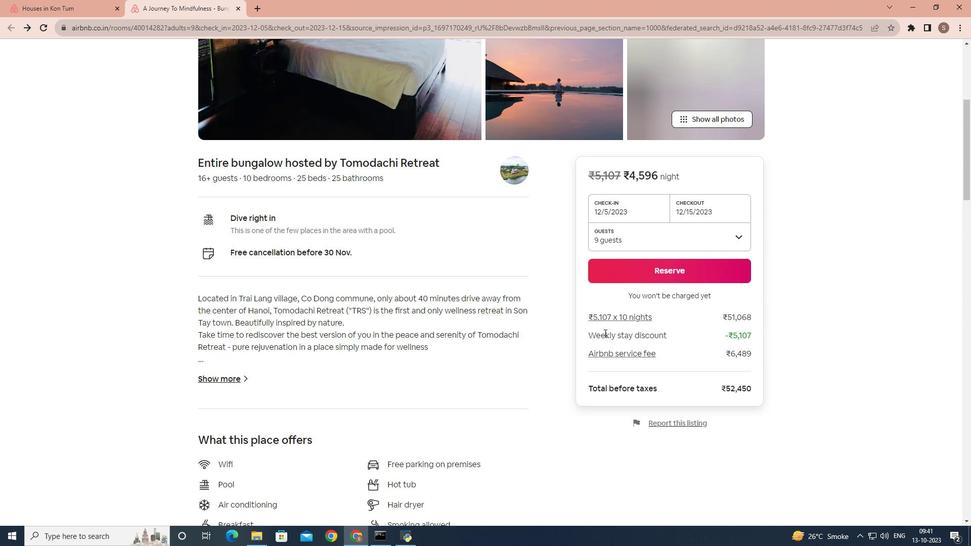 
Action: Mouse scrolled (603, 332) with delta (0, 0)
Screenshot: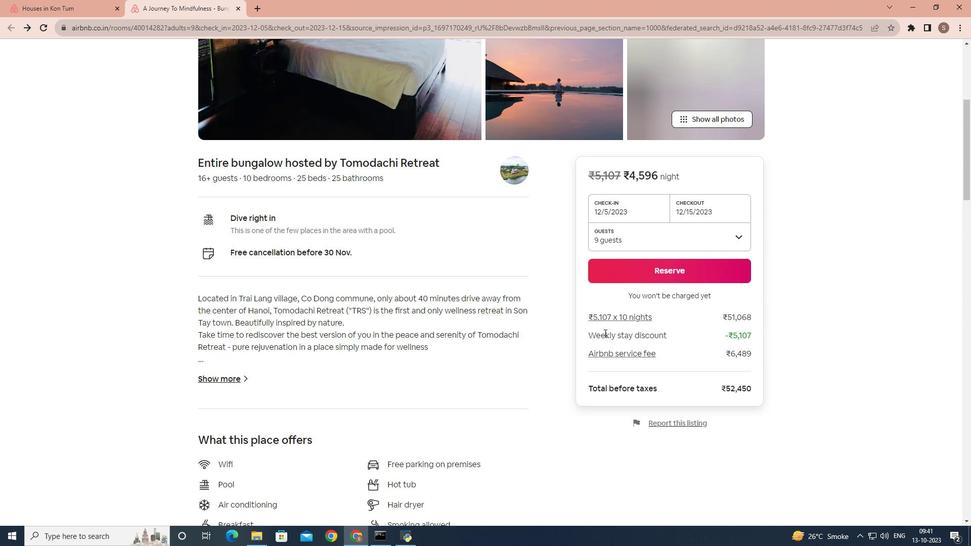 
Action: Mouse moved to (241, 274)
Screenshot: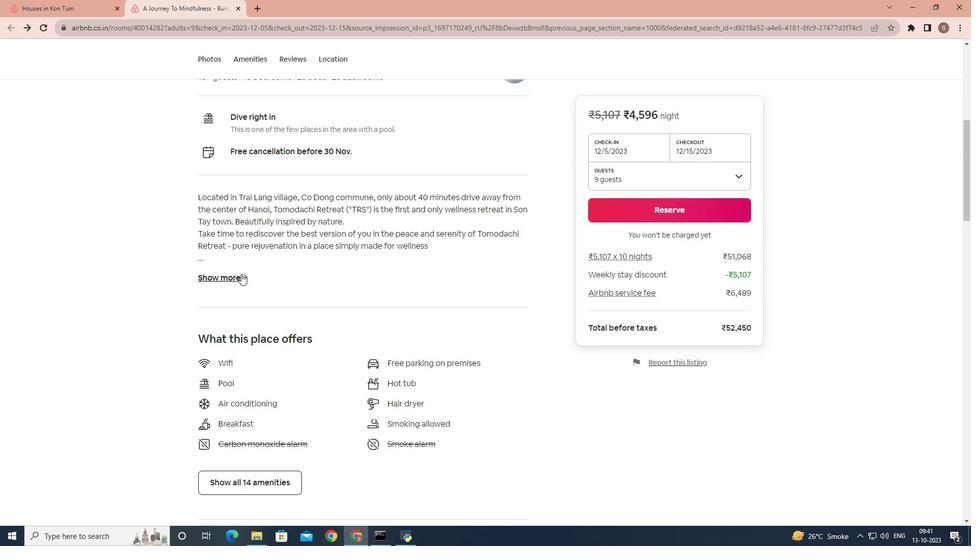
Action: Mouse pressed left at (241, 274)
Screenshot: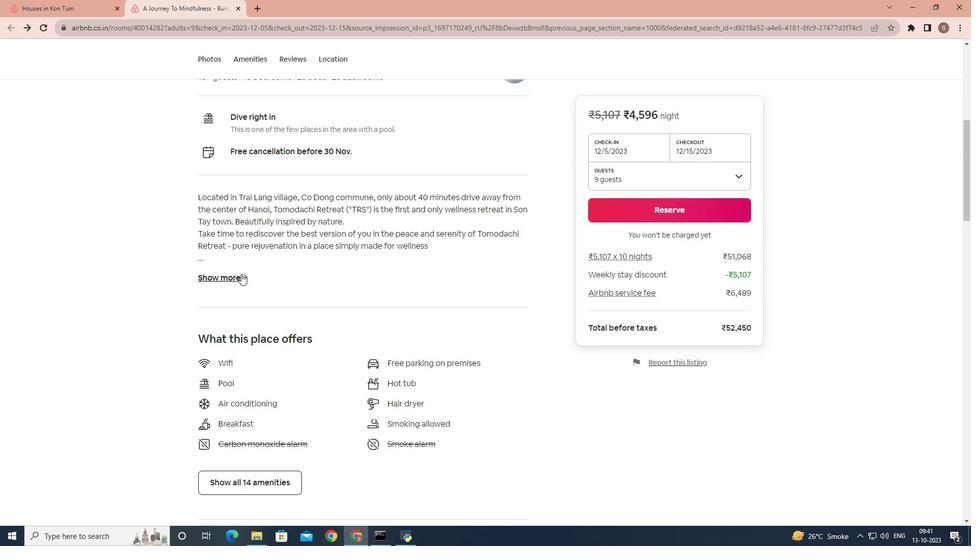 
Action: Mouse moved to (435, 274)
Screenshot: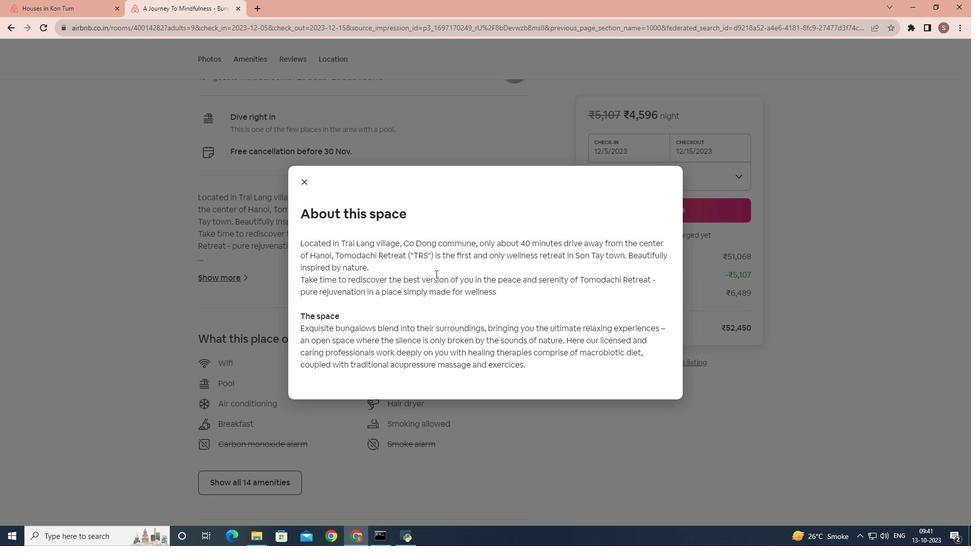 
Action: Mouse scrolled (435, 273) with delta (0, 0)
Screenshot: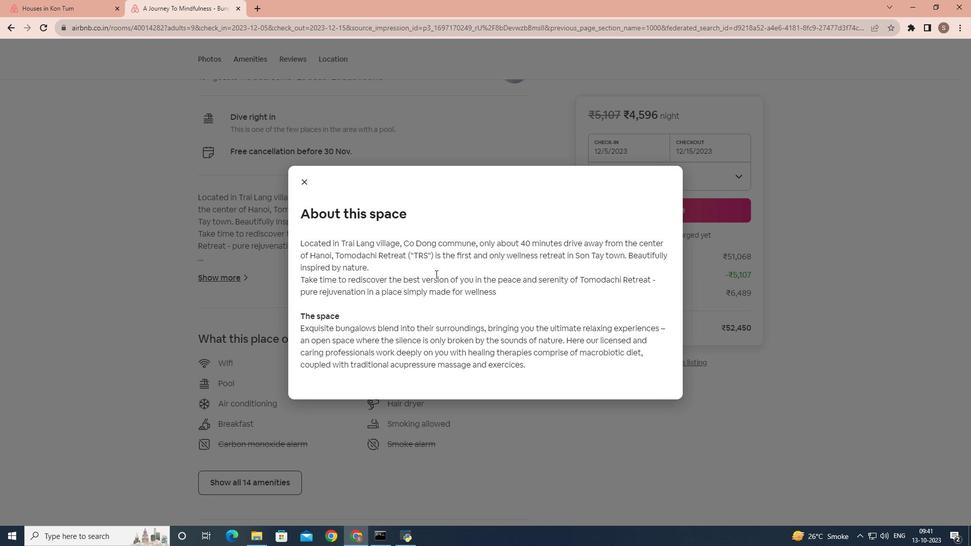 
Action: Mouse scrolled (435, 273) with delta (0, 0)
Screenshot: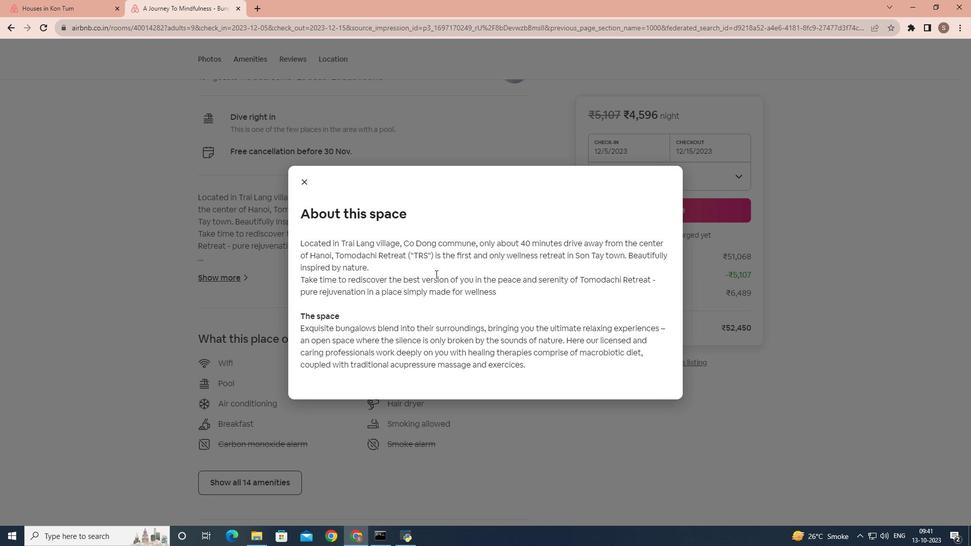 
Action: Mouse moved to (300, 180)
Screenshot: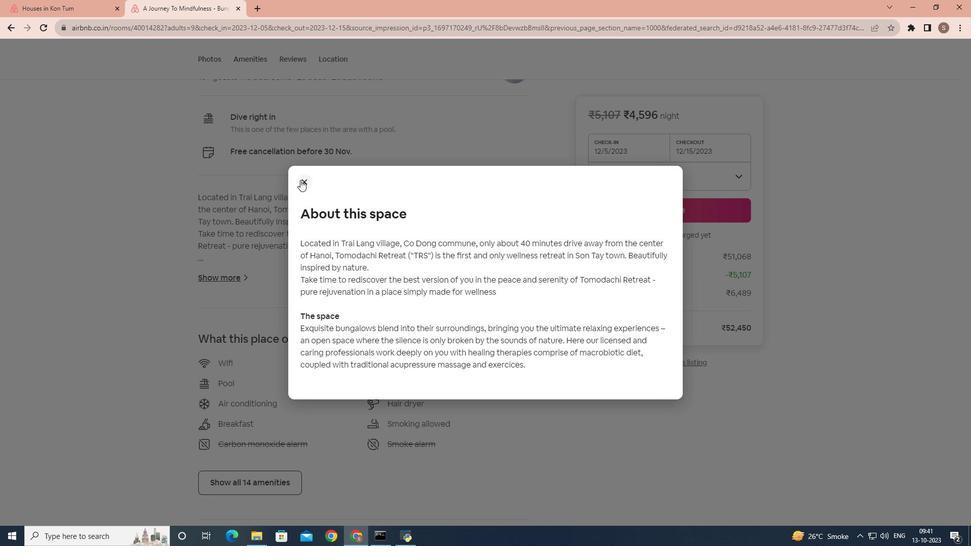 
Action: Mouse pressed left at (300, 180)
Screenshot: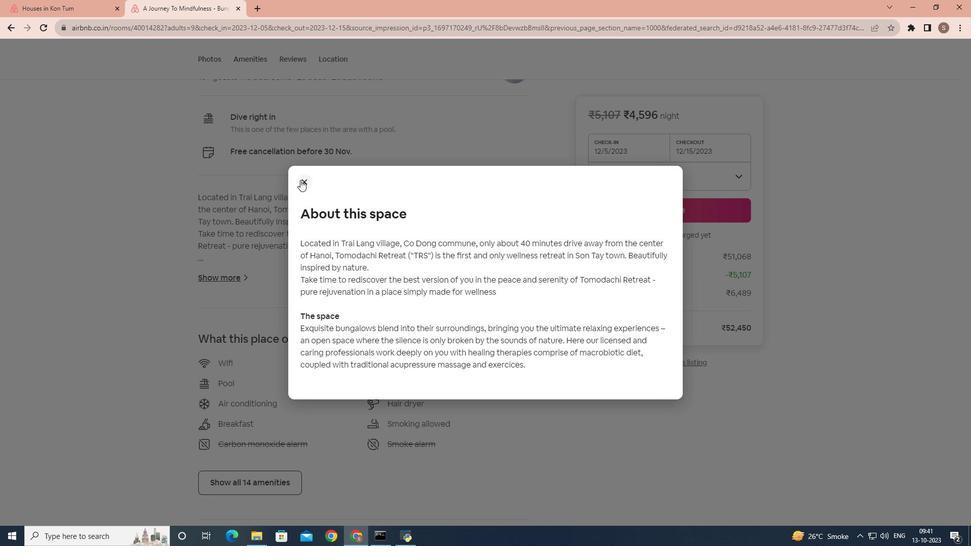 
Action: Mouse moved to (576, 321)
Screenshot: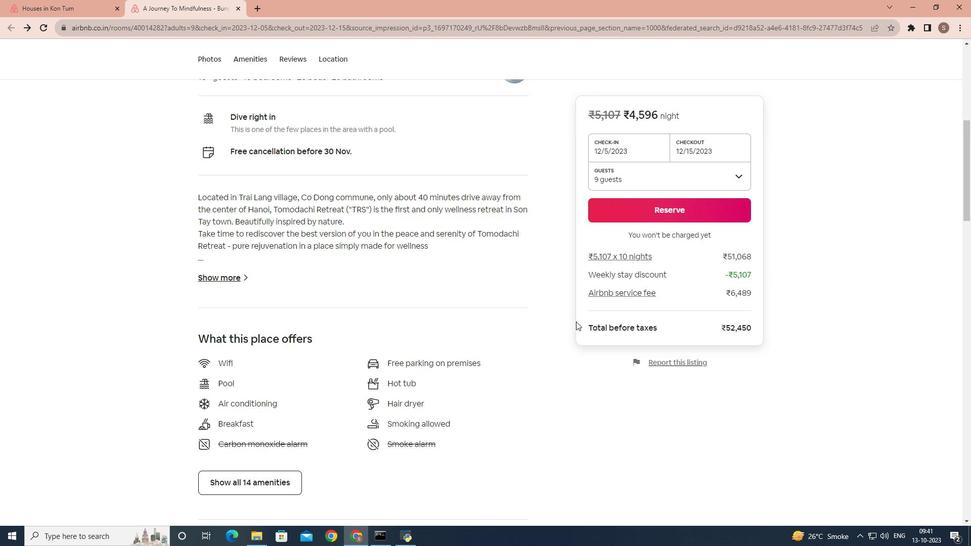 
Action: Mouse scrolled (576, 321) with delta (0, 0)
Screenshot: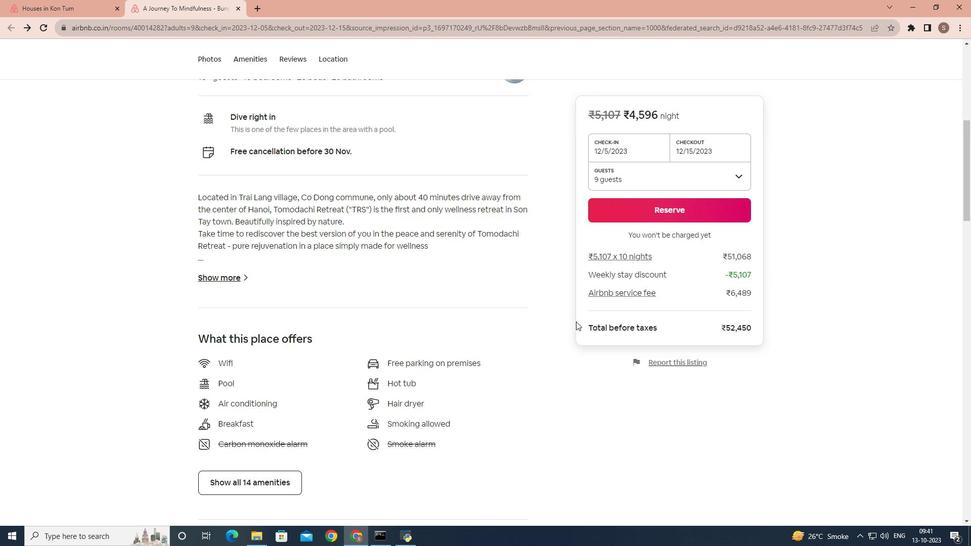 
Action: Mouse scrolled (576, 321) with delta (0, 0)
Screenshot: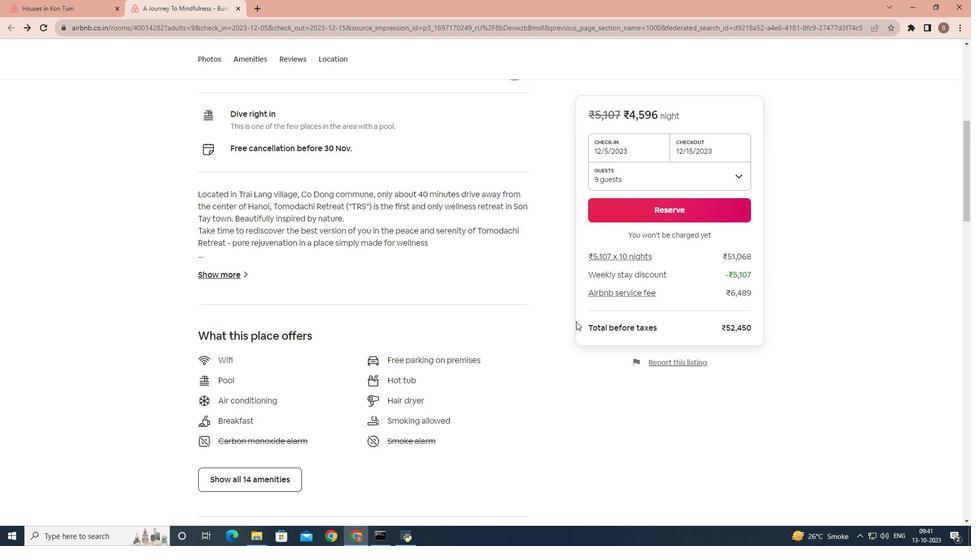 
Action: Mouse moved to (454, 356)
Screenshot: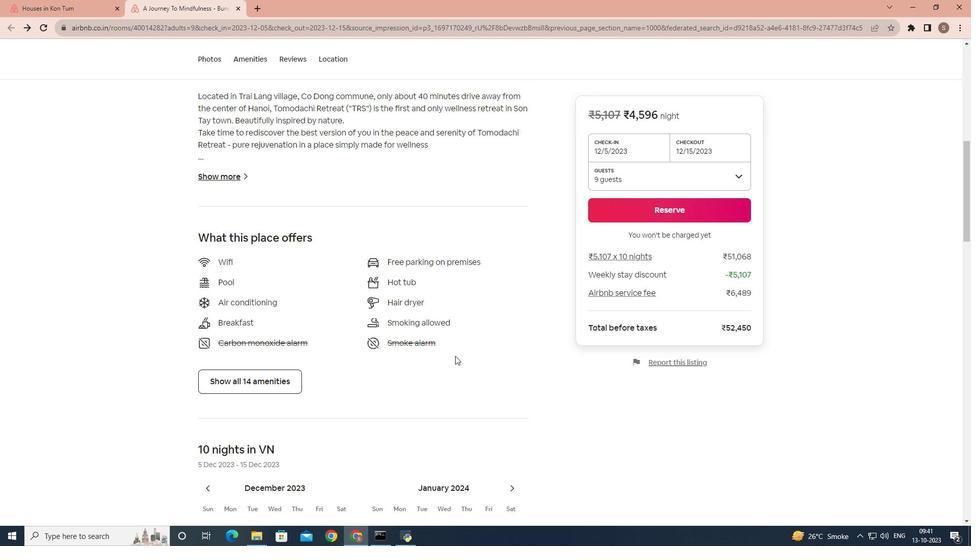 
Action: Mouse scrolled (454, 356) with delta (0, 0)
Screenshot: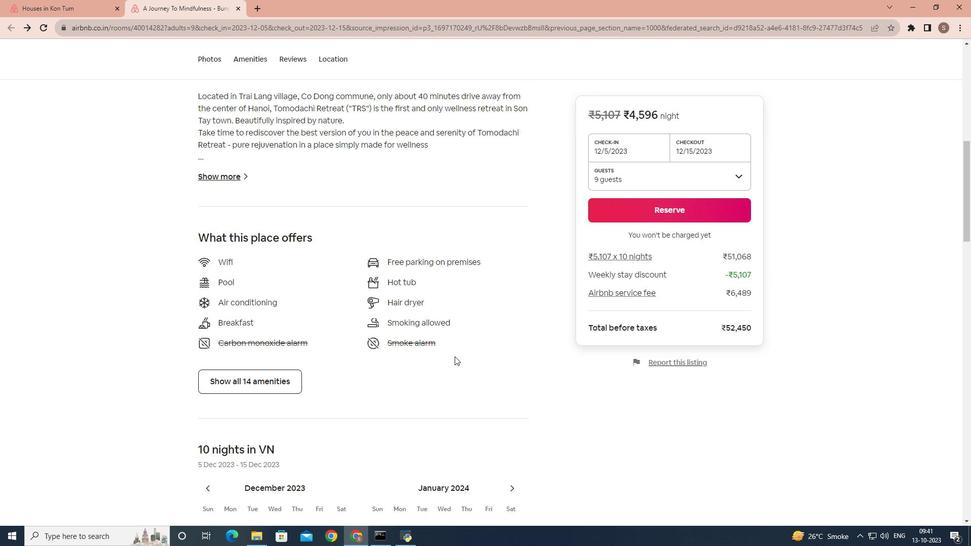 
Action: Mouse scrolled (454, 356) with delta (0, 0)
Screenshot: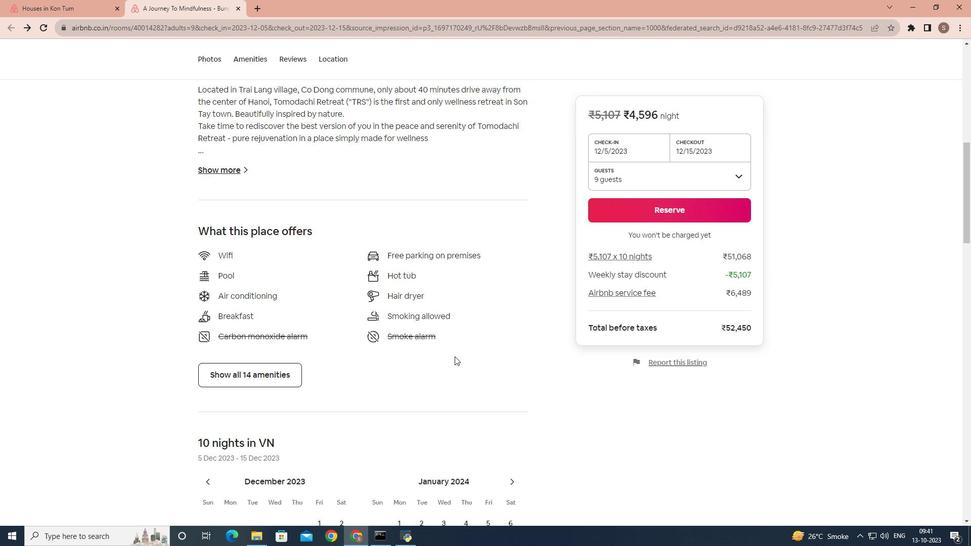 
Action: Mouse moved to (276, 282)
Screenshot: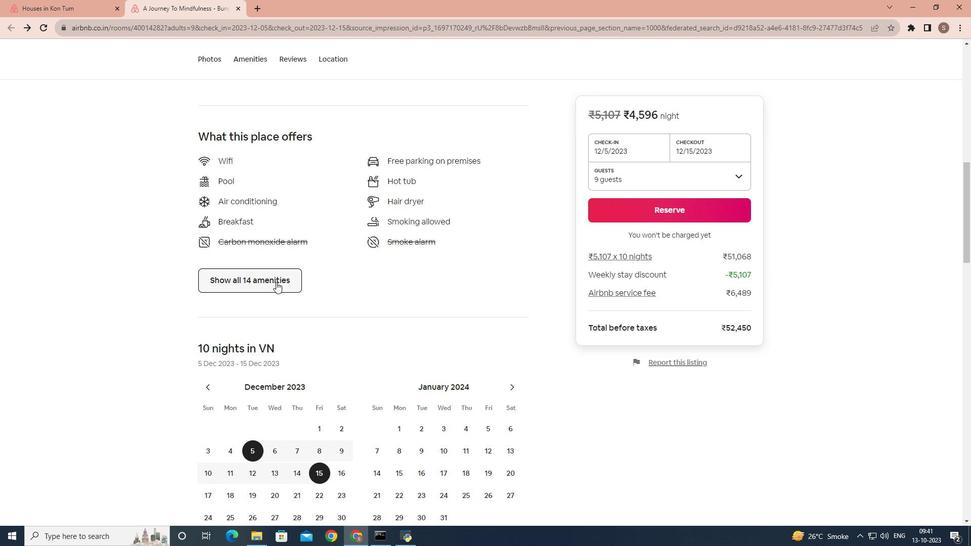 
Action: Mouse pressed left at (276, 282)
Screenshot: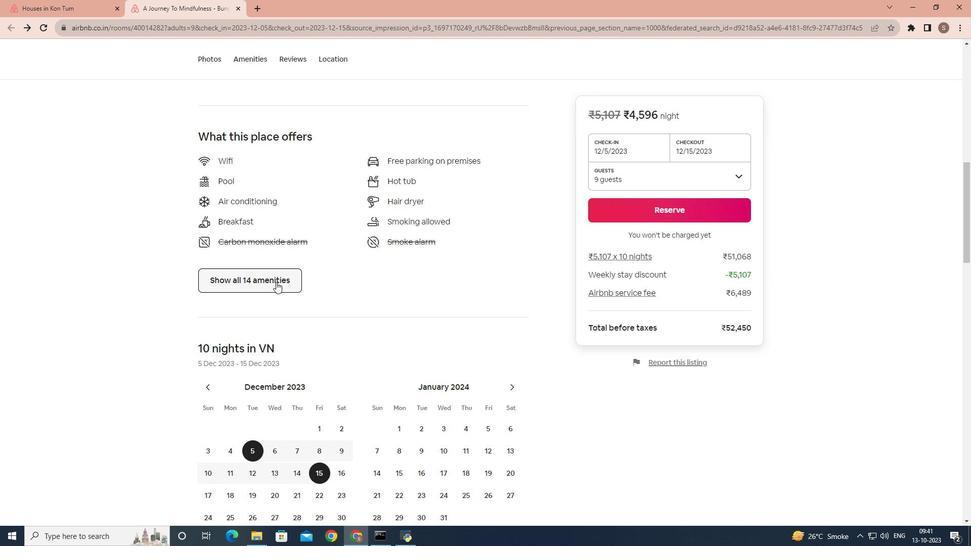 
Action: Mouse moved to (549, 264)
Screenshot: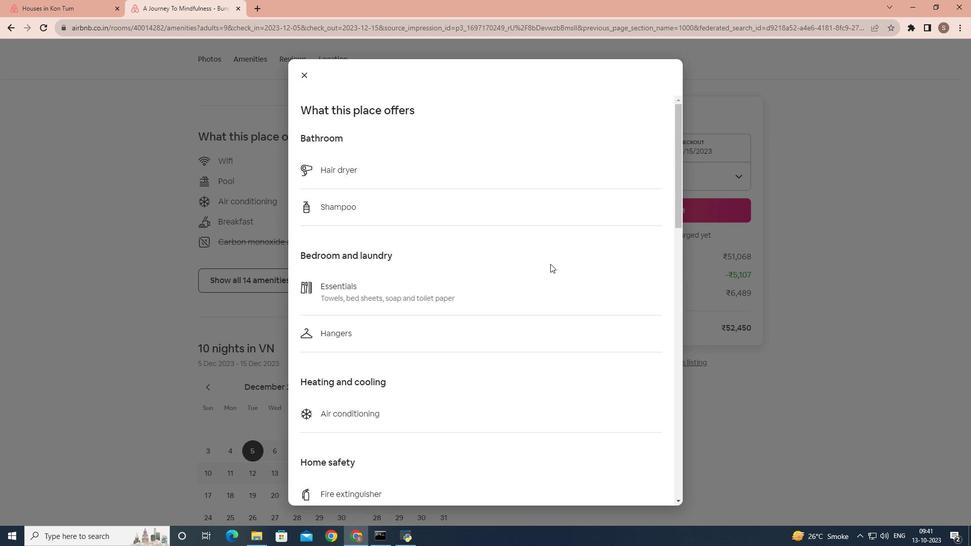 
Action: Mouse scrolled (549, 263) with delta (0, 0)
Screenshot: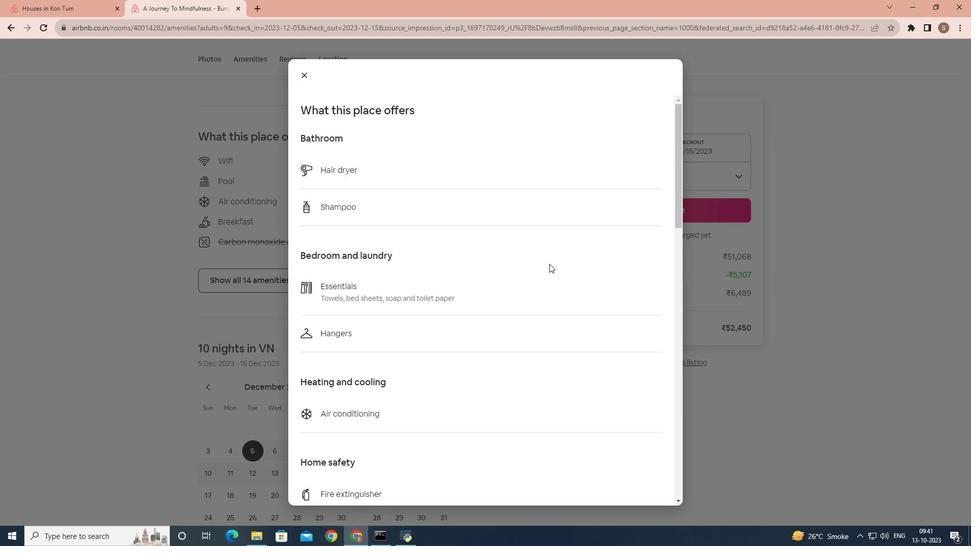 
Action: Mouse moved to (548, 265)
Screenshot: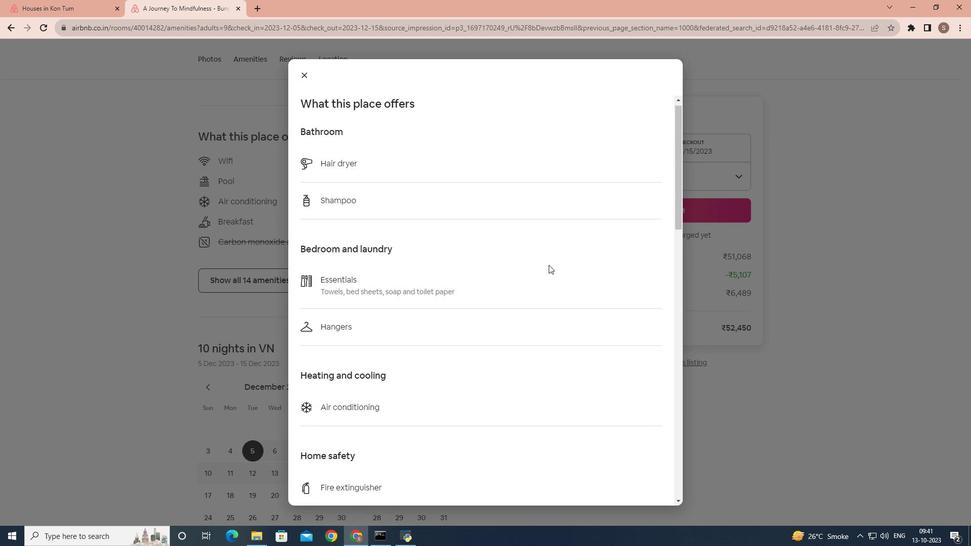 
Action: Mouse scrolled (548, 264) with delta (0, 0)
Screenshot: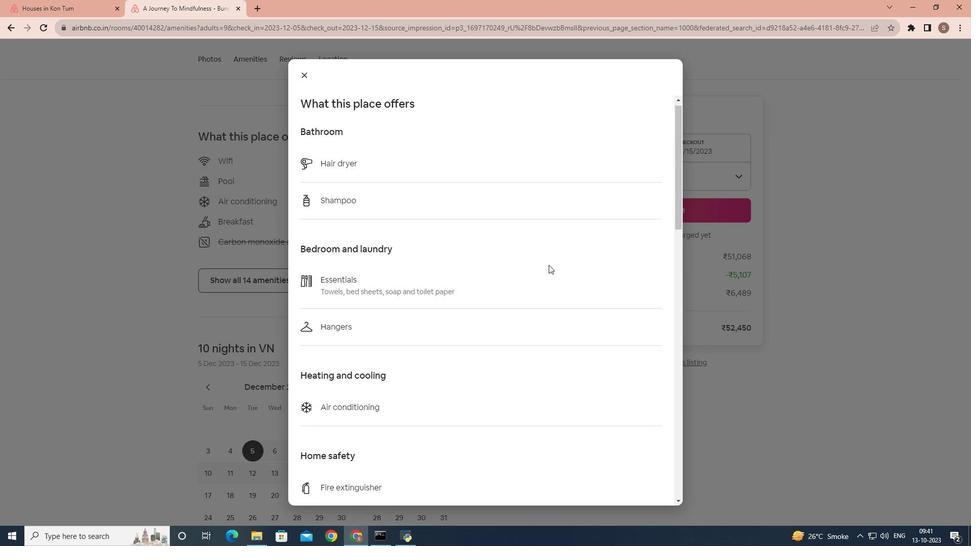 
Action: Mouse scrolled (548, 264) with delta (0, 0)
Screenshot: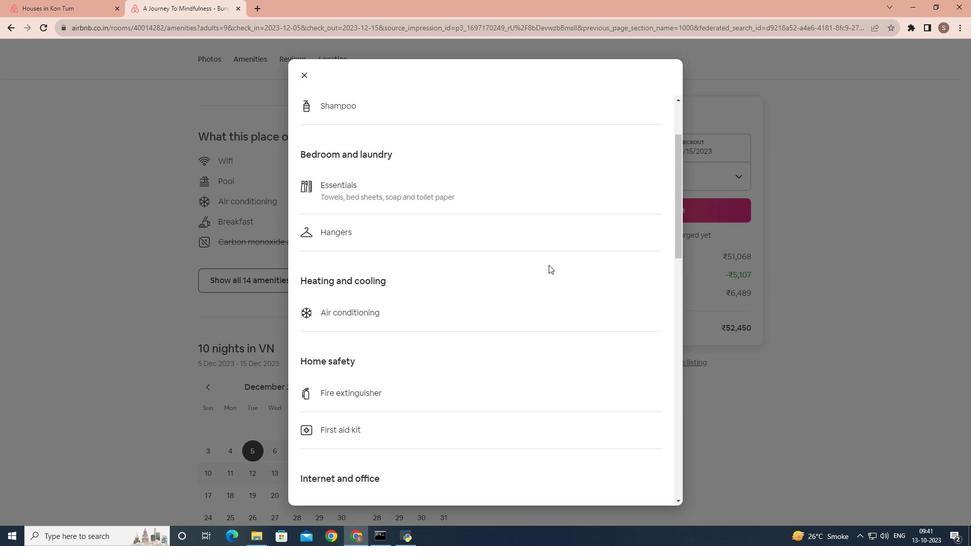 
Action: Mouse scrolled (548, 264) with delta (0, 0)
Screenshot: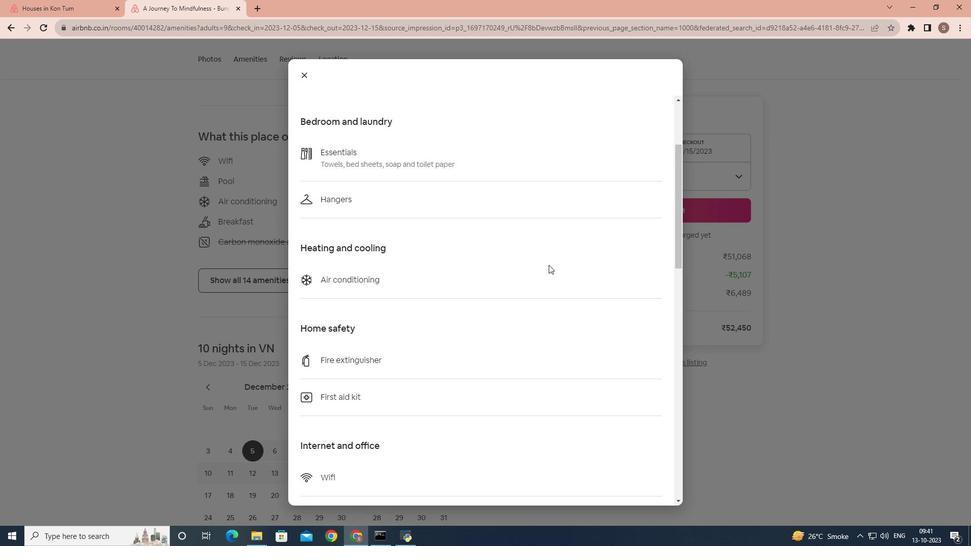 
Action: Mouse scrolled (548, 264) with delta (0, 0)
Screenshot: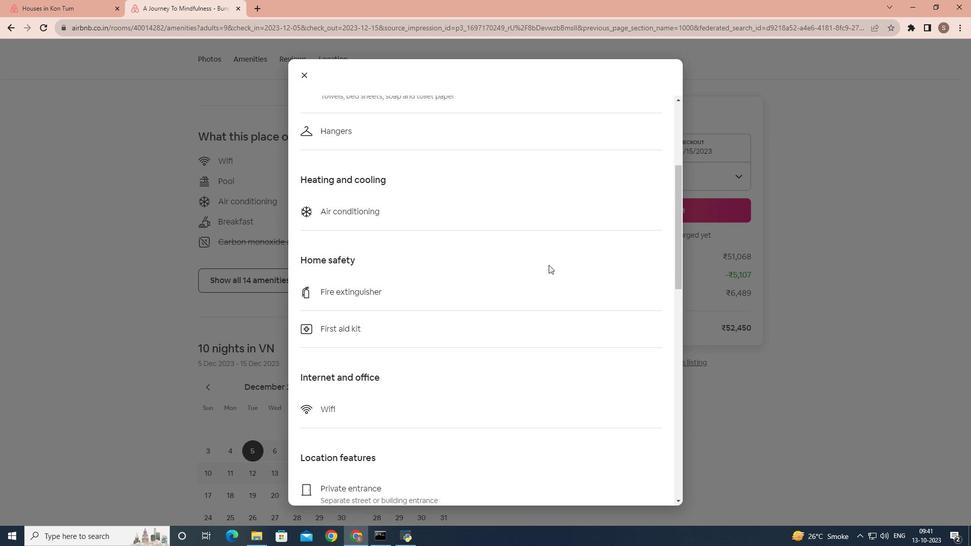 
Action: Mouse moved to (548, 265)
Screenshot: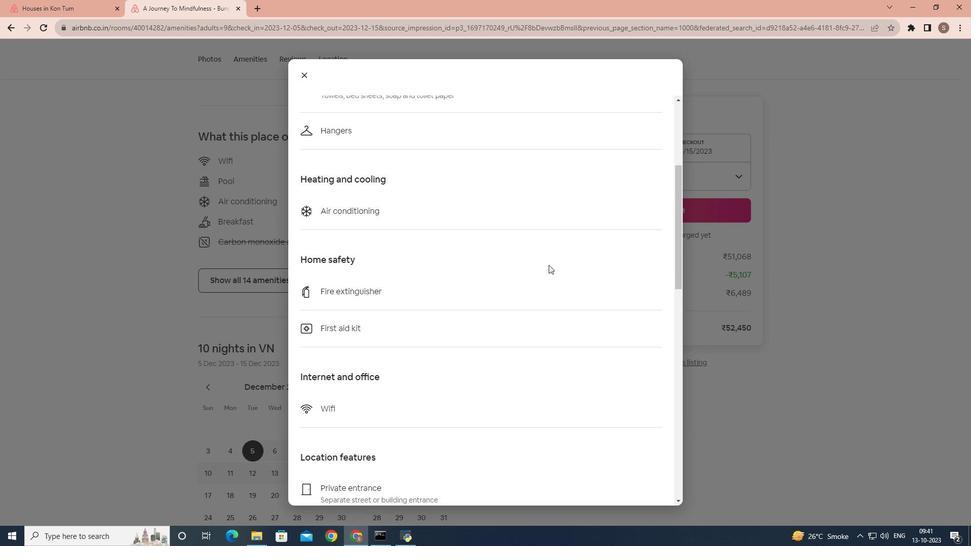 
Action: Mouse scrolled (548, 264) with delta (0, 0)
Screenshot: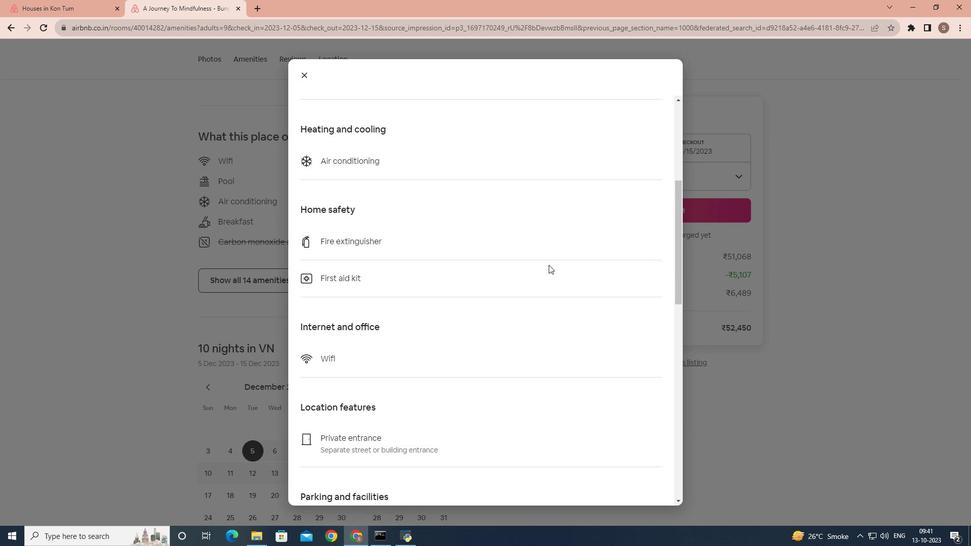 
Action: Mouse scrolled (548, 264) with delta (0, 0)
Screenshot: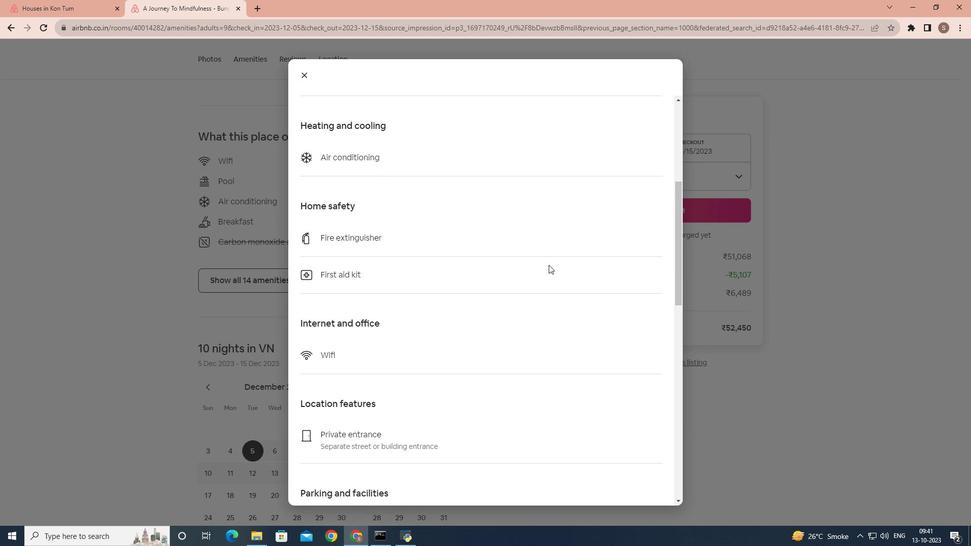 
Action: Mouse scrolled (548, 264) with delta (0, 0)
Screenshot: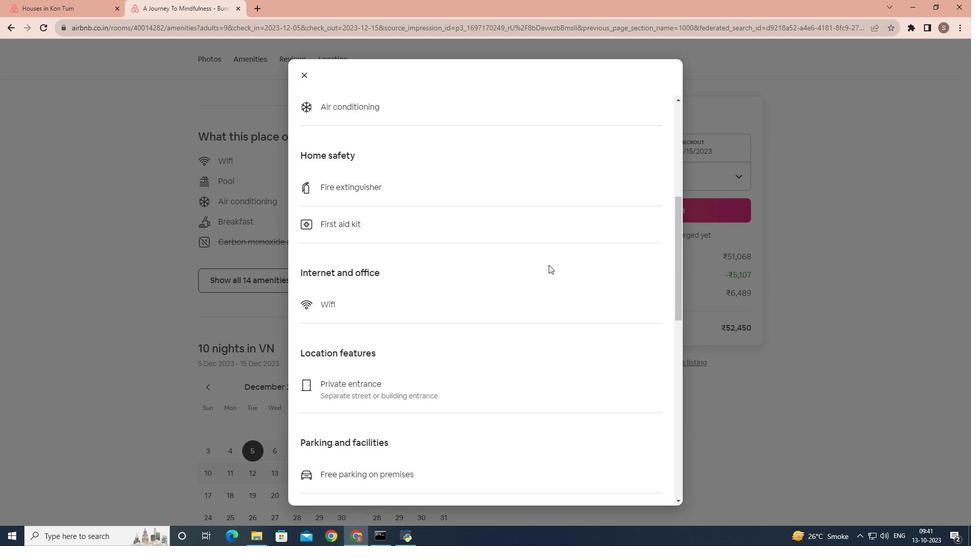 
Action: Mouse scrolled (548, 264) with delta (0, 0)
Screenshot: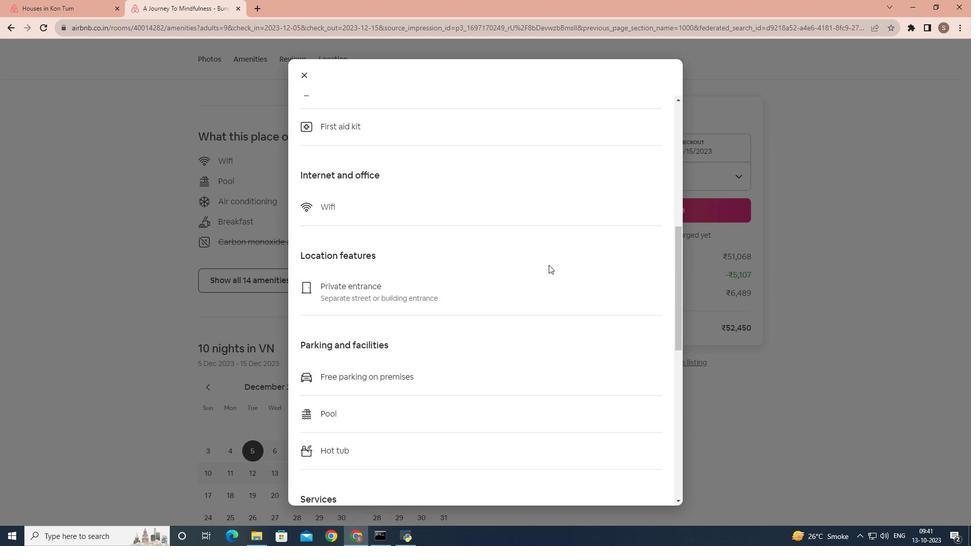 
Action: Mouse scrolled (548, 264) with delta (0, 0)
Screenshot: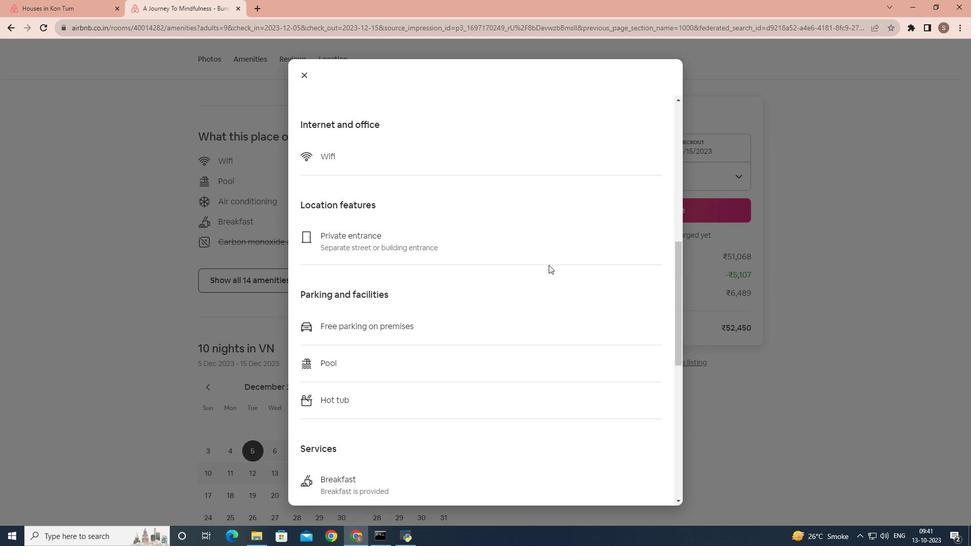 
Action: Mouse scrolled (548, 264) with delta (0, 0)
Screenshot: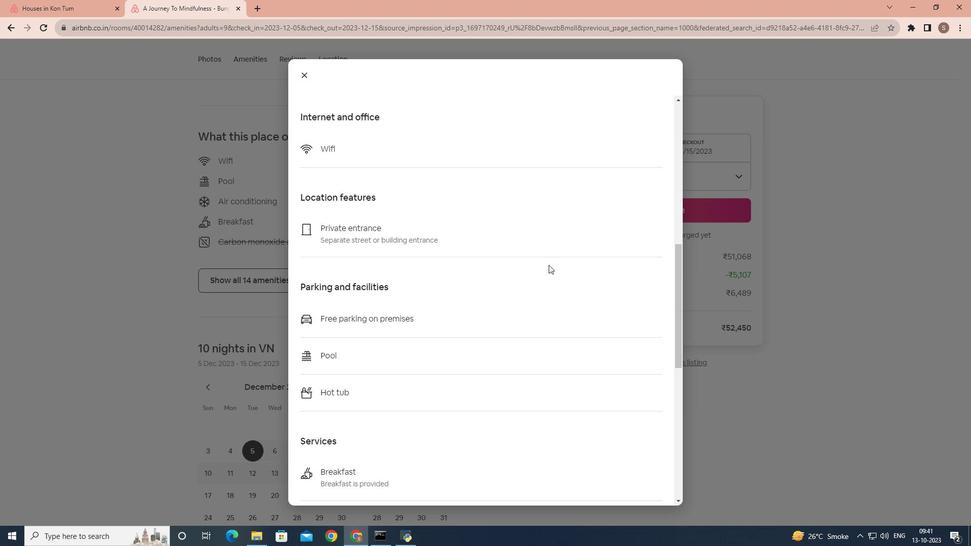 
Action: Mouse scrolled (548, 264) with delta (0, 0)
Screenshot: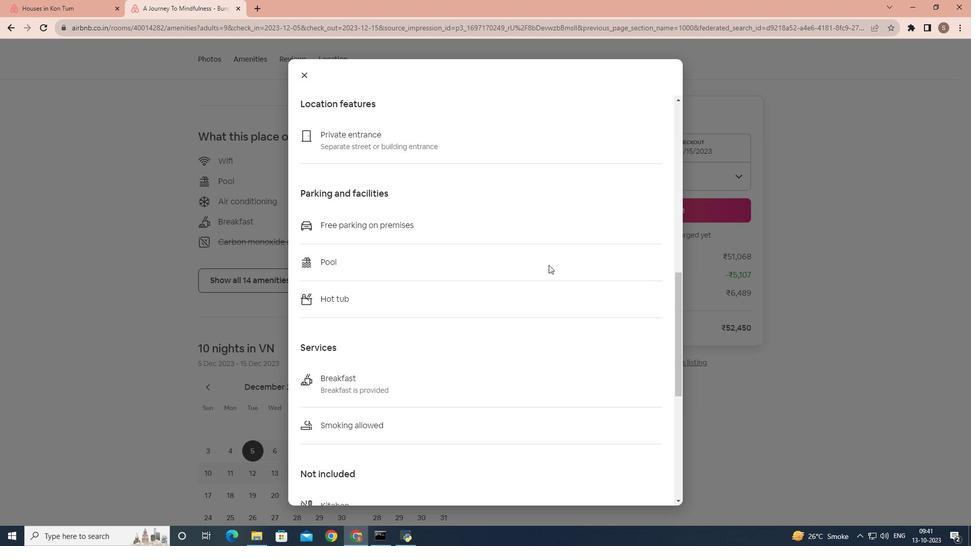
Action: Mouse scrolled (548, 264) with delta (0, 0)
Screenshot: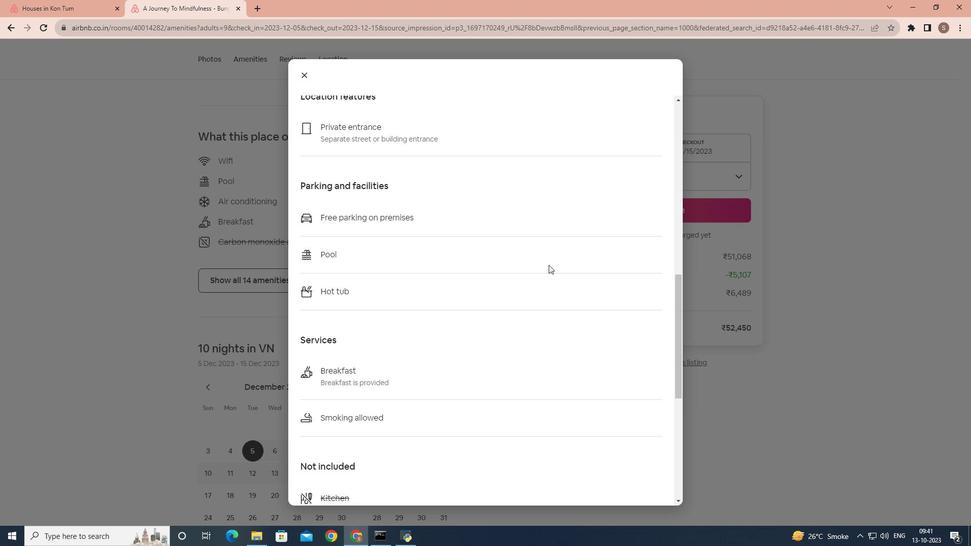 
Action: Mouse scrolled (548, 264) with delta (0, 0)
Screenshot: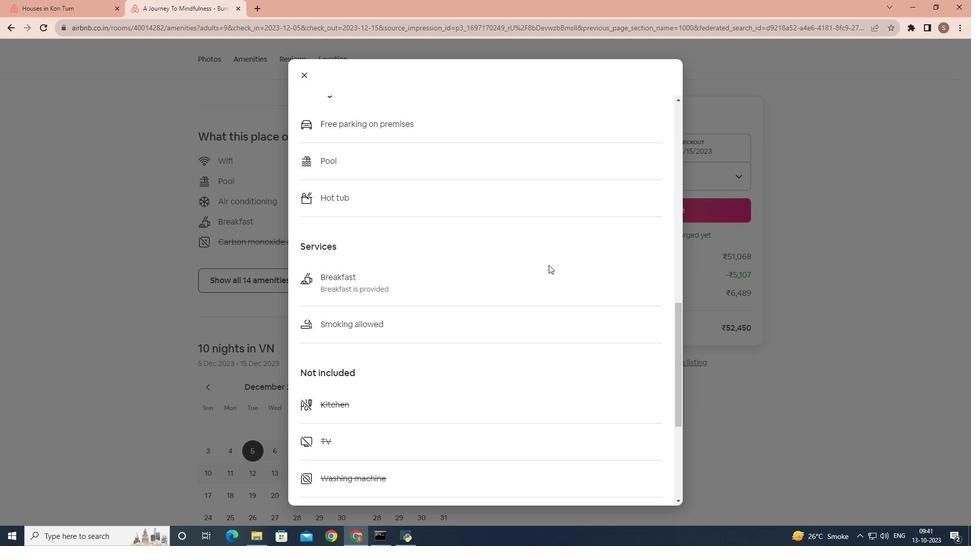 
Action: Mouse scrolled (548, 264) with delta (0, 0)
Screenshot: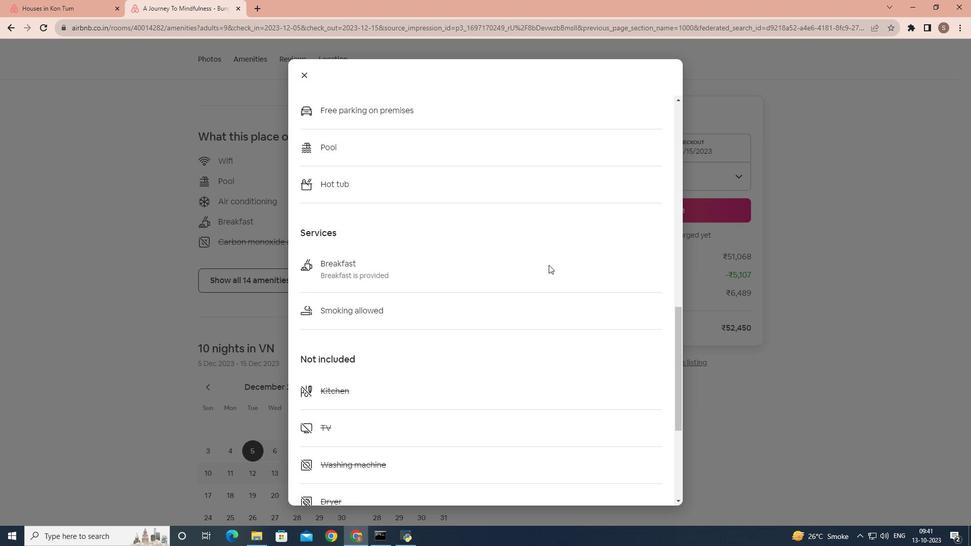 
Action: Mouse scrolled (548, 264) with delta (0, 0)
Screenshot: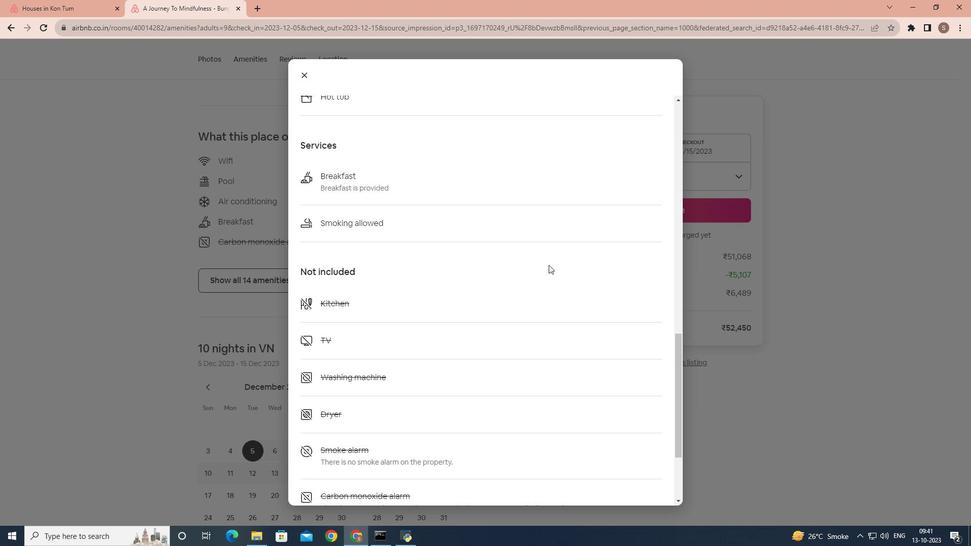
Action: Mouse scrolled (548, 264) with delta (0, 0)
Screenshot: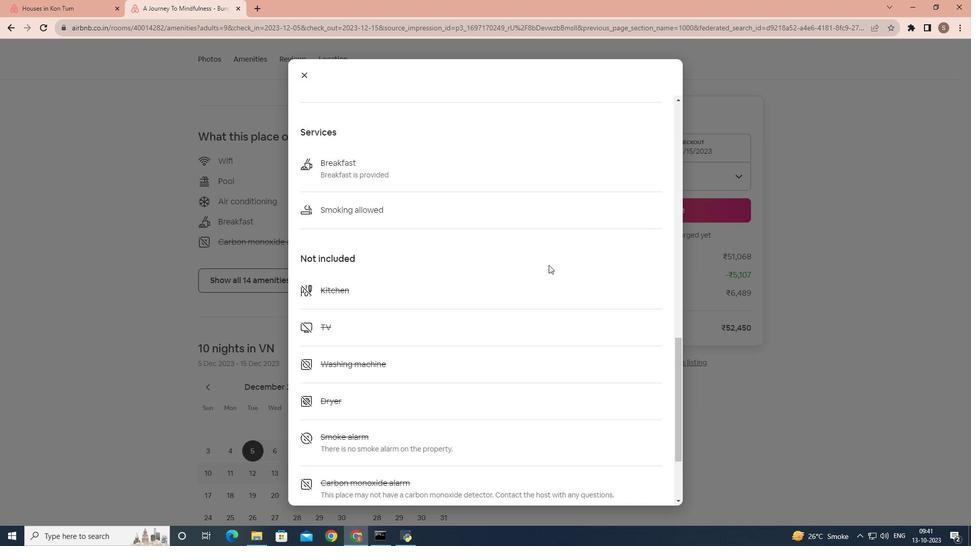 
Action: Mouse scrolled (548, 264) with delta (0, 0)
Screenshot: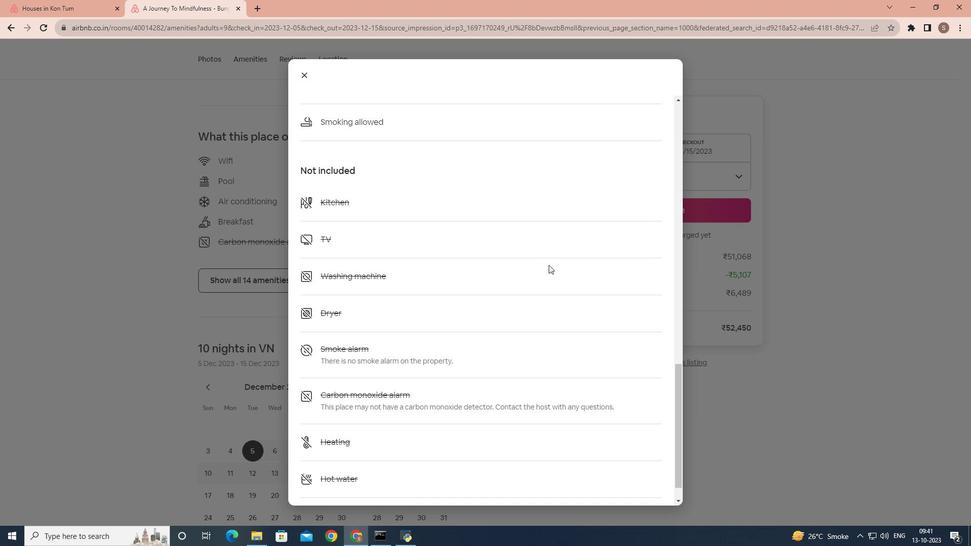 
Action: Mouse scrolled (548, 264) with delta (0, 0)
Screenshot: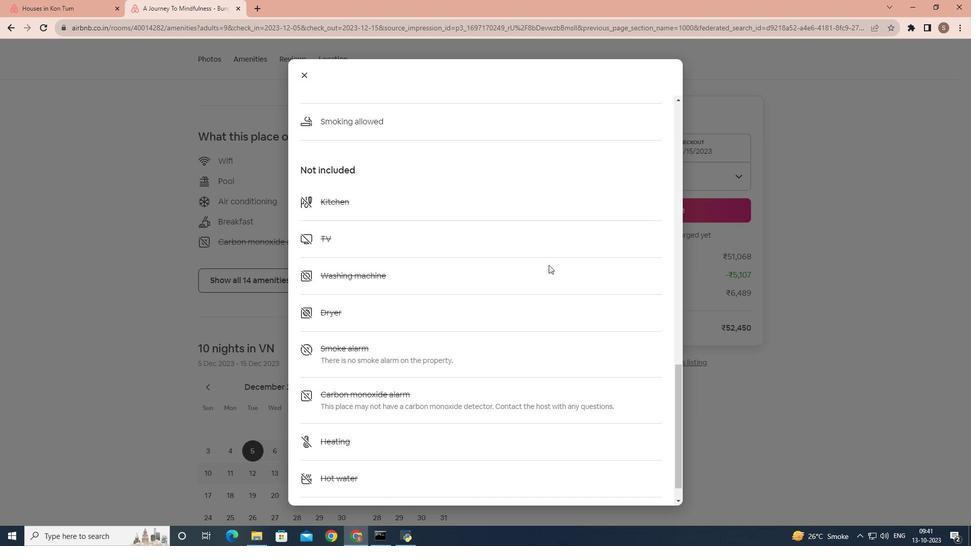 
Action: Mouse moved to (299, 69)
Screenshot: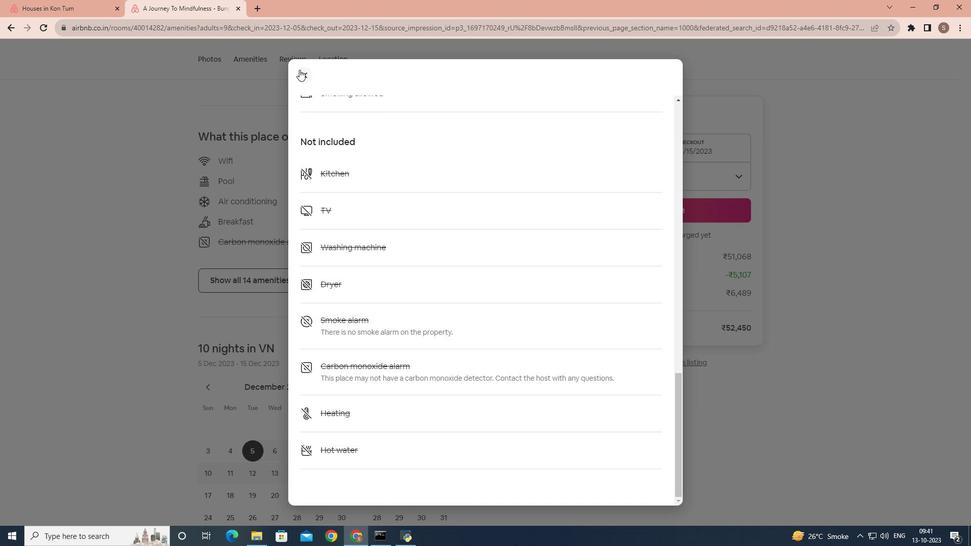 
Action: Mouse pressed left at (299, 69)
Screenshot: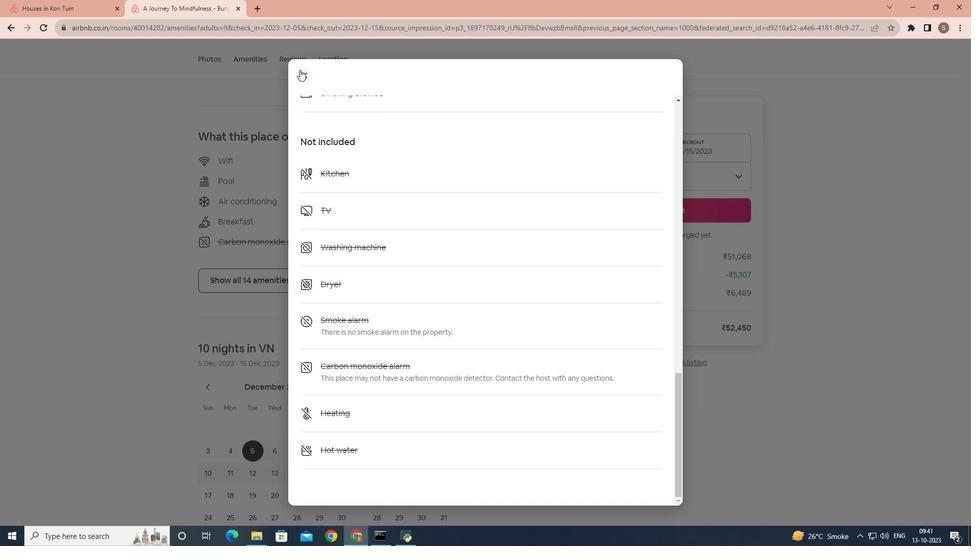 
Action: Mouse moved to (312, 314)
Screenshot: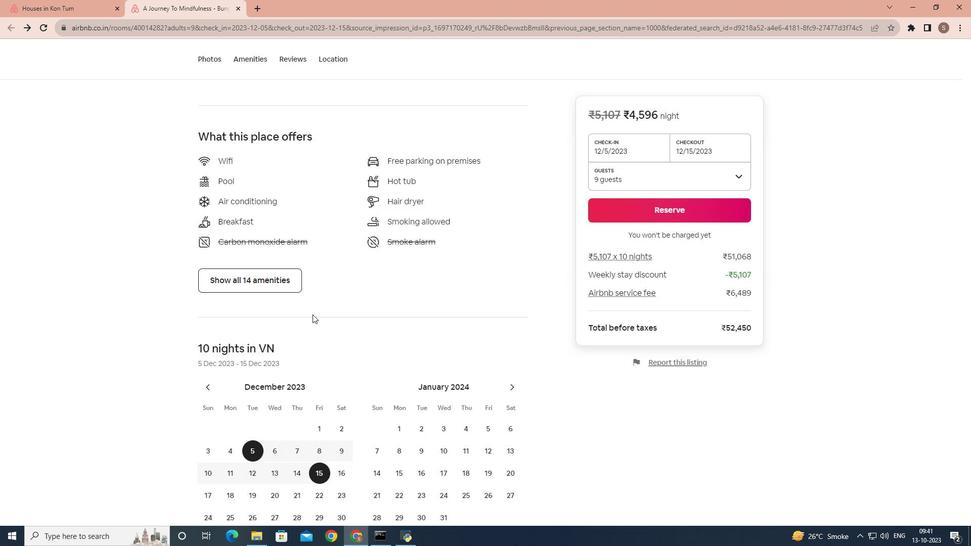 
Action: Mouse scrolled (312, 314) with delta (0, 0)
Screenshot: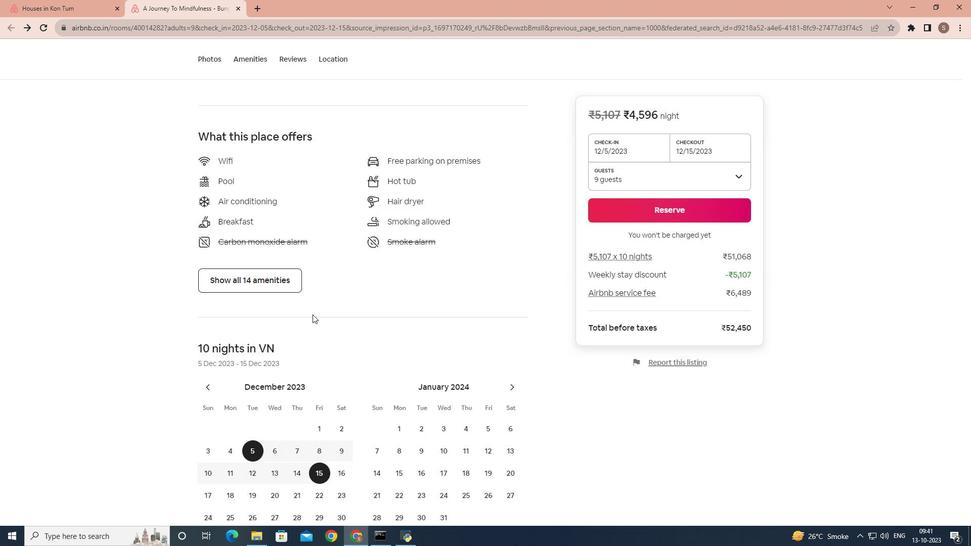 
Action: Mouse scrolled (312, 314) with delta (0, 0)
Screenshot: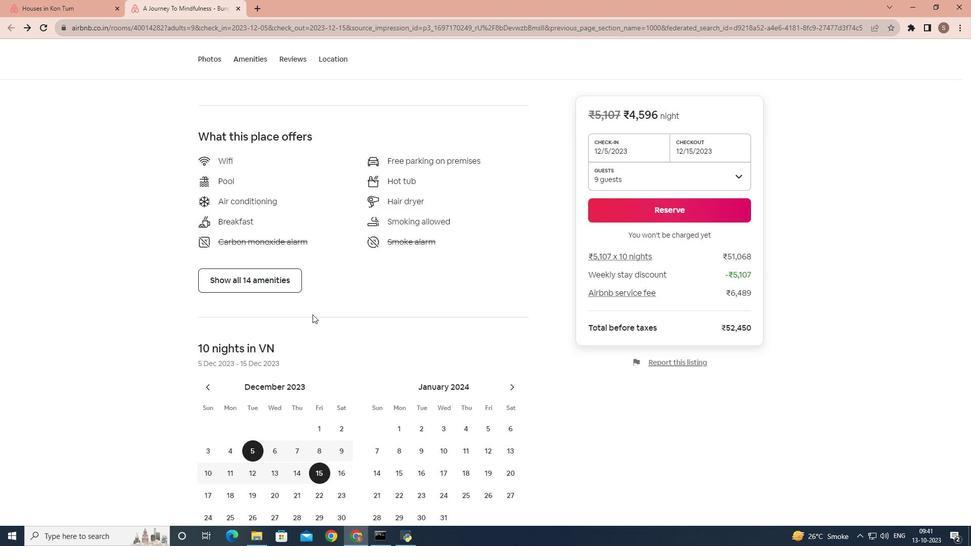 
Action: Mouse scrolled (312, 314) with delta (0, 0)
Screenshot: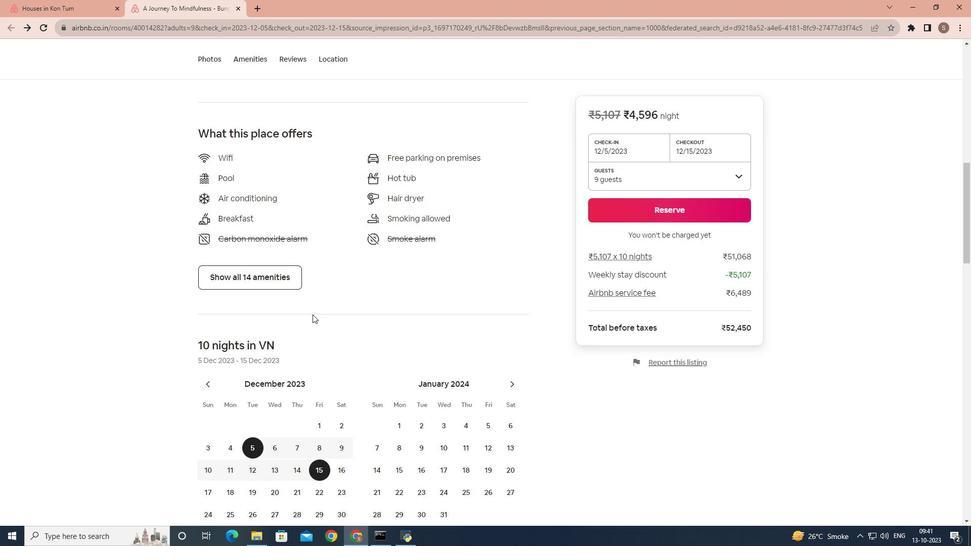 
Action: Mouse scrolled (312, 314) with delta (0, 0)
Screenshot: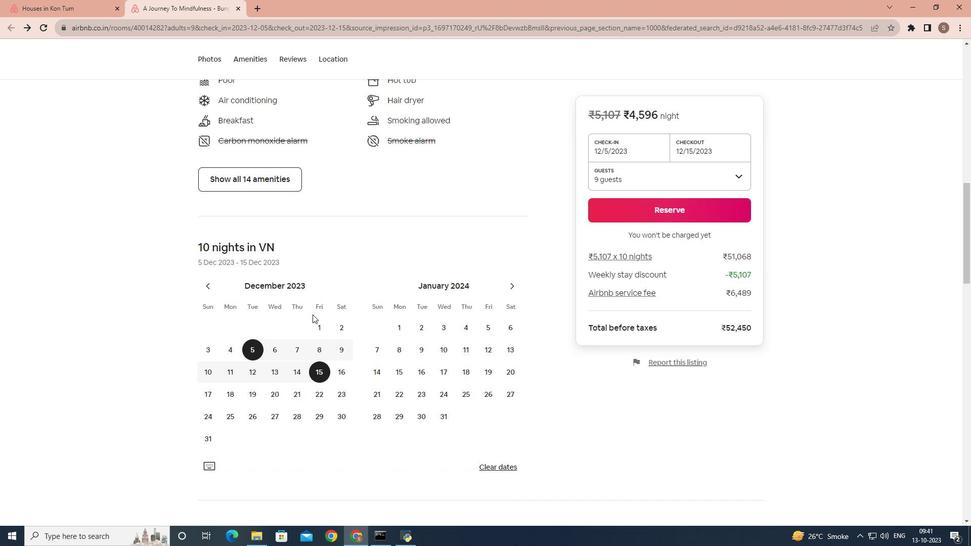 
Action: Mouse scrolled (312, 314) with delta (0, 0)
Screenshot: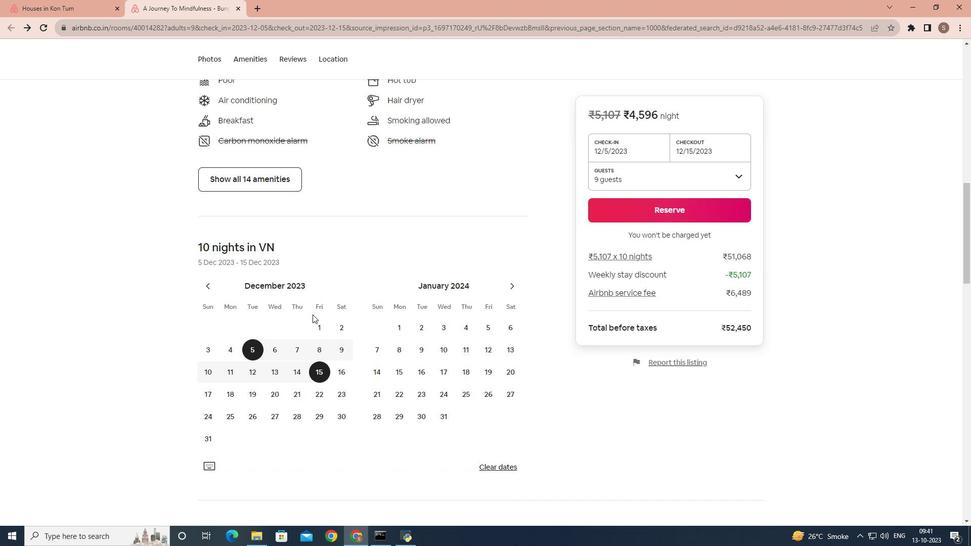 
Action: Mouse scrolled (312, 314) with delta (0, 0)
Screenshot: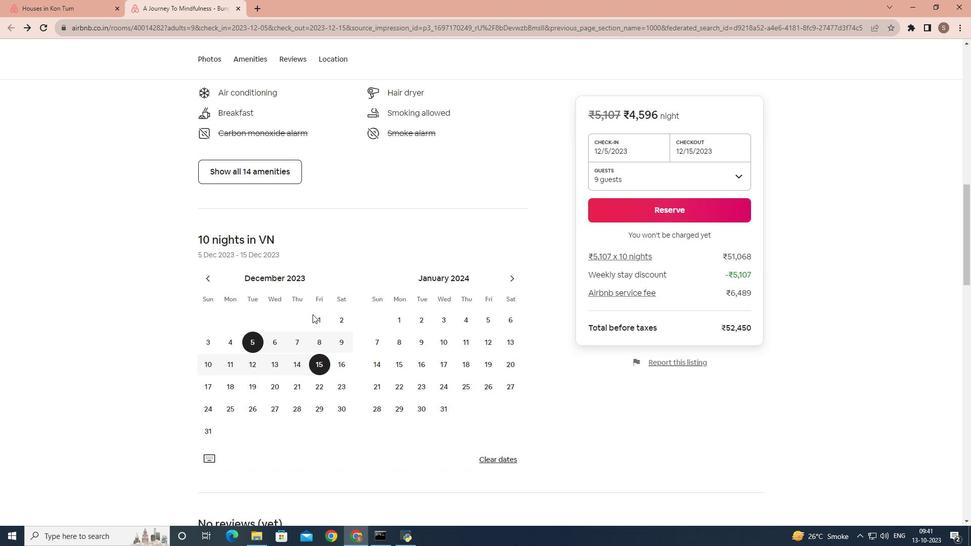 
Action: Mouse scrolled (312, 314) with delta (0, 0)
Screenshot: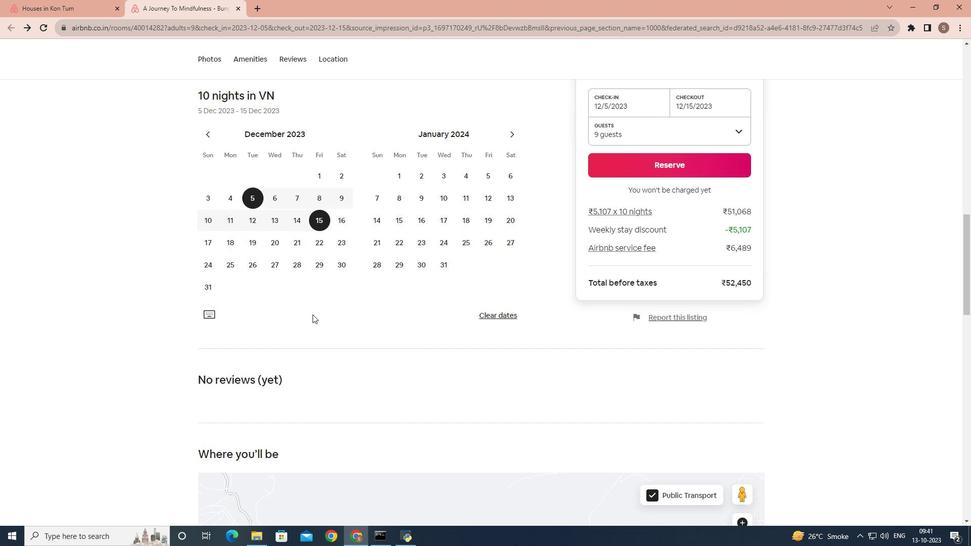 
Action: Mouse scrolled (312, 314) with delta (0, 0)
Screenshot: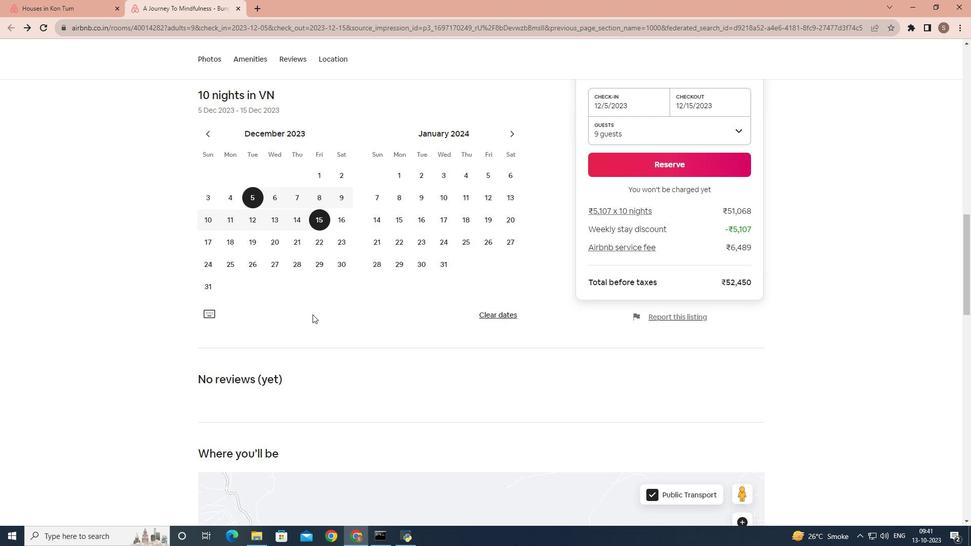 
Action: Mouse scrolled (312, 314) with delta (0, 0)
Screenshot: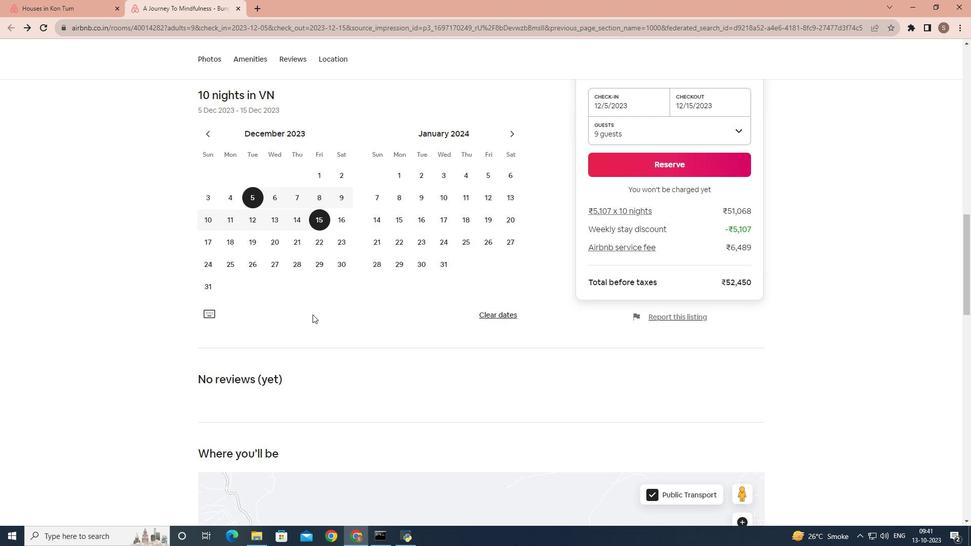 
Action: Mouse scrolled (312, 314) with delta (0, 0)
Screenshot: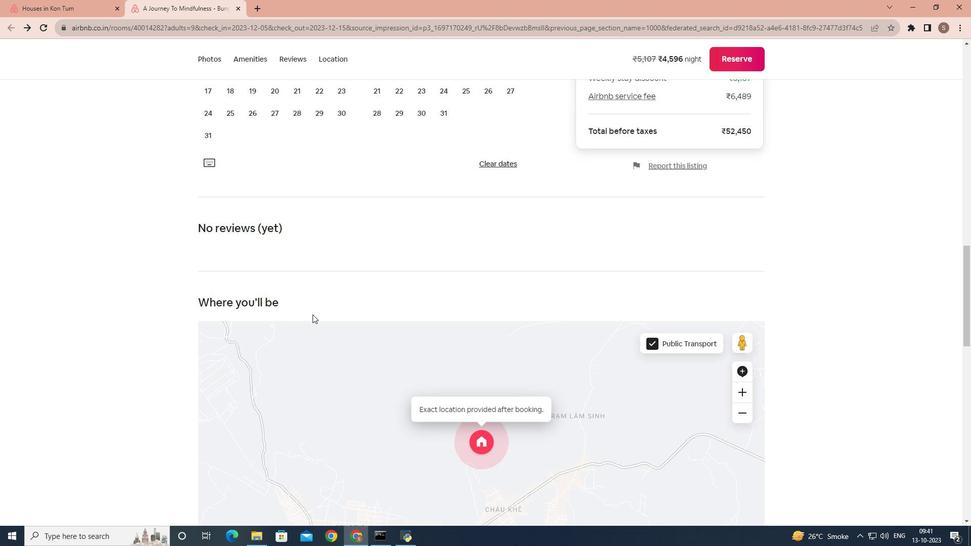 
Action: Mouse scrolled (312, 314) with delta (0, 0)
Screenshot: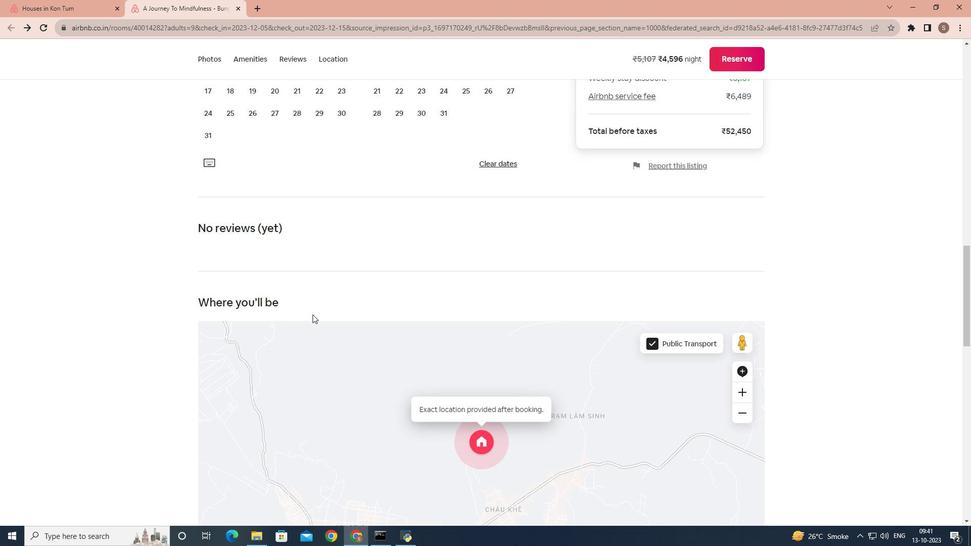 
Action: Mouse scrolled (312, 314) with delta (0, 0)
Screenshot: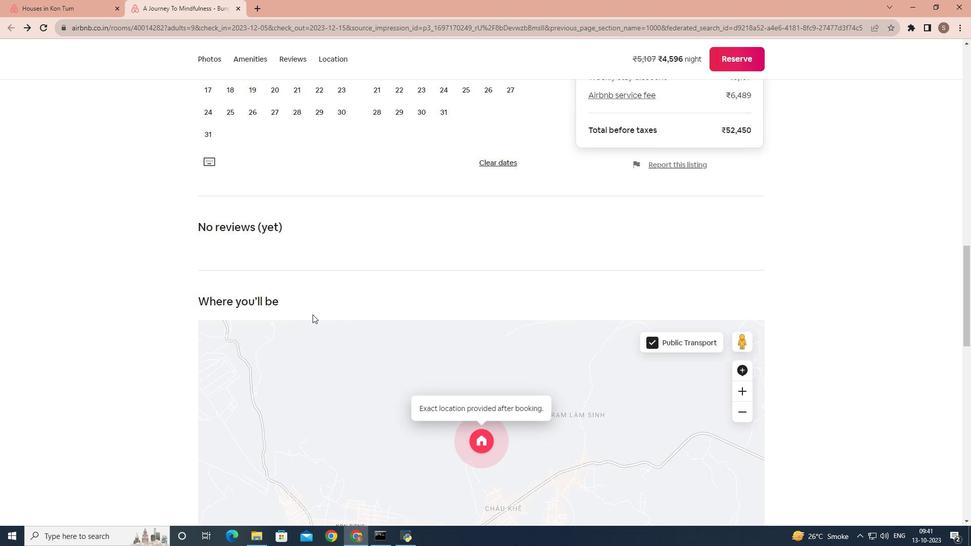 
Action: Mouse scrolled (312, 314) with delta (0, 0)
Screenshot: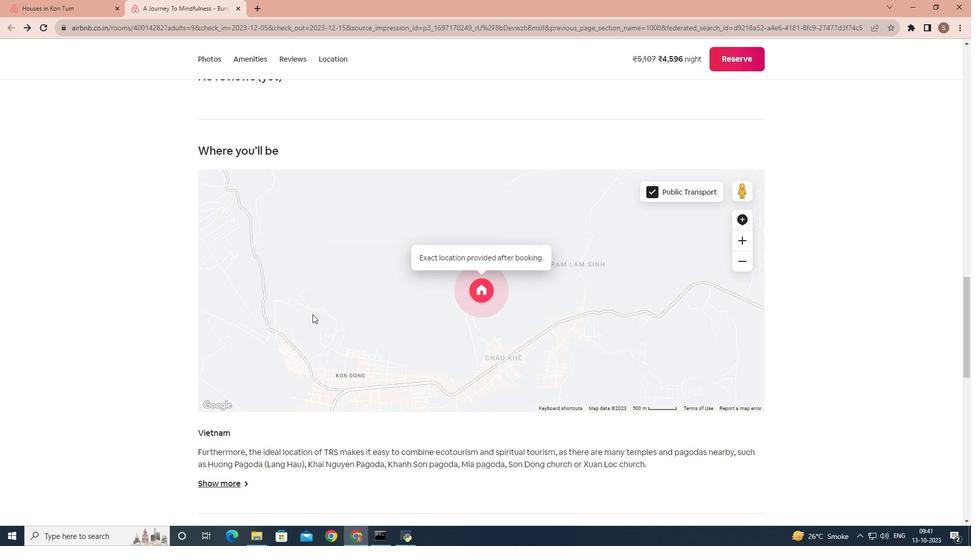 
Action: Mouse scrolled (312, 314) with delta (0, 0)
Screenshot: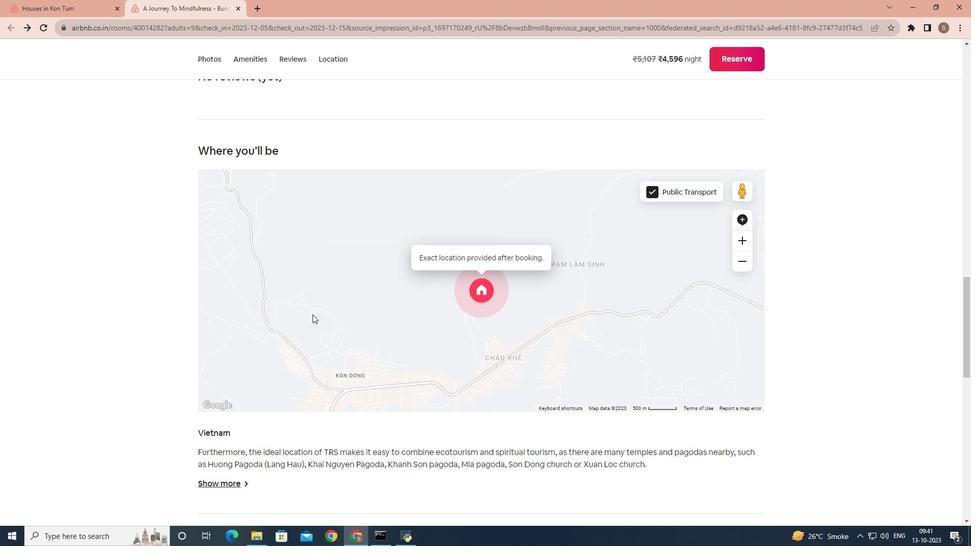 
Action: Mouse scrolled (312, 314) with delta (0, 0)
Screenshot: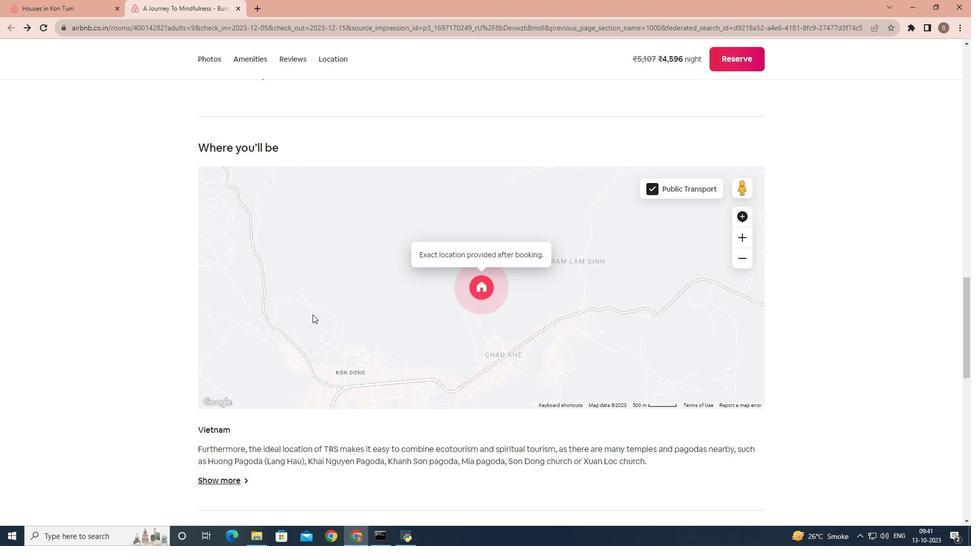 
Action: Mouse moved to (295, 321)
Screenshot: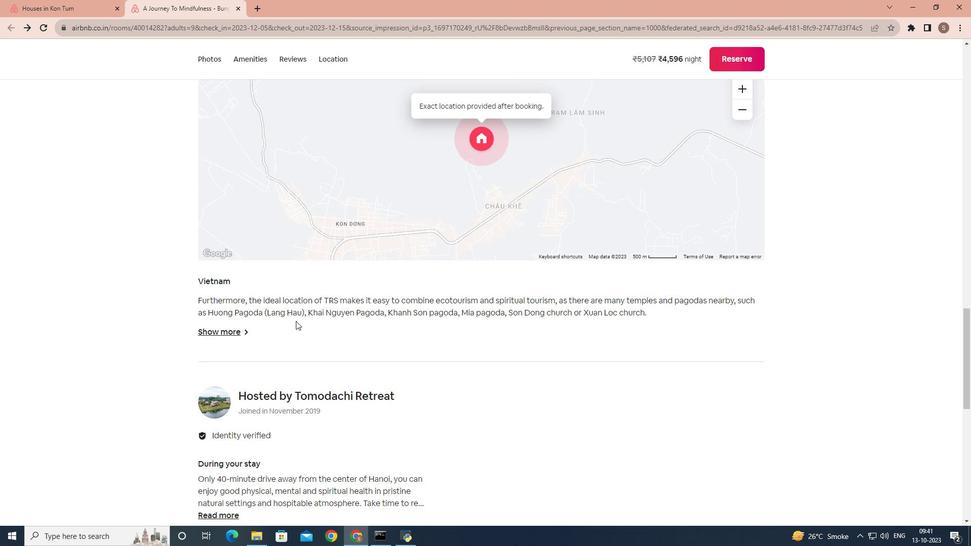 
Action: Mouse scrolled (295, 320) with delta (0, 0)
Screenshot: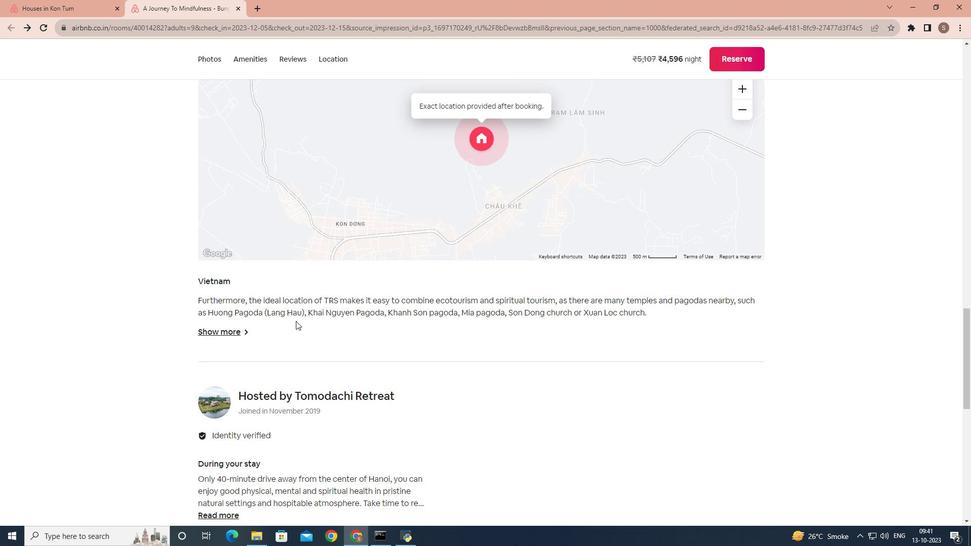 
Action: Mouse moved to (233, 282)
Screenshot: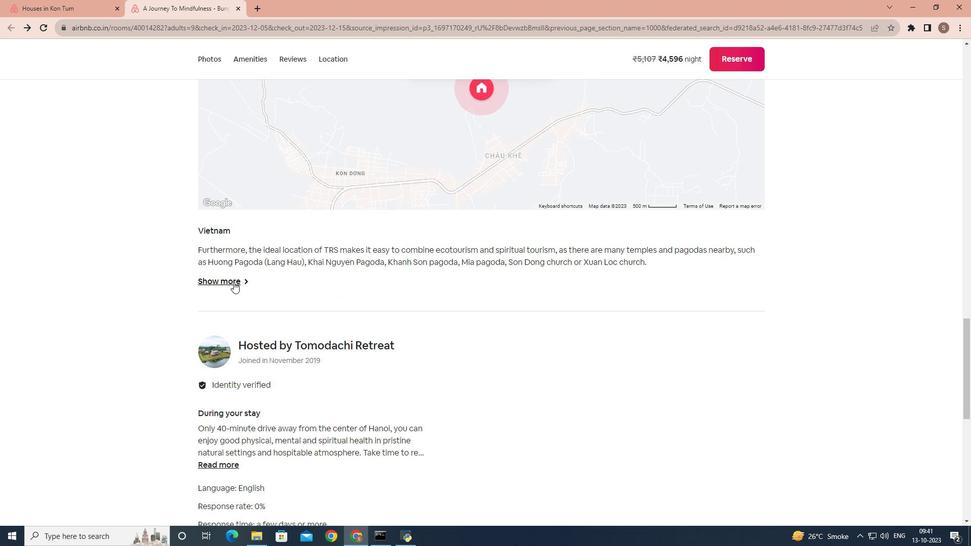 
Action: Mouse pressed left at (233, 282)
Screenshot: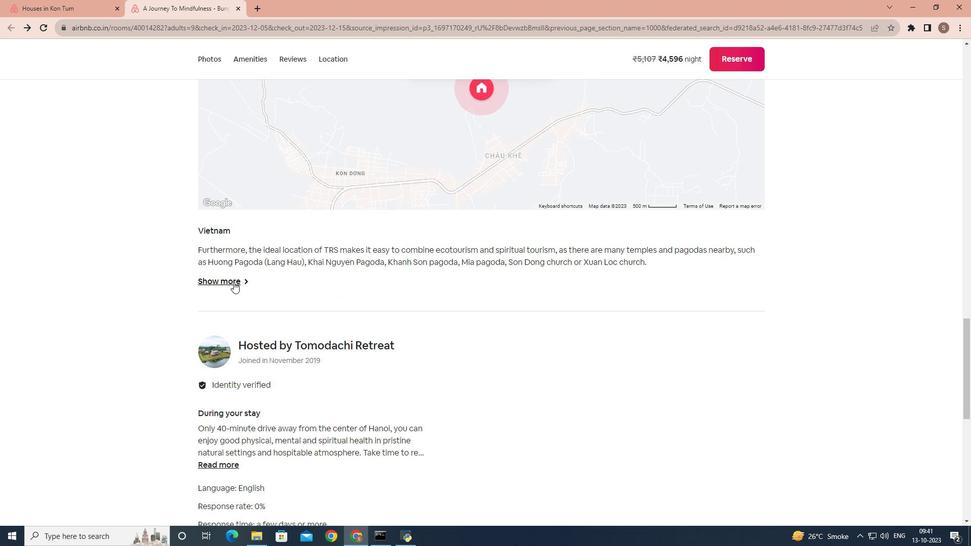 
Action: Mouse moved to (57, 176)
Screenshot: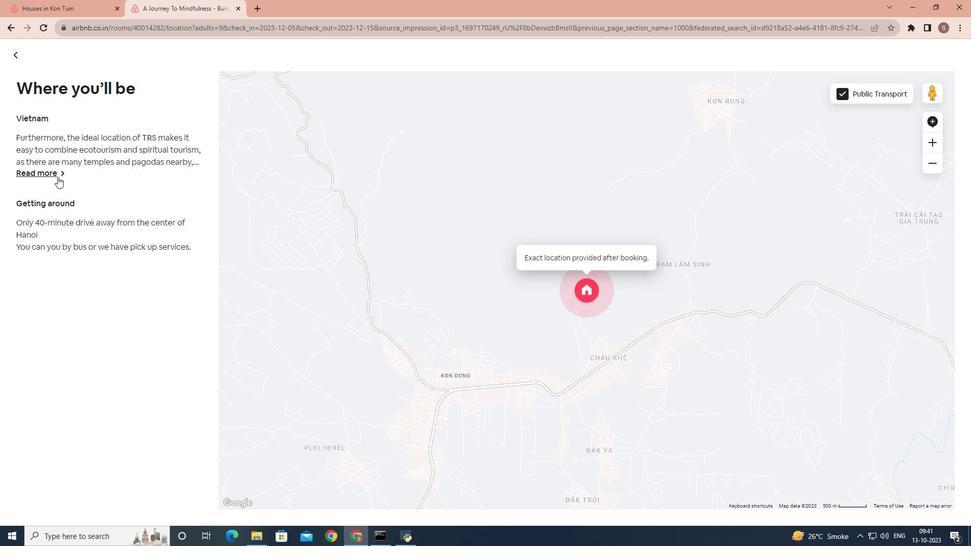 
Action: Mouse pressed left at (57, 176)
Screenshot: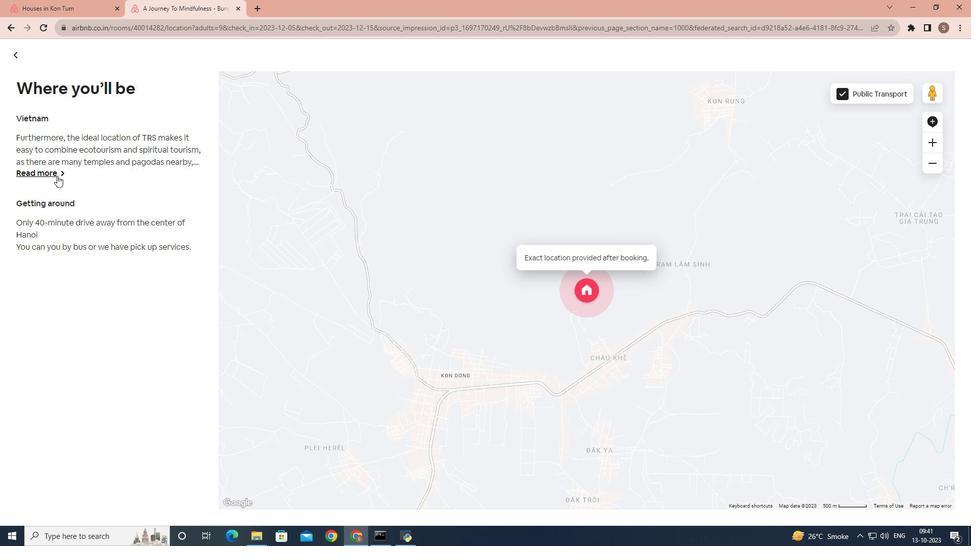 
Action: Mouse moved to (490, 222)
Screenshot: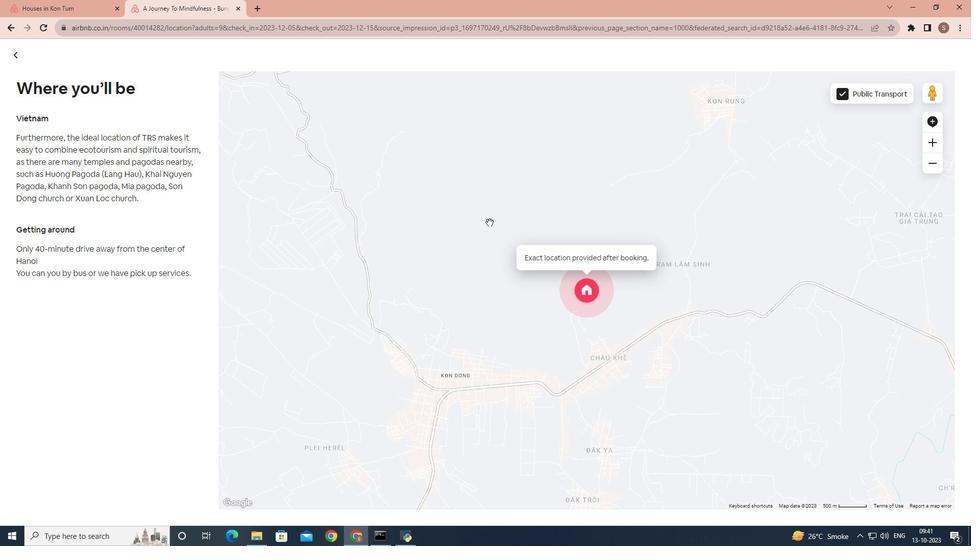 
Action: Mouse pressed left at (490, 222)
Screenshot: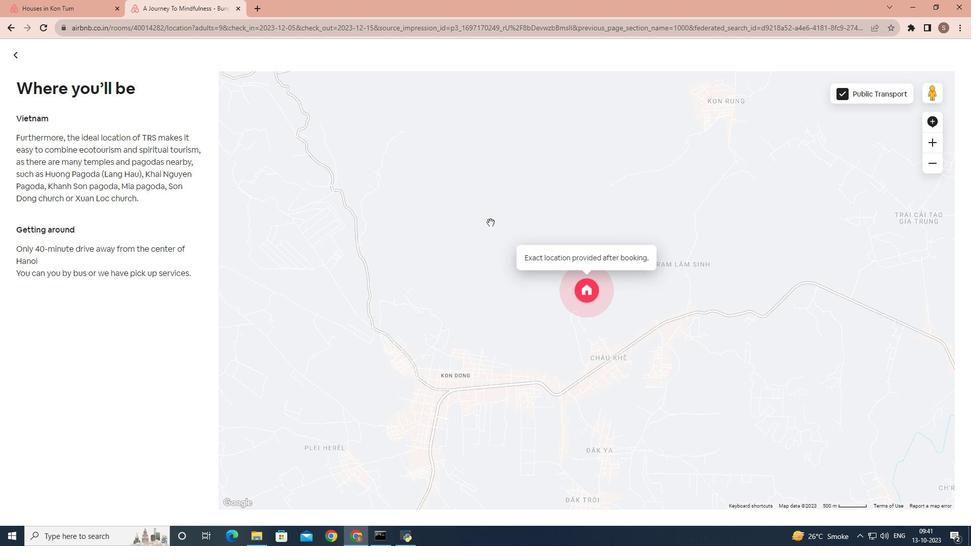 
Action: Mouse moved to (405, 232)
Screenshot: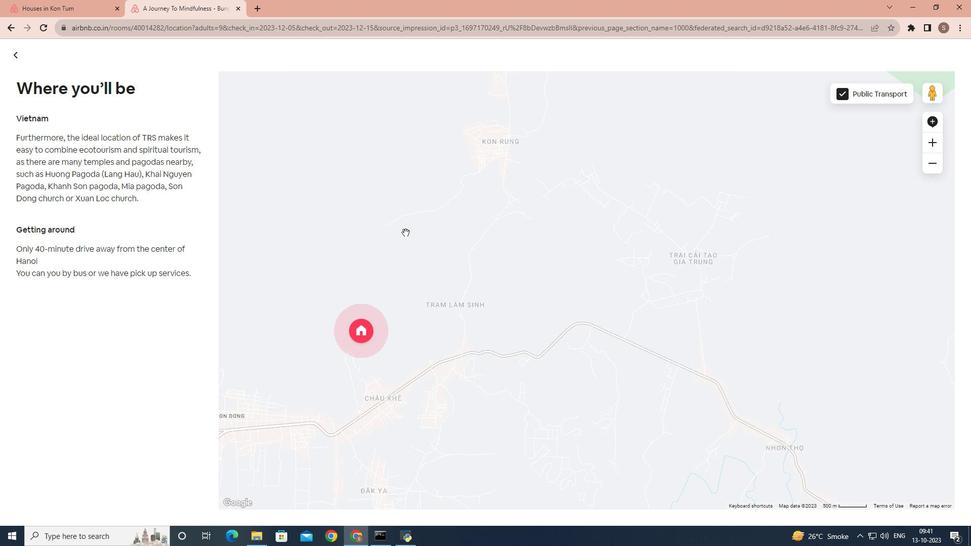 
Action: Mouse pressed left at (405, 232)
Screenshot: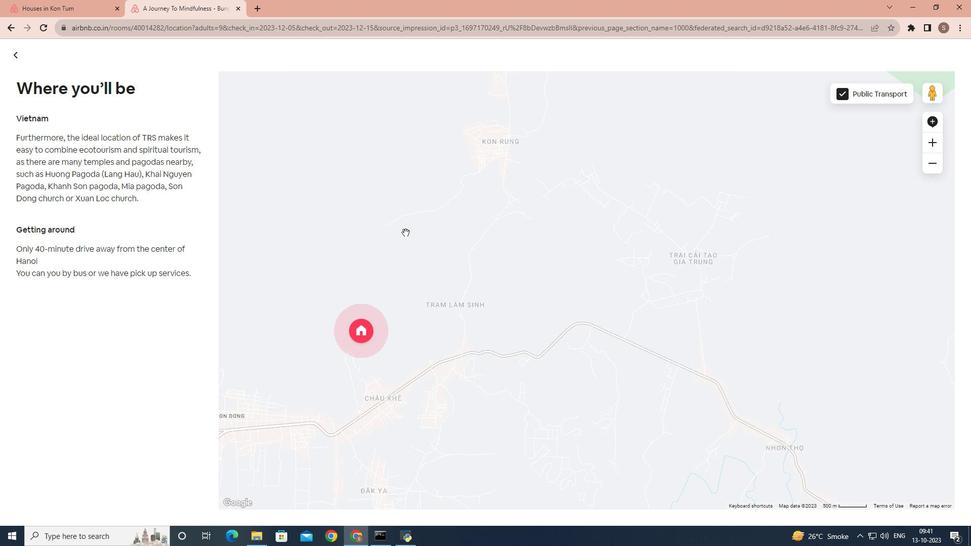 
Action: Mouse moved to (330, 344)
Screenshot: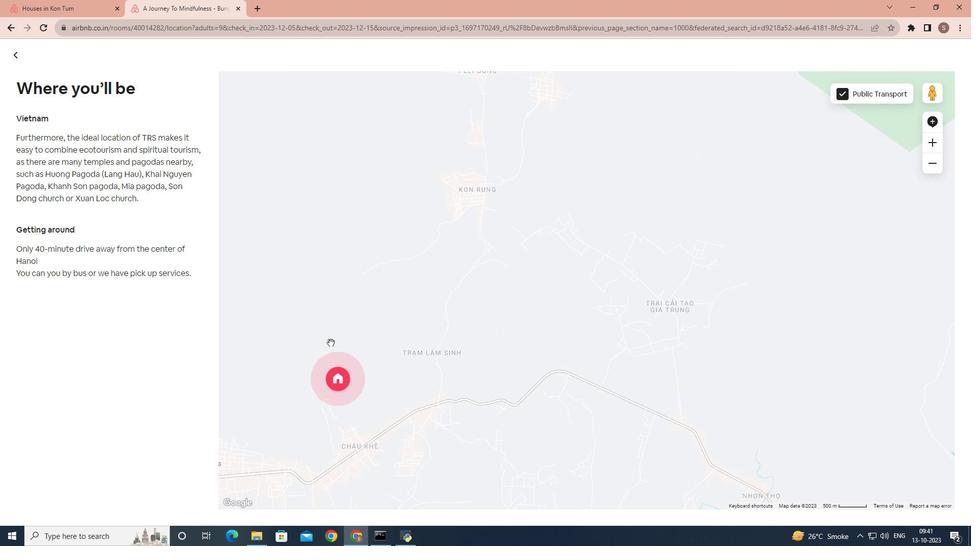 
Action: Mouse pressed left at (330, 344)
Screenshot: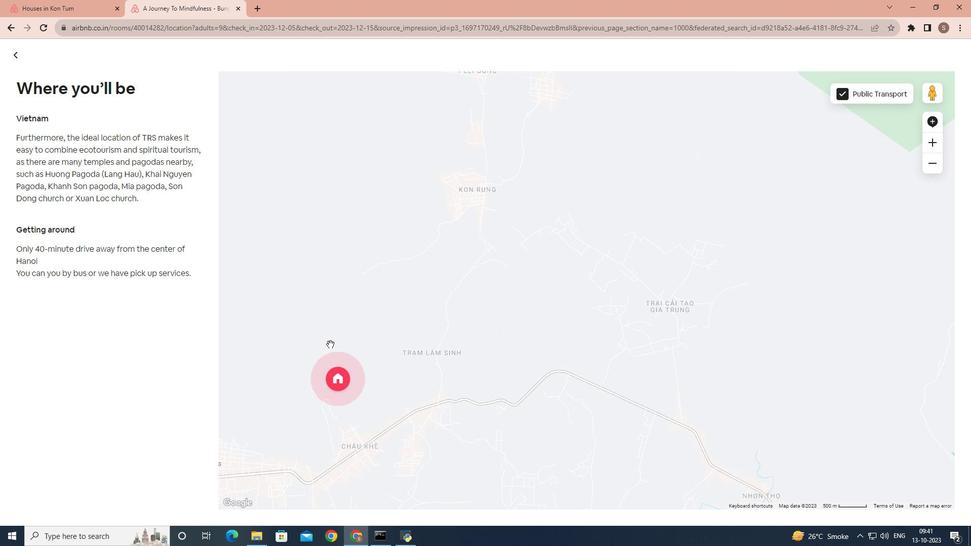 
Action: Mouse moved to (394, 287)
Screenshot: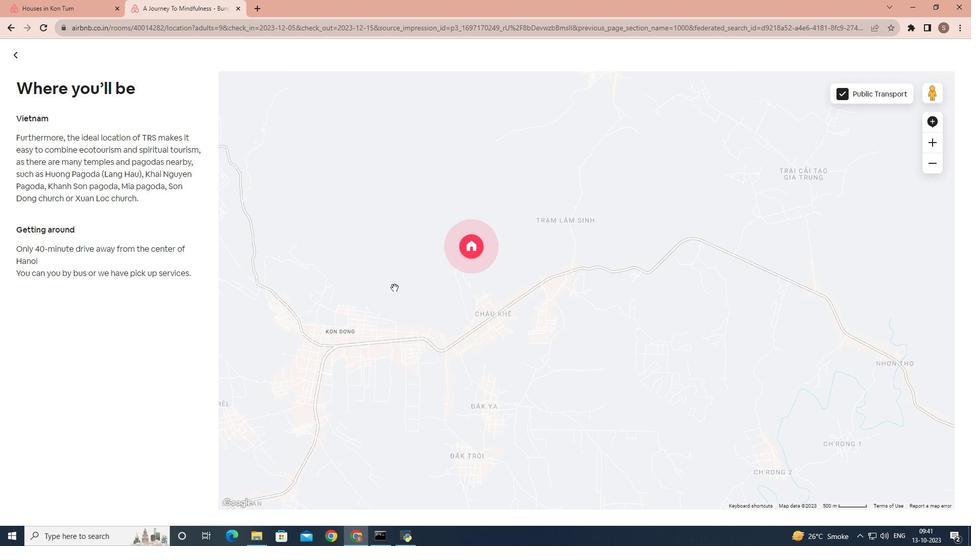 
Action: Mouse pressed left at (394, 287)
Screenshot: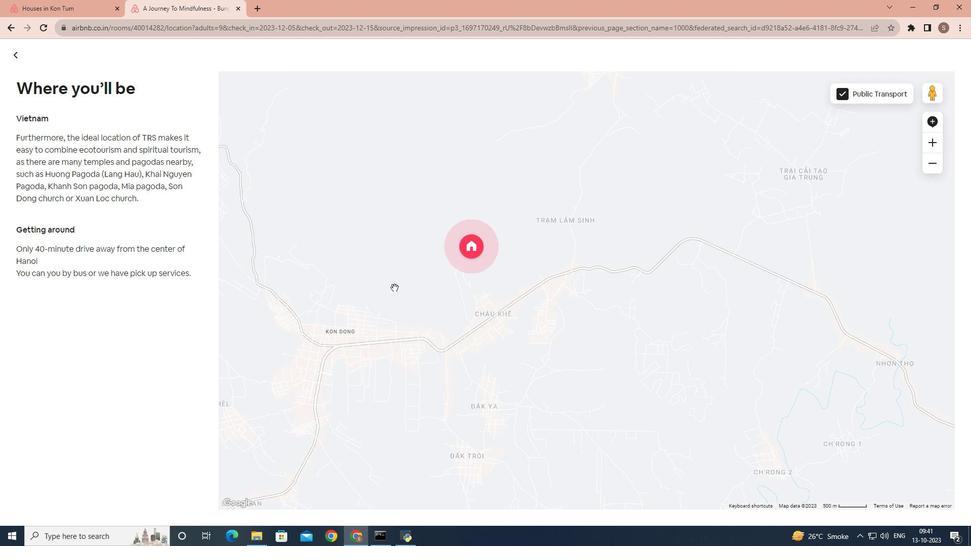 
Action: Mouse moved to (551, 279)
Screenshot: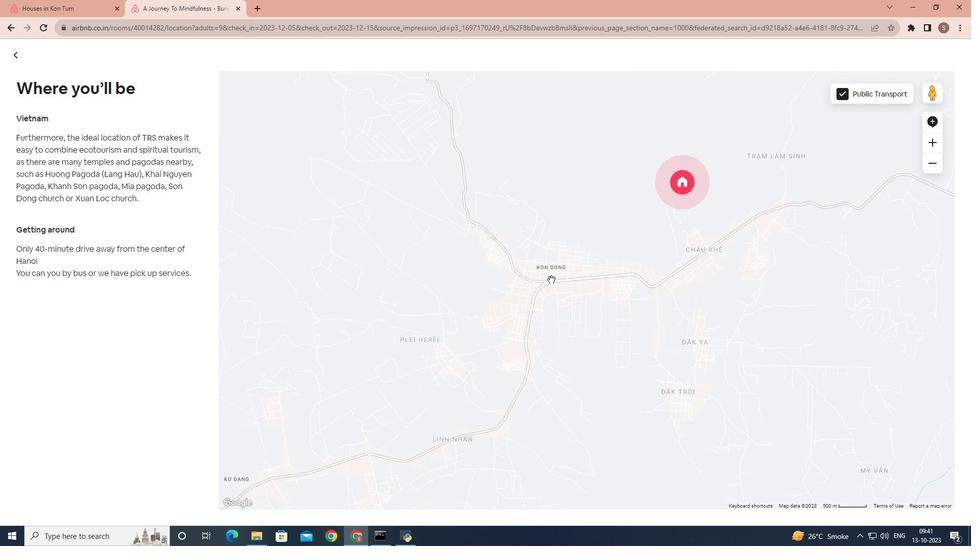 
Action: Mouse pressed left at (551, 279)
Screenshot: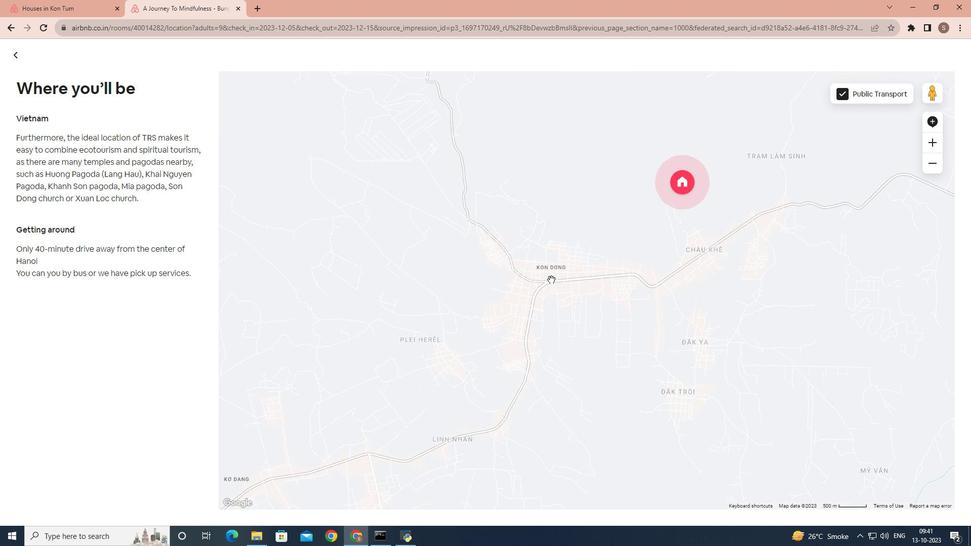 
Action: Mouse moved to (15, 50)
Screenshot: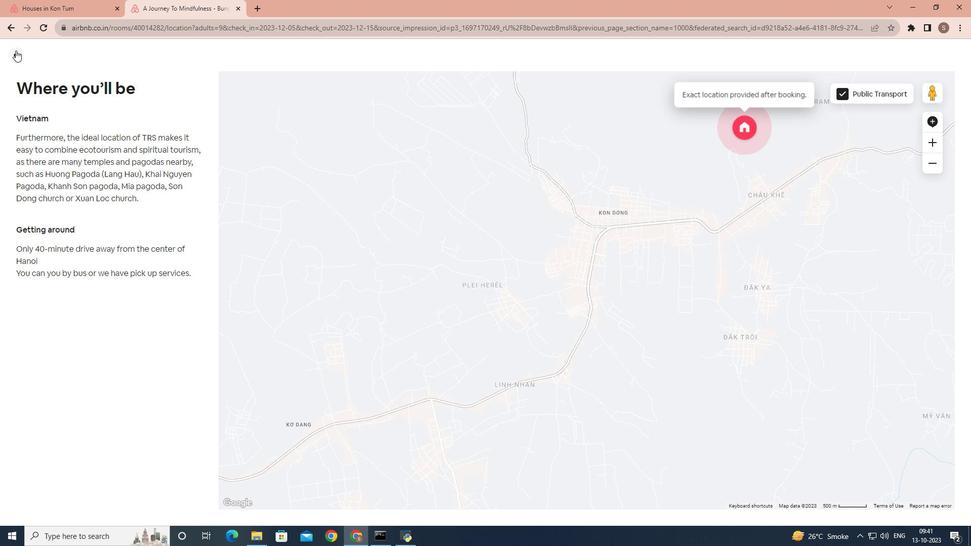 
Action: Mouse pressed left at (15, 50)
Screenshot: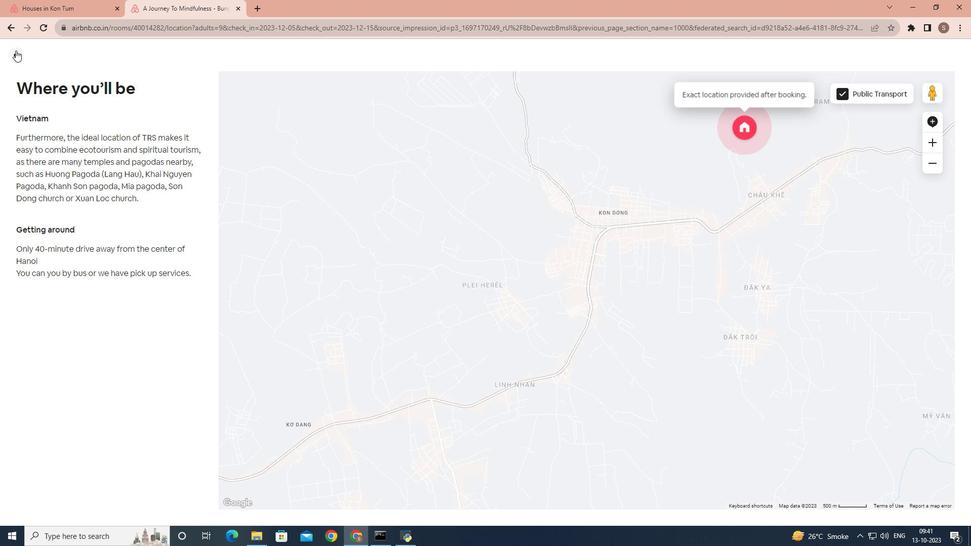
Action: Mouse moved to (321, 352)
Screenshot: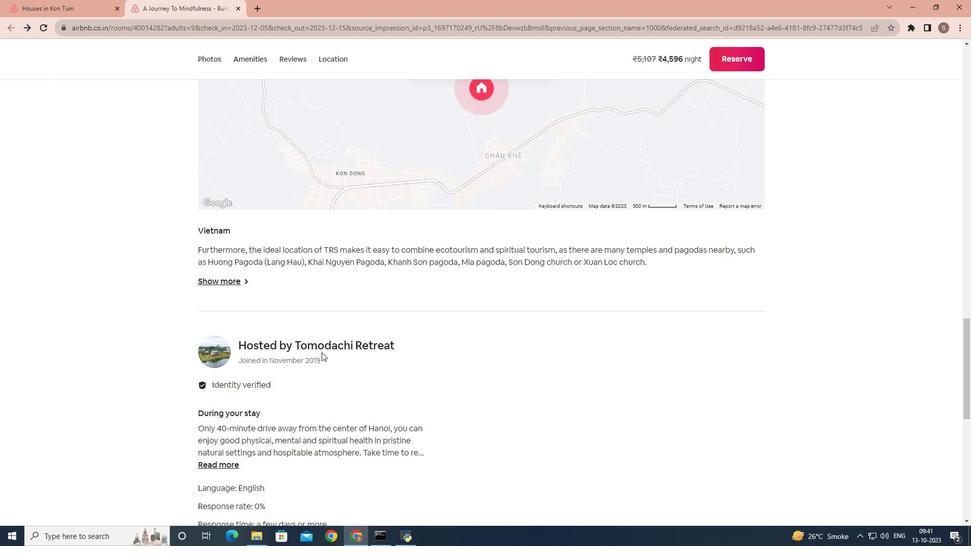 
Action: Mouse scrolled (321, 352) with delta (0, 0)
Screenshot: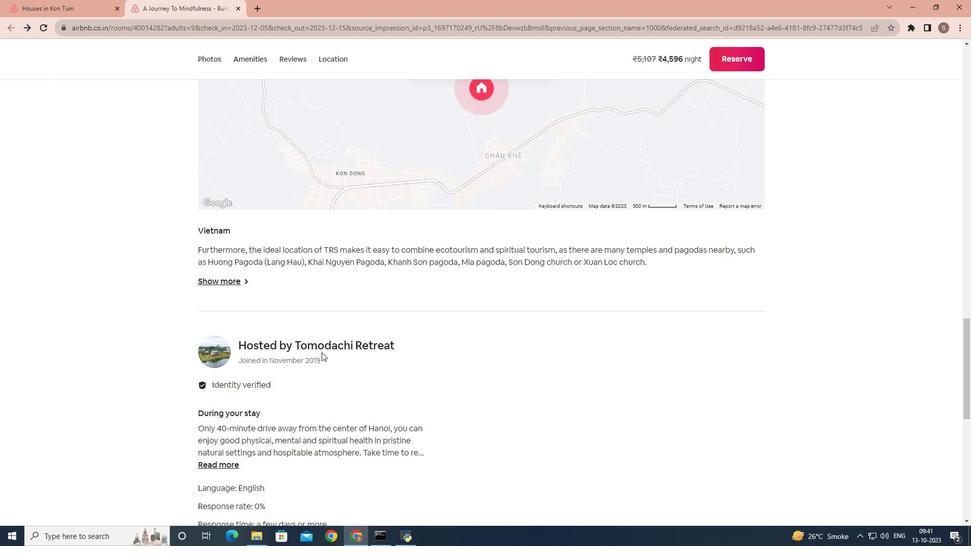
Action: Mouse scrolled (321, 352) with delta (0, 0)
Screenshot: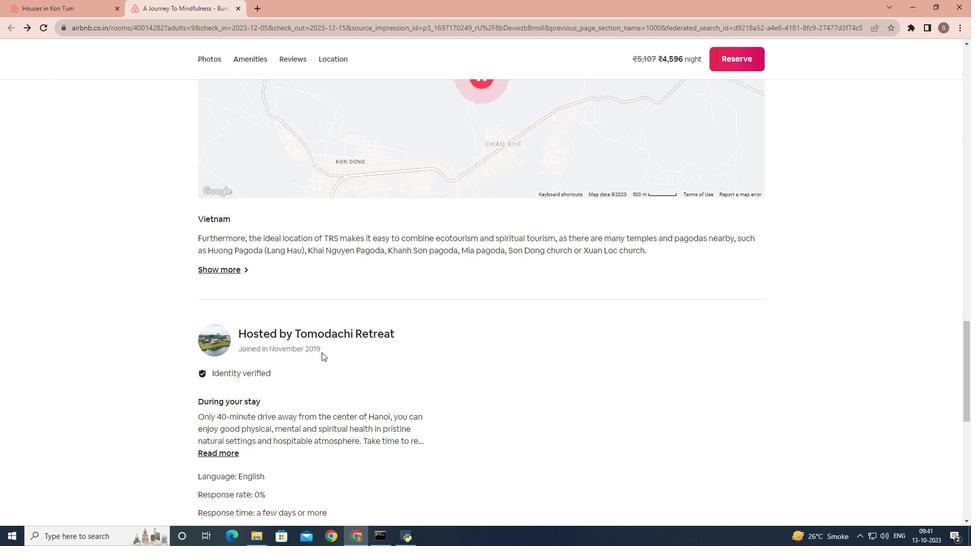 
Action: Mouse scrolled (321, 352) with delta (0, 0)
Screenshot: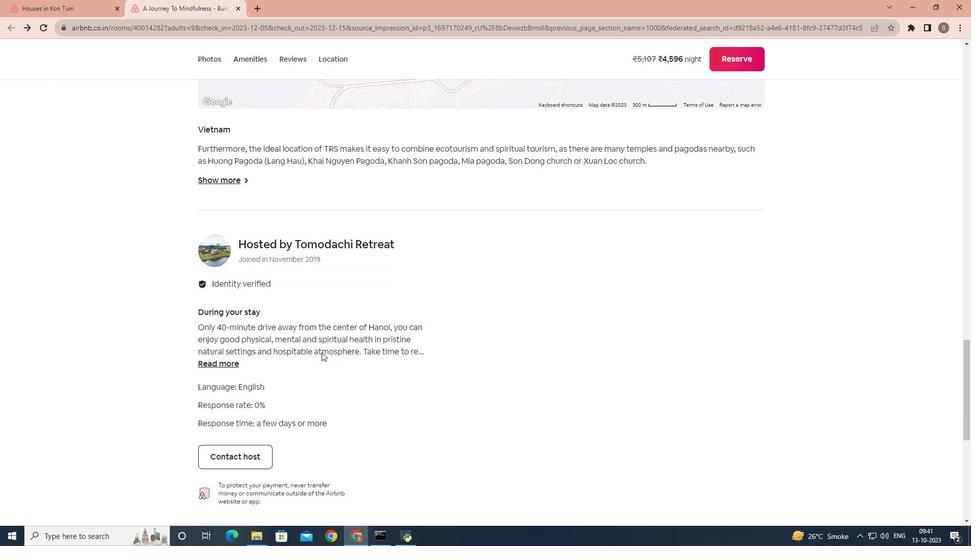 
Action: Mouse moved to (321, 352)
Screenshot: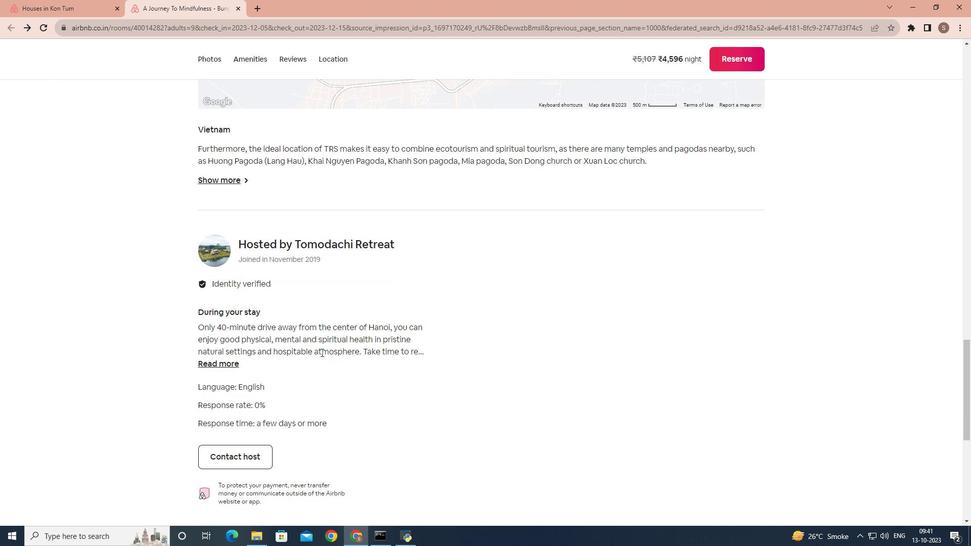 
Action: Mouse scrolled (321, 352) with delta (0, 0)
Screenshot: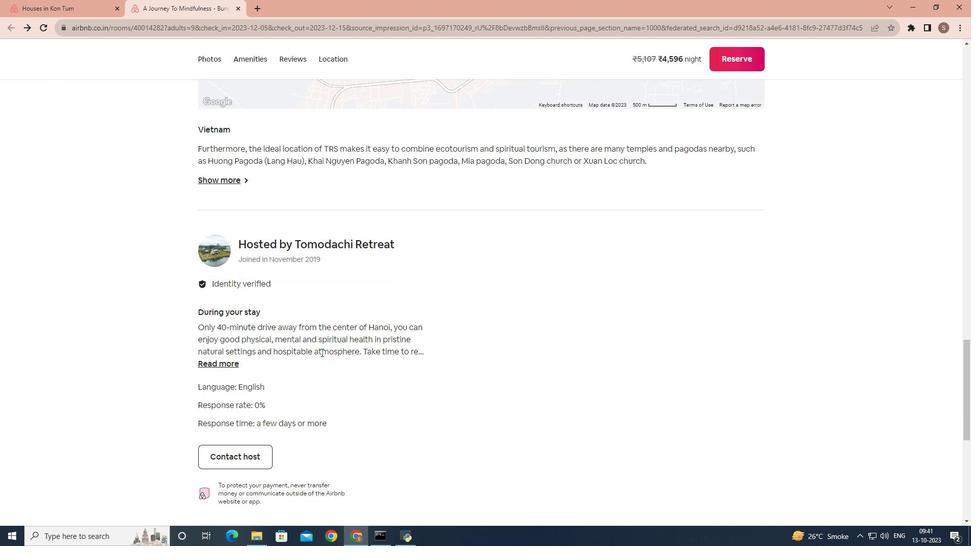 
Action: Mouse scrolled (321, 352) with delta (0, 0)
Screenshot: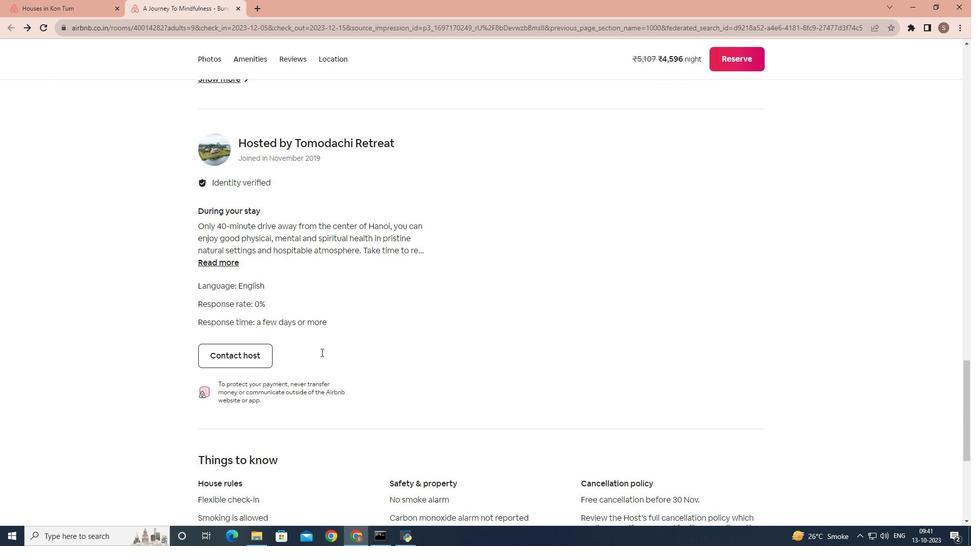 
Action: Mouse scrolled (321, 352) with delta (0, 0)
Screenshot: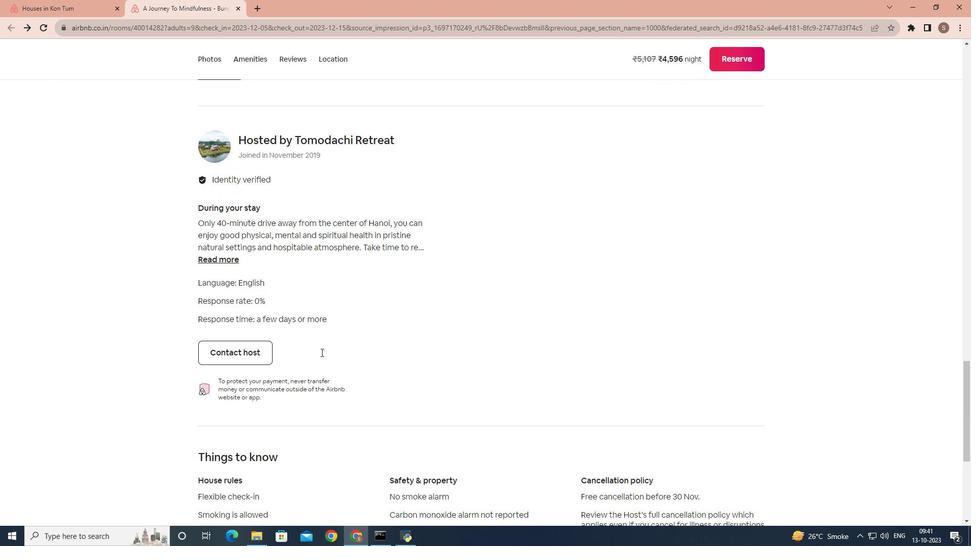 
Action: Mouse moved to (225, 166)
Screenshot: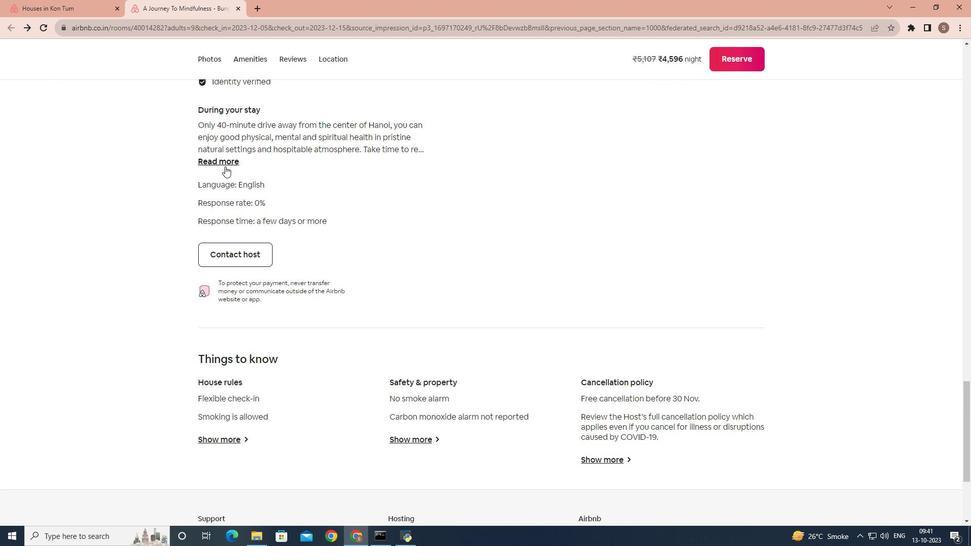 
Action: Mouse pressed left at (225, 166)
Screenshot: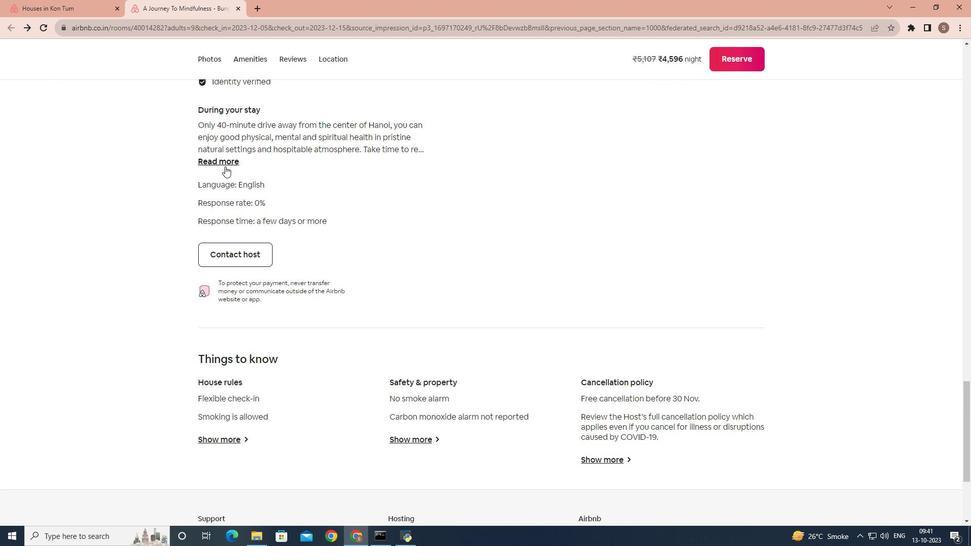 
Action: Mouse moved to (358, 230)
Screenshot: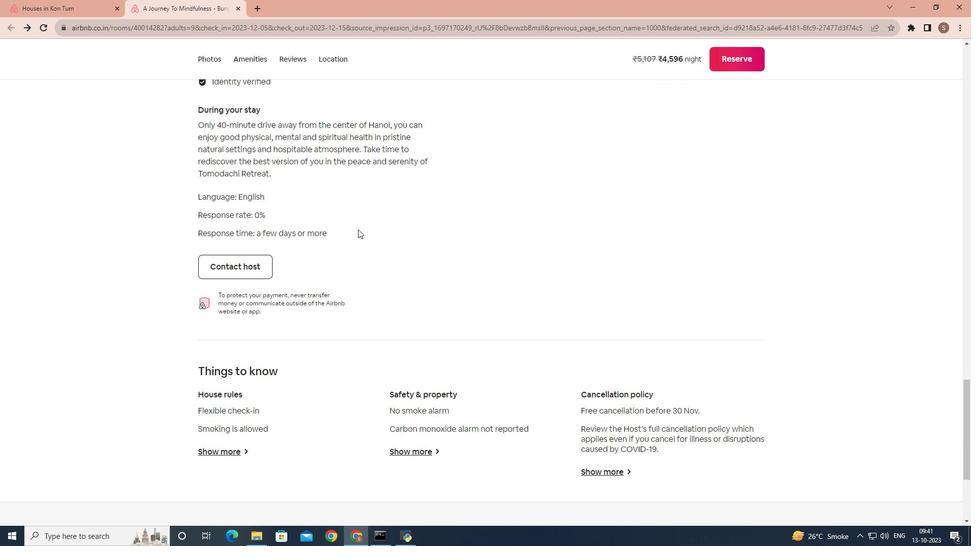 
Action: Mouse scrolled (358, 230) with delta (0, 0)
Screenshot: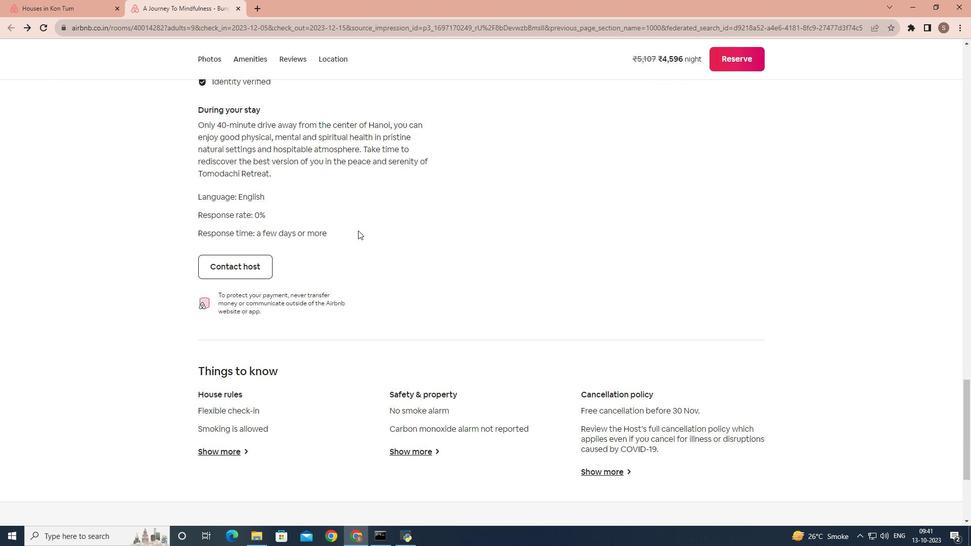 
Action: Mouse moved to (358, 233)
Screenshot: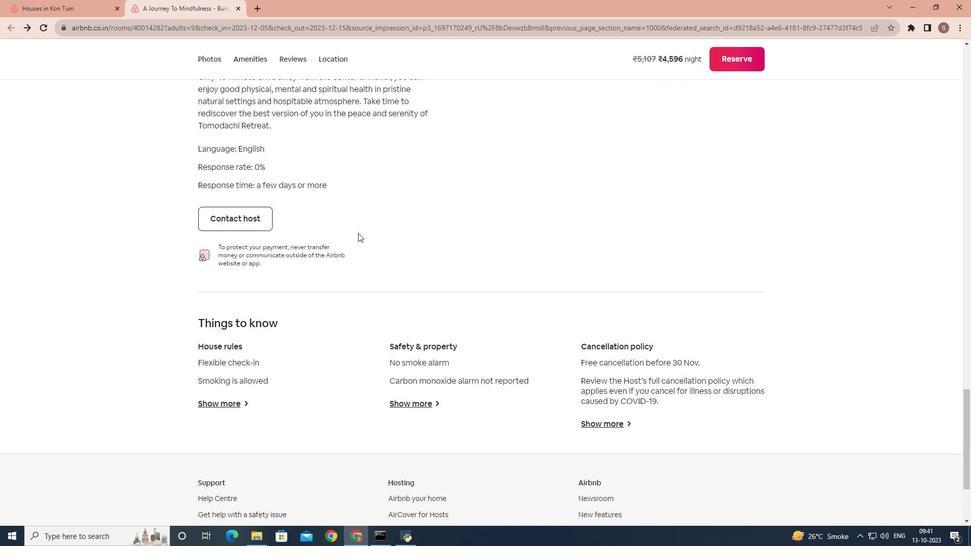 
Action: Mouse scrolled (358, 233) with delta (0, 0)
Screenshot: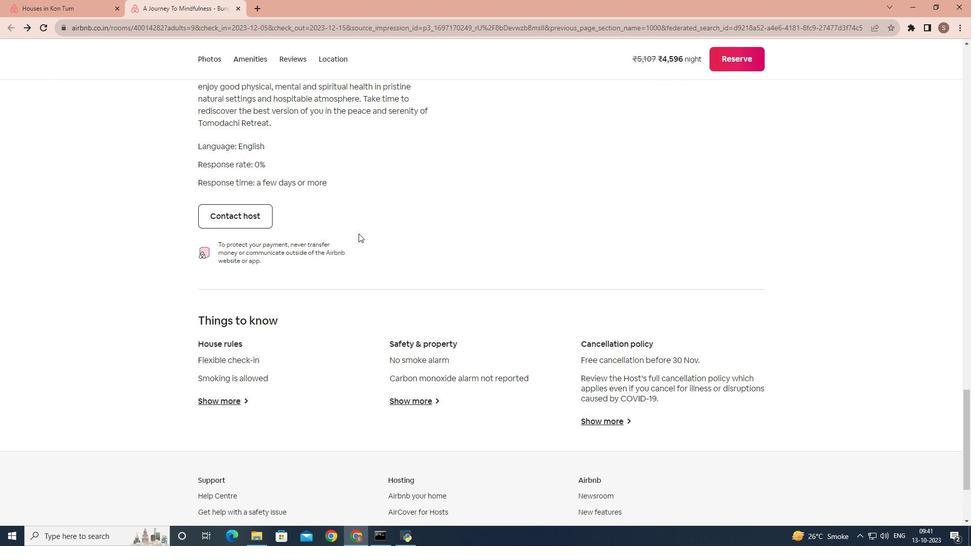 
Action: Mouse scrolled (358, 233) with delta (0, 0)
Screenshot: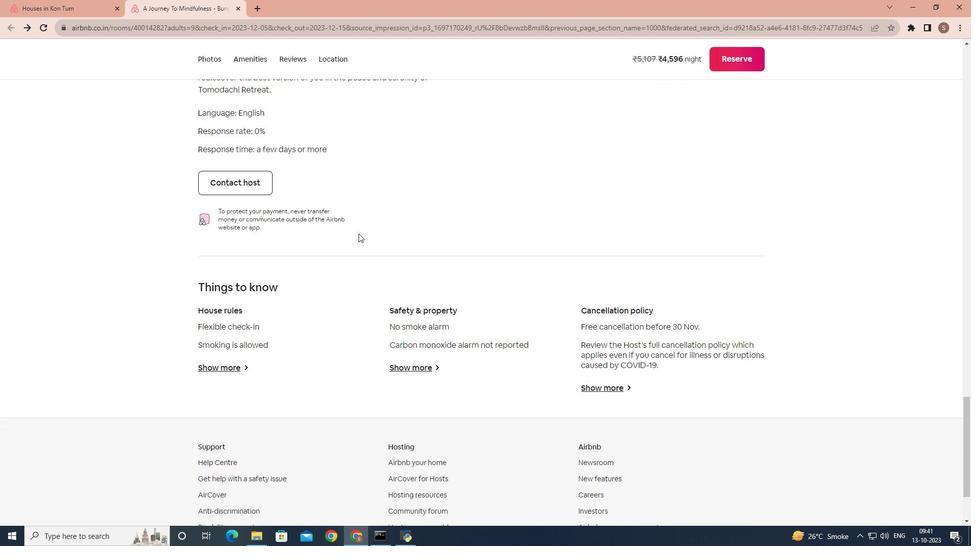 
Action: Mouse moved to (329, 292)
Screenshot: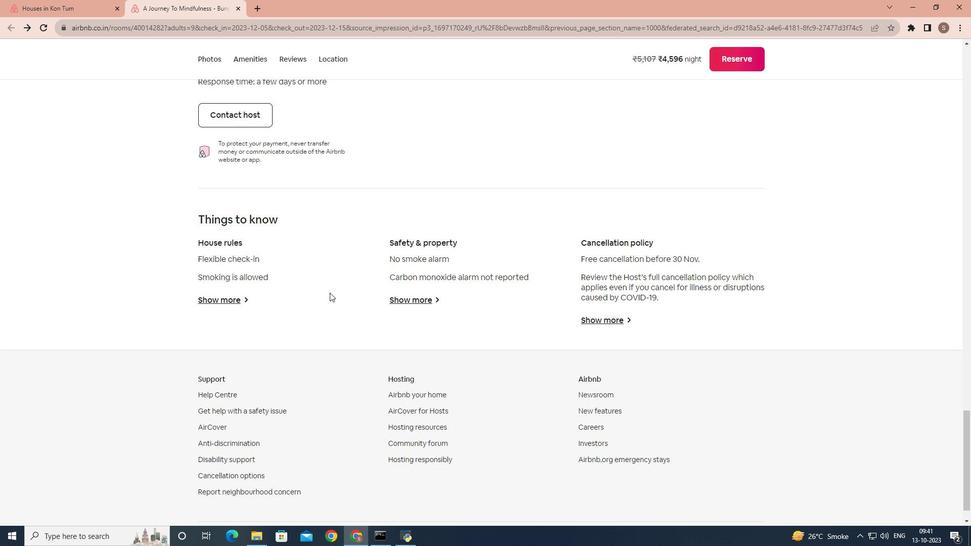 
Action: Mouse scrolled (329, 292) with delta (0, 0)
Screenshot: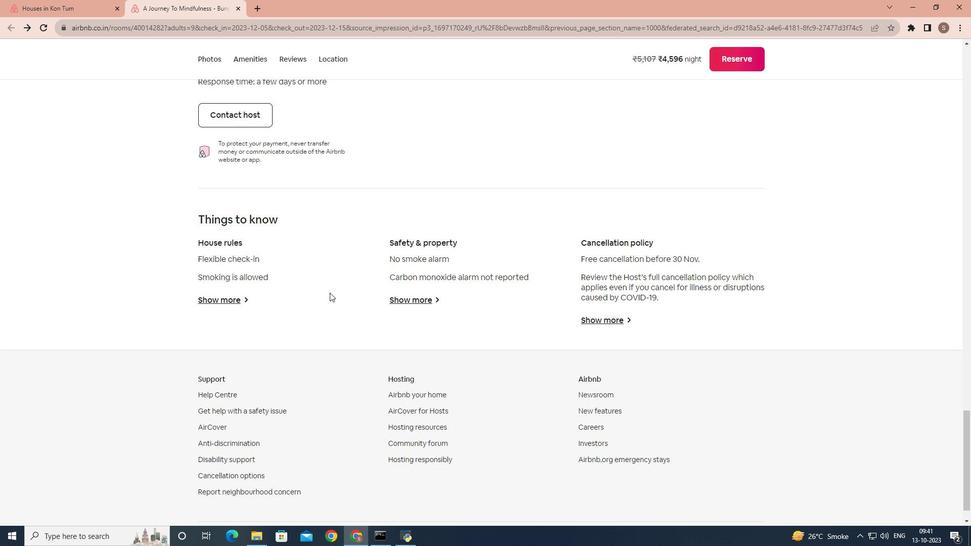 
Action: Mouse moved to (233, 268)
Screenshot: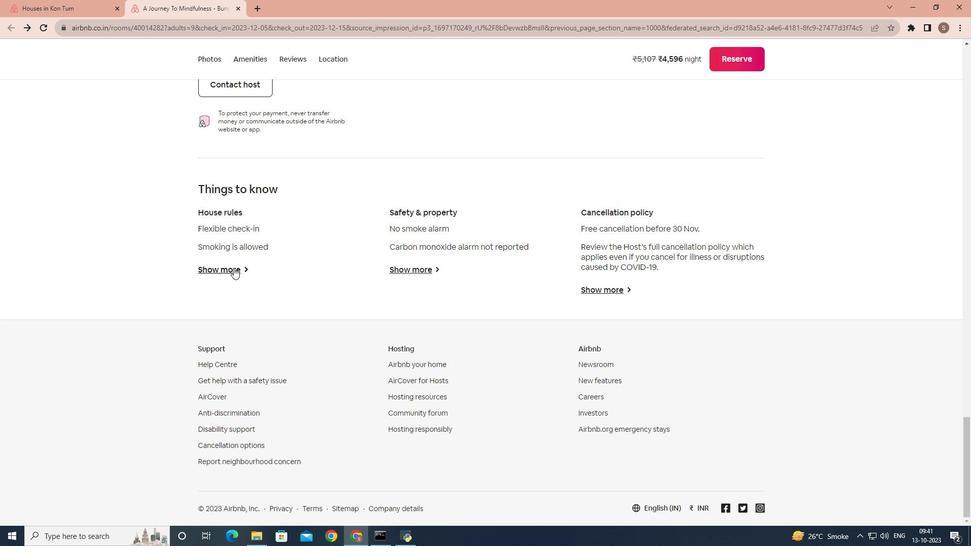 
Action: Mouse pressed left at (233, 268)
Screenshot: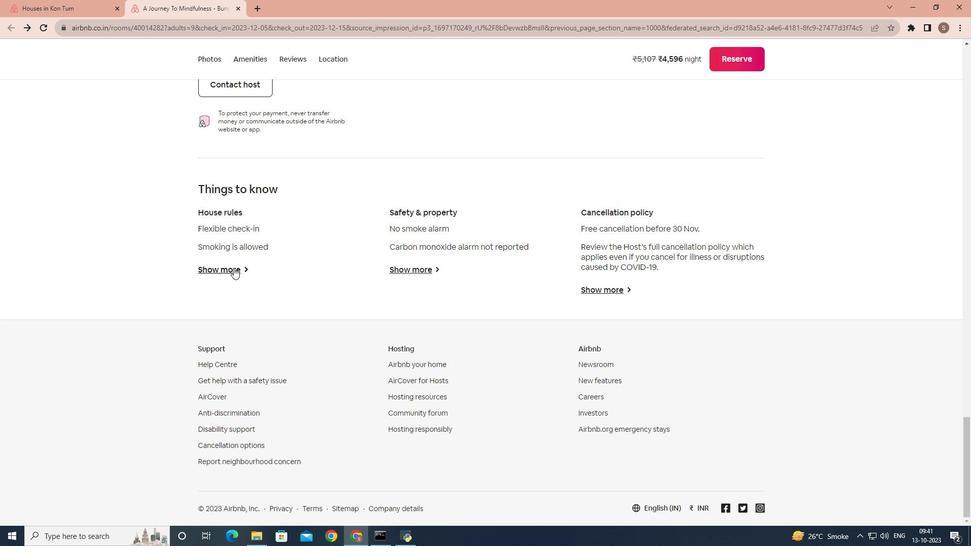 
Action: Mouse moved to (301, 168)
Screenshot: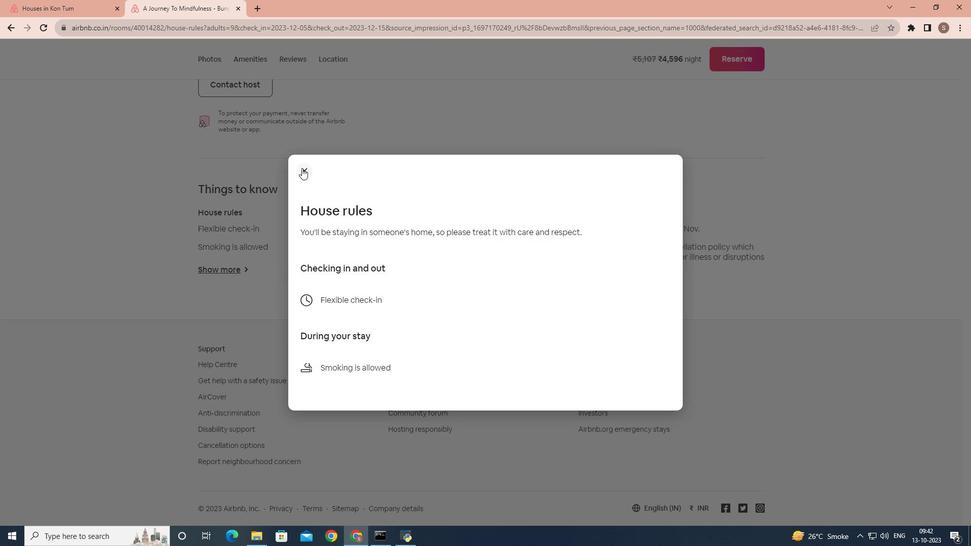 
Action: Mouse pressed left at (301, 168)
Screenshot: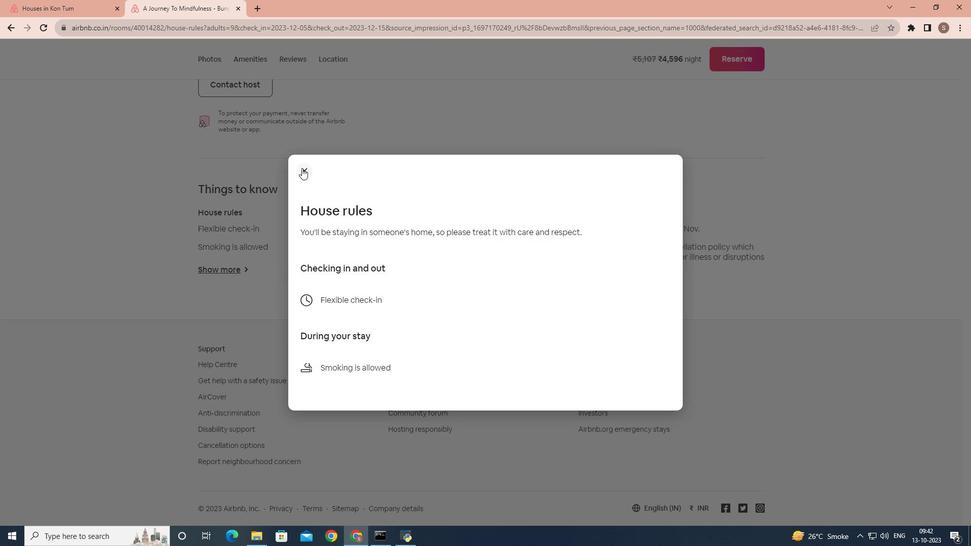 
Action: Mouse moved to (436, 272)
Screenshot: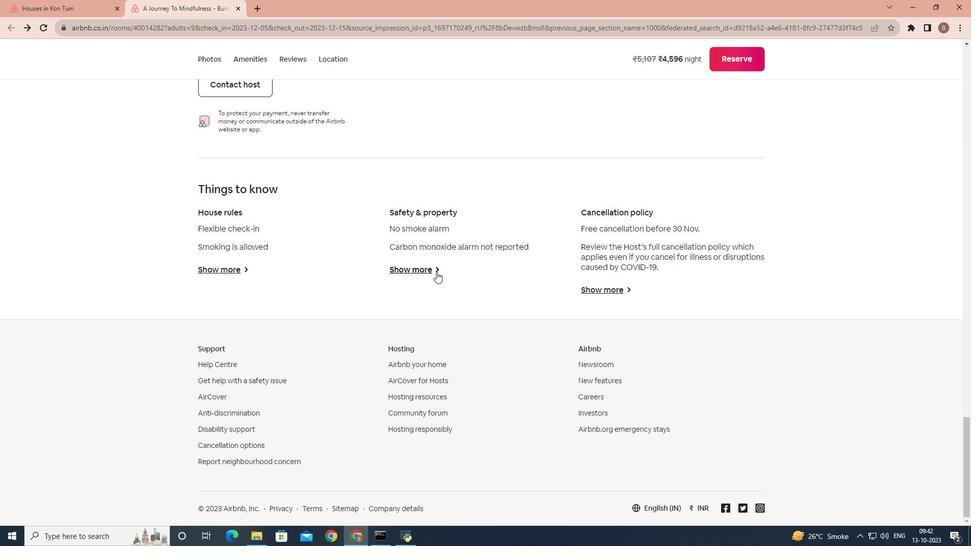 
Action: Mouse pressed left at (436, 272)
Screenshot: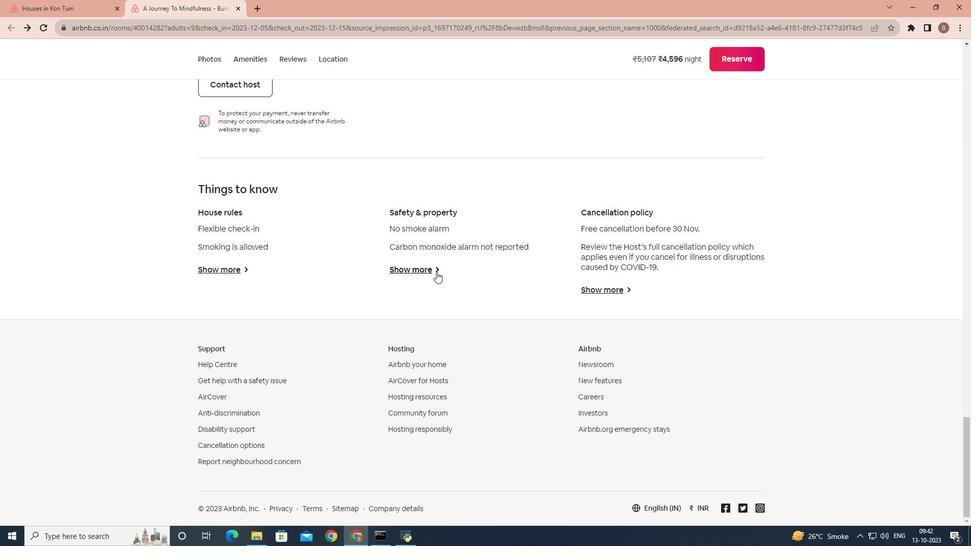 
Action: Mouse moved to (301, 176)
Screenshot: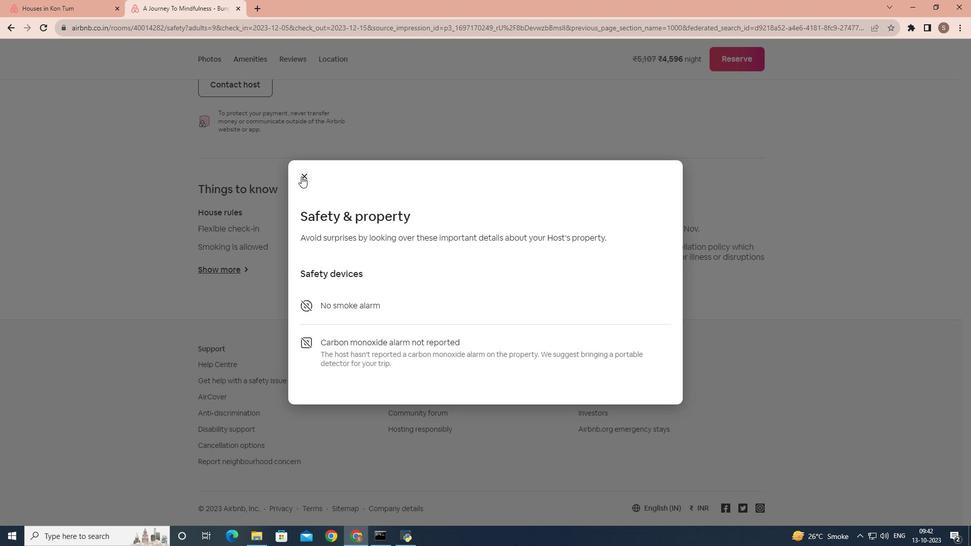 
Action: Mouse pressed left at (301, 176)
Screenshot: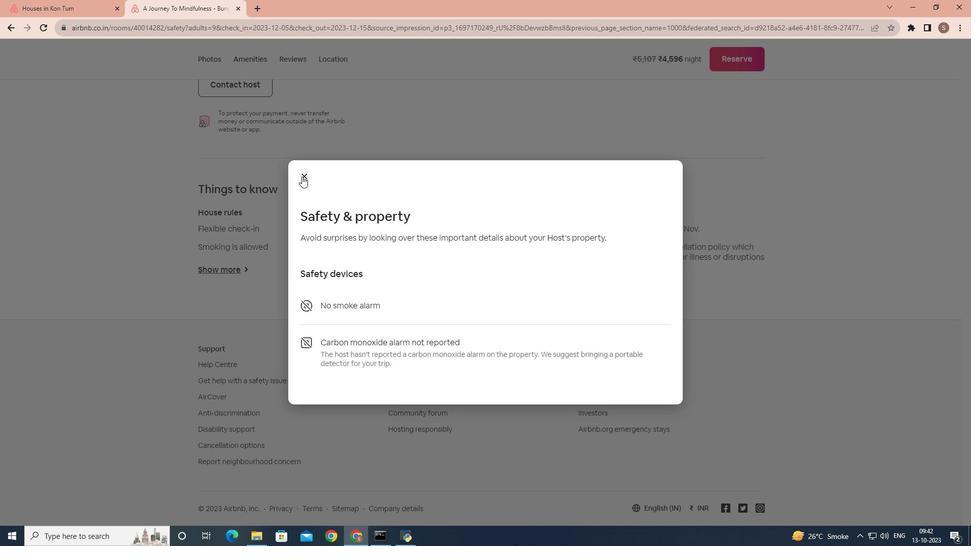 
Action: Mouse moved to (602, 288)
Screenshot: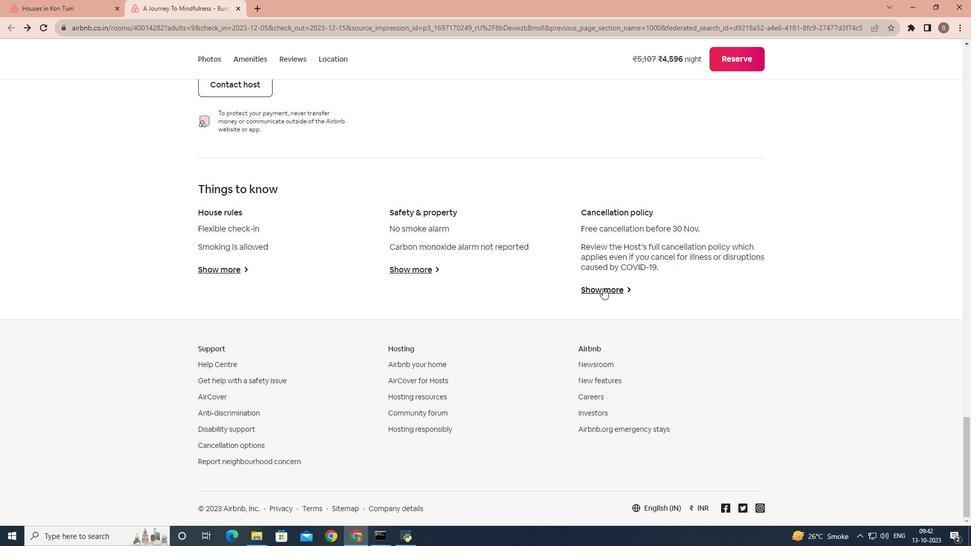 
Action: Mouse pressed left at (602, 288)
Screenshot: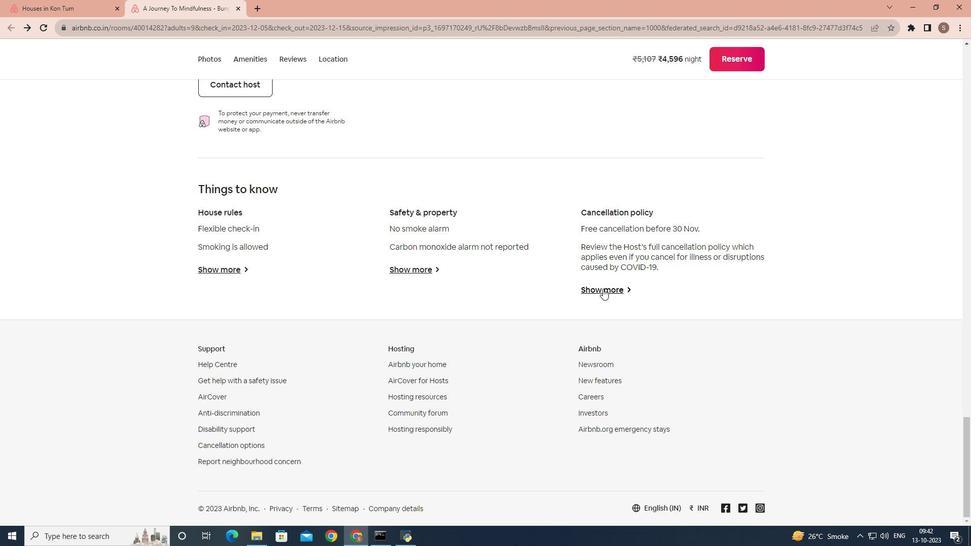
Action: Mouse moved to (558, 311)
Screenshot: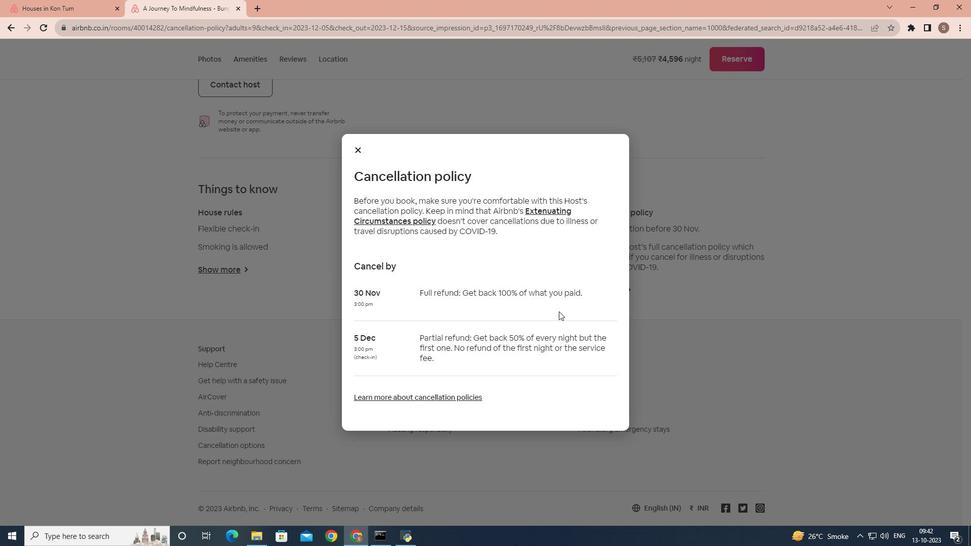 
Action: Mouse scrolled (558, 311) with delta (0, 0)
Screenshot: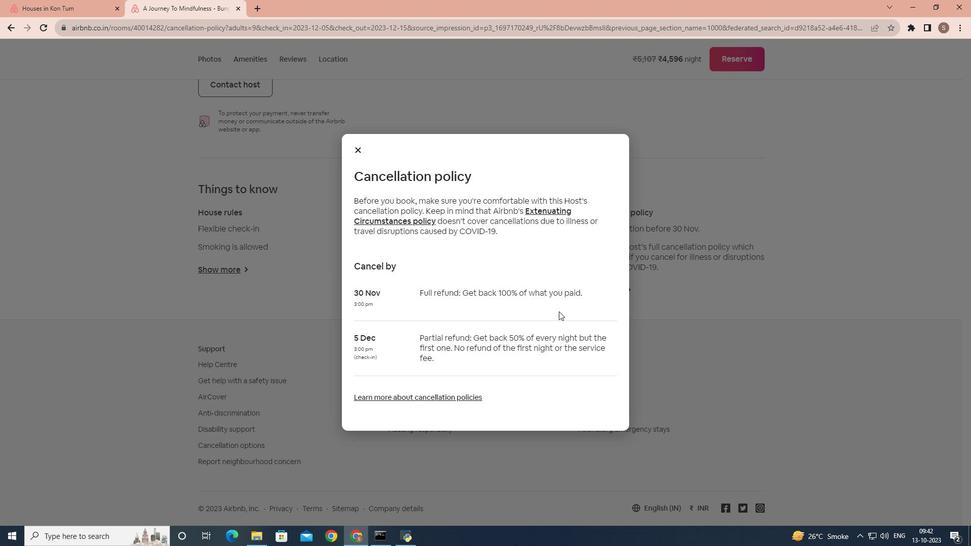 
Action: Mouse scrolled (558, 311) with delta (0, 0)
Screenshot: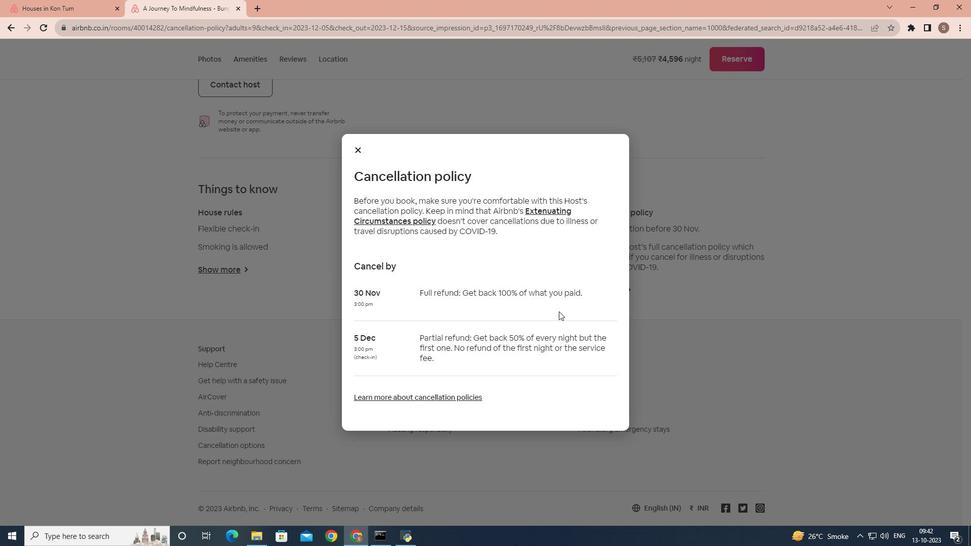 
Action: Mouse moved to (360, 152)
Screenshot: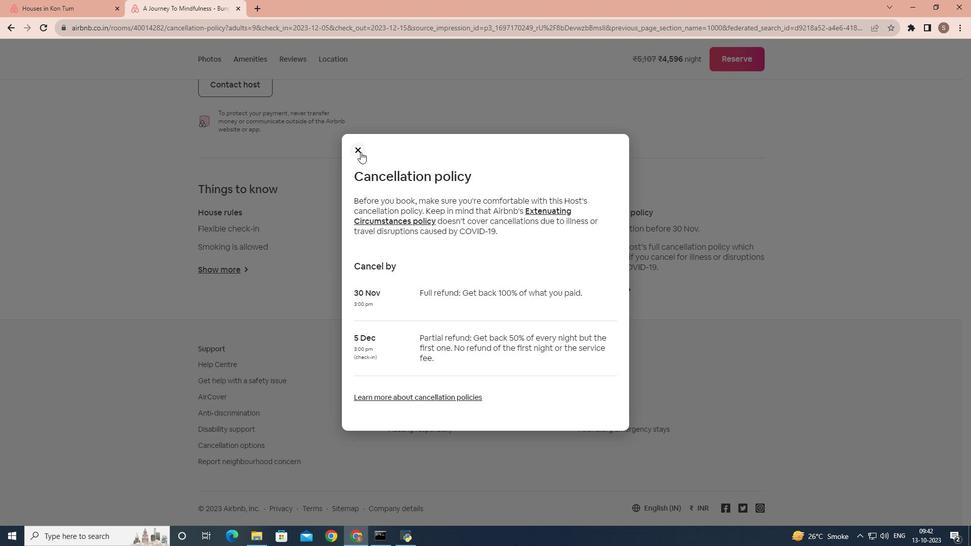 
Action: Mouse pressed left at (360, 152)
Screenshot: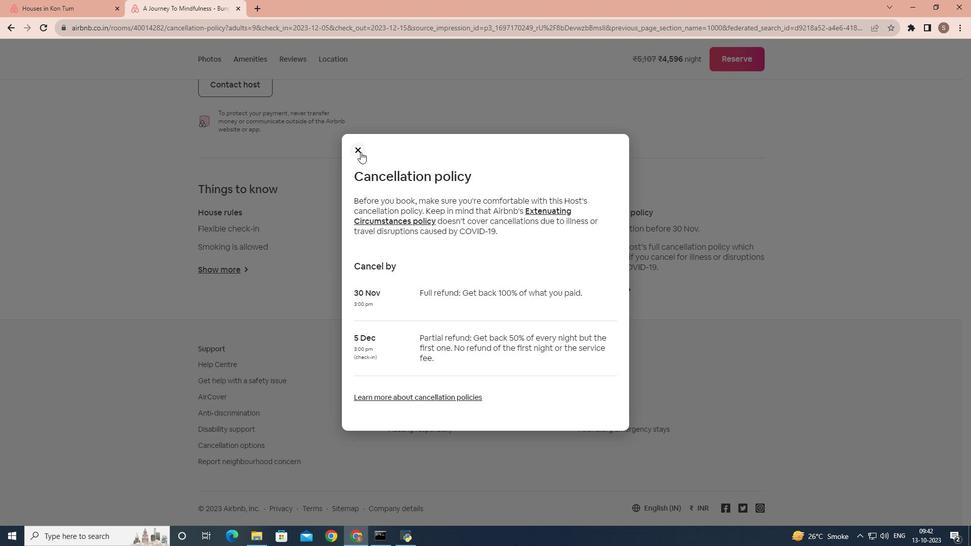 
